 Task: Add an event with the title Second Training Workshop: Effective Team Leadership, date '2024/05/27', time 7:30 AM to 9:30 AMand add a description: Welcome to the Performance Improvement Plan (PIP) Discussion, an important and constructive session designed to address performance concerns and create a roadmap for improvement. The PIP Discussion provides an opportunity for open dialogue, collaboration, and support to help individuals overcome challenges and achieve their full potential.Select event color  Tangerine . Add location for the event as: Copenhagen, Denmark, logged in from the account softage.8@softage.netand send the event invitation to softage.6@softage.net and softage.7@softage.net. Set a reminder for the event Monthly on the third Sunday
Action: Mouse moved to (64, 94)
Screenshot: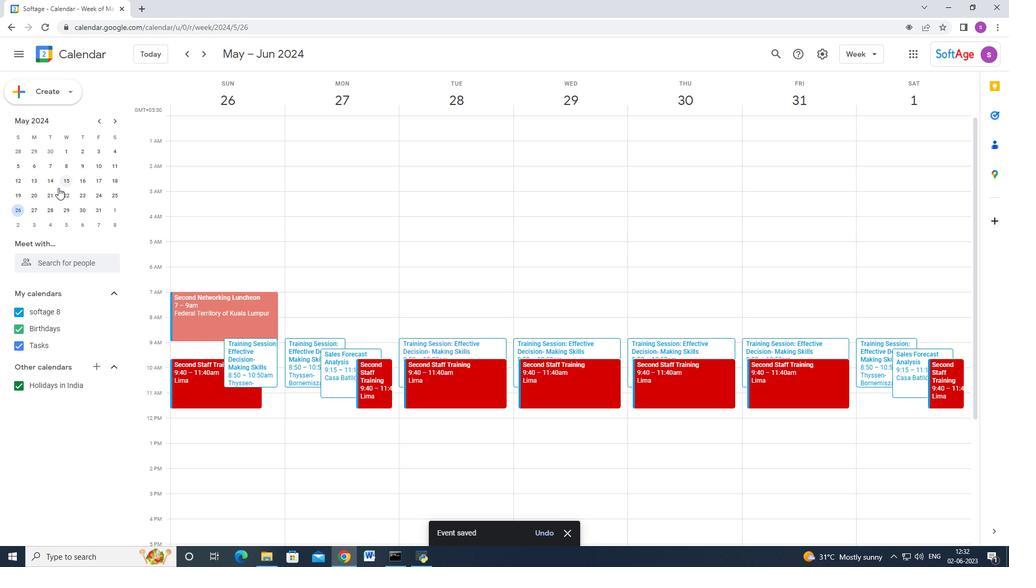 
Action: Mouse pressed left at (64, 94)
Screenshot: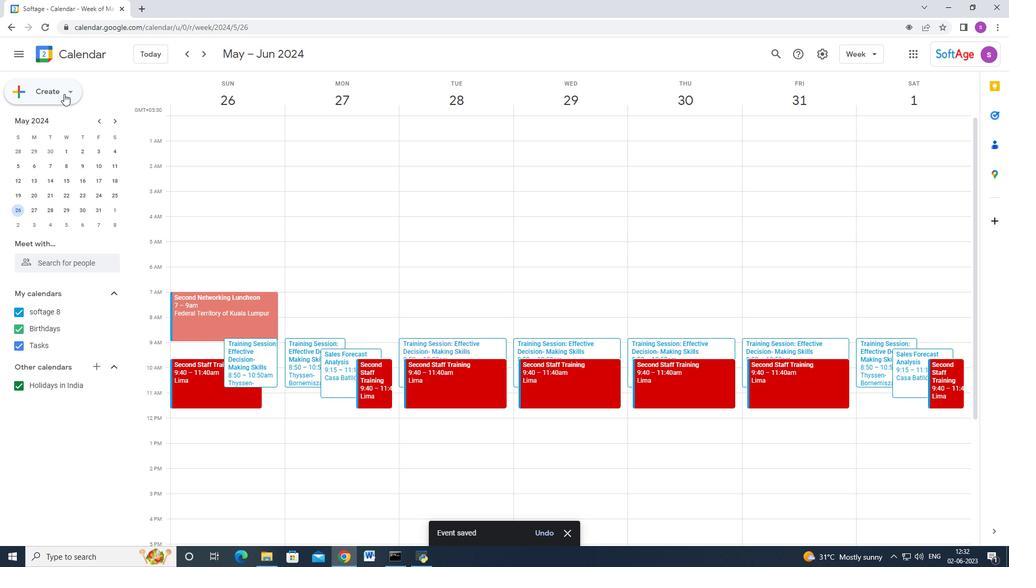 
Action: Mouse moved to (54, 121)
Screenshot: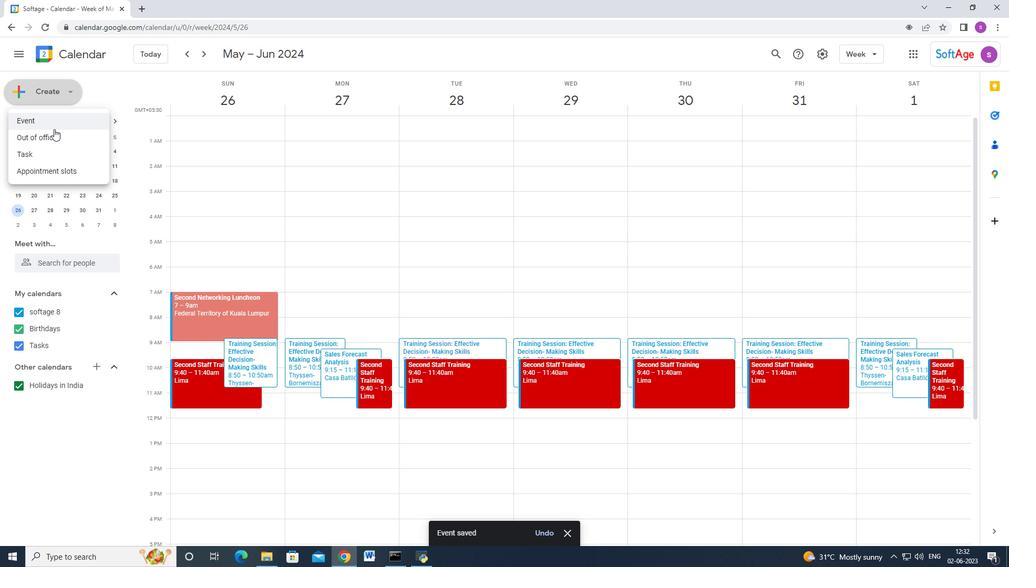 
Action: Mouse pressed left at (54, 121)
Screenshot: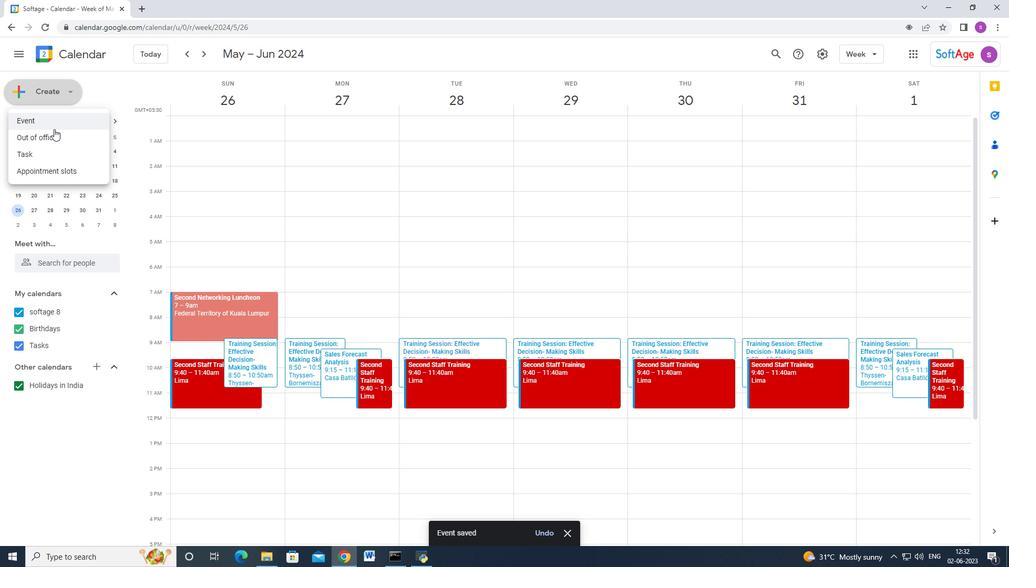 
Action: Mouse moved to (509, 140)
Screenshot: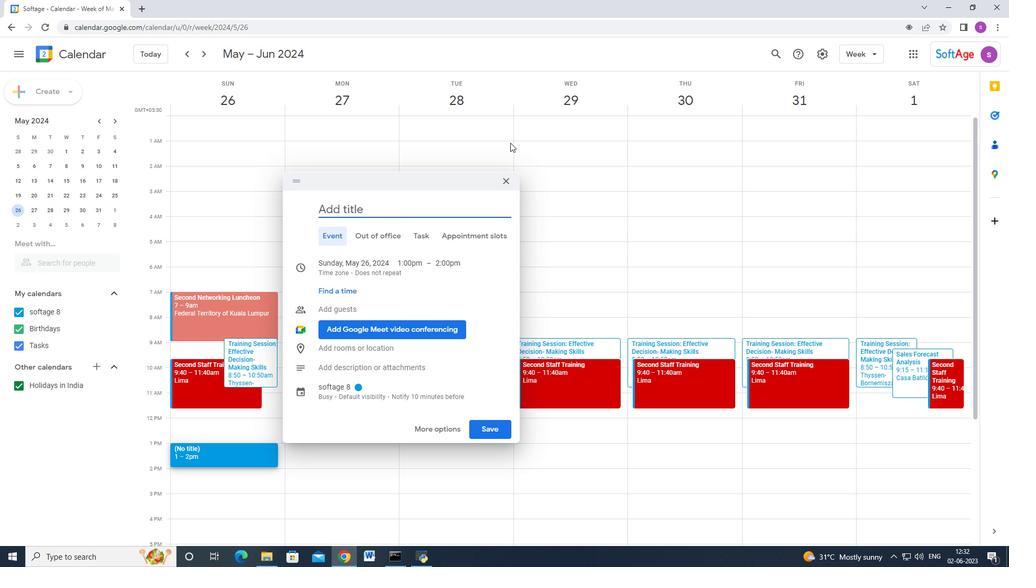 
Action: Key pressed <Key.shift_r>Second<Key.space><Key.shift>Training<Key.space><Key.shift><Key.shift><Key.shift><Key.shift><Key.shift><Key.shift><Key.shift><Key.shift><Key.shift><Key.shift><Key.shift><Key.shift><Key.shift>Workshop
Screenshot: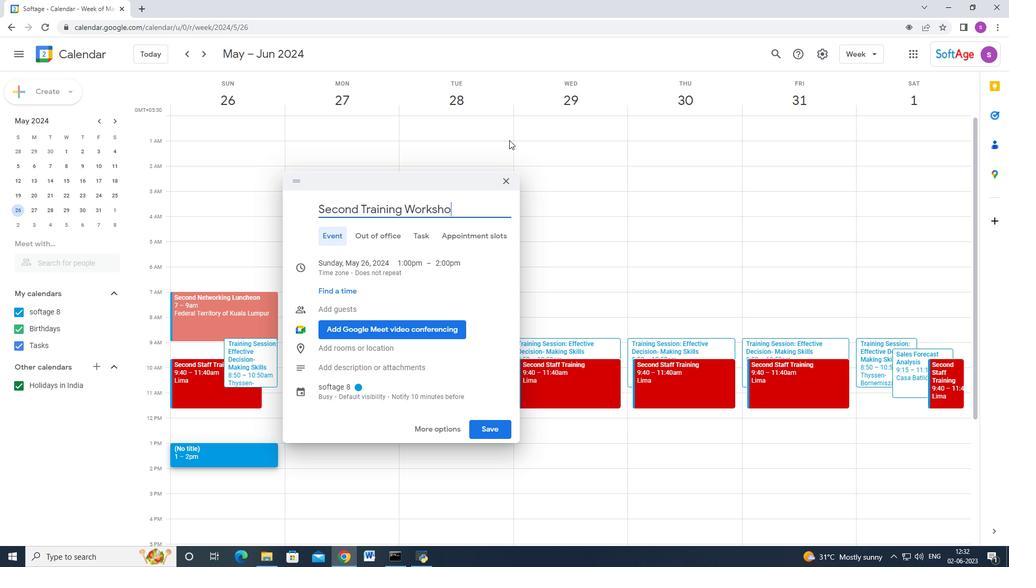 
Action: Mouse moved to (441, 431)
Screenshot: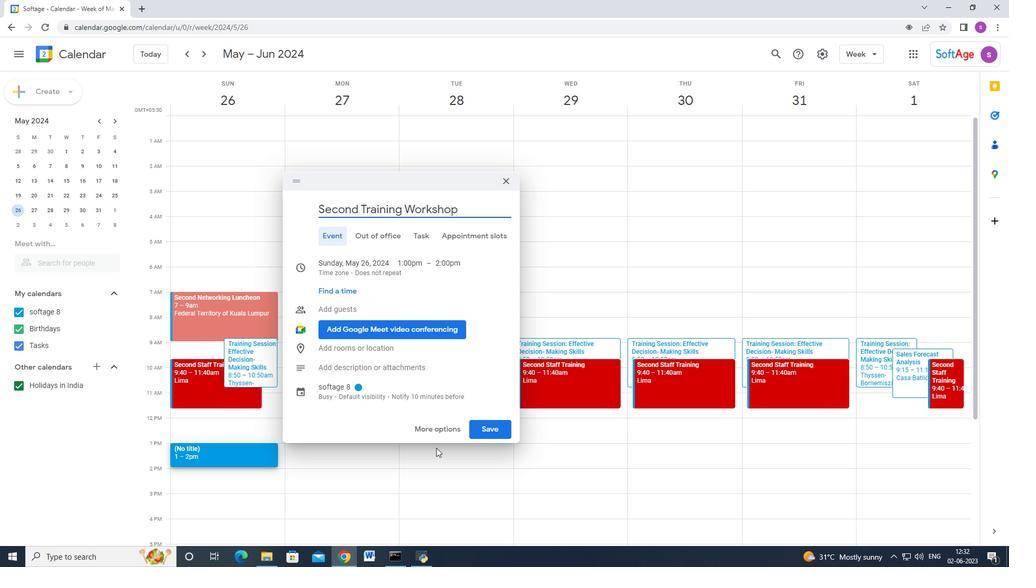 
Action: Mouse pressed left at (441, 431)
Screenshot: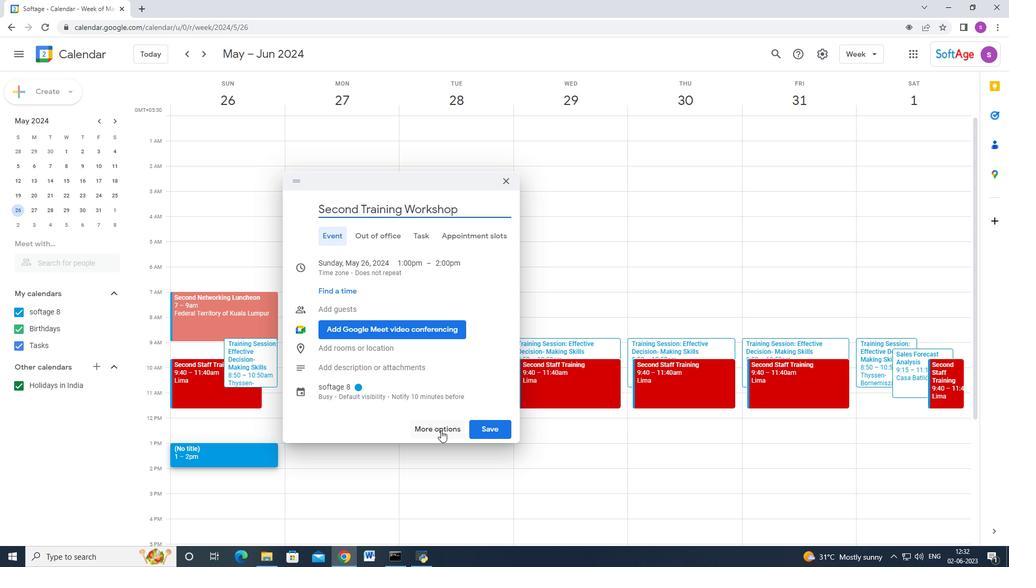 
Action: Mouse moved to (60, 95)
Screenshot: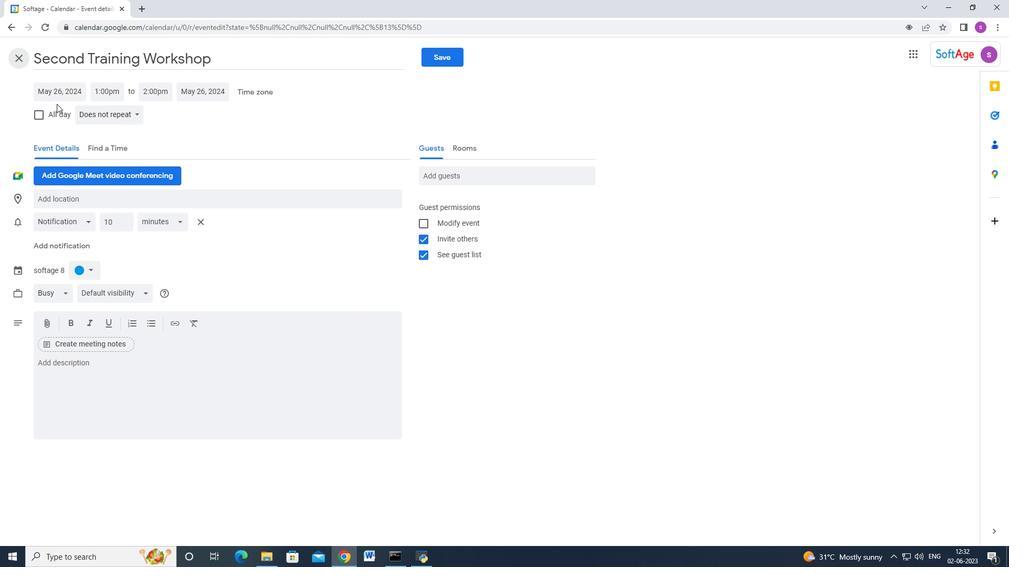 
Action: Mouse pressed left at (60, 95)
Screenshot: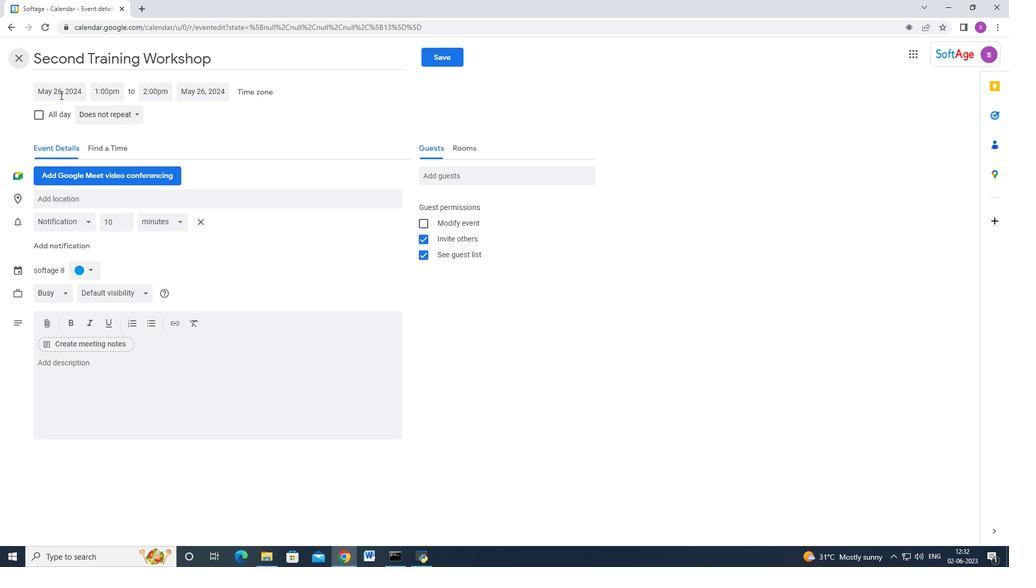 
Action: Mouse moved to (73, 199)
Screenshot: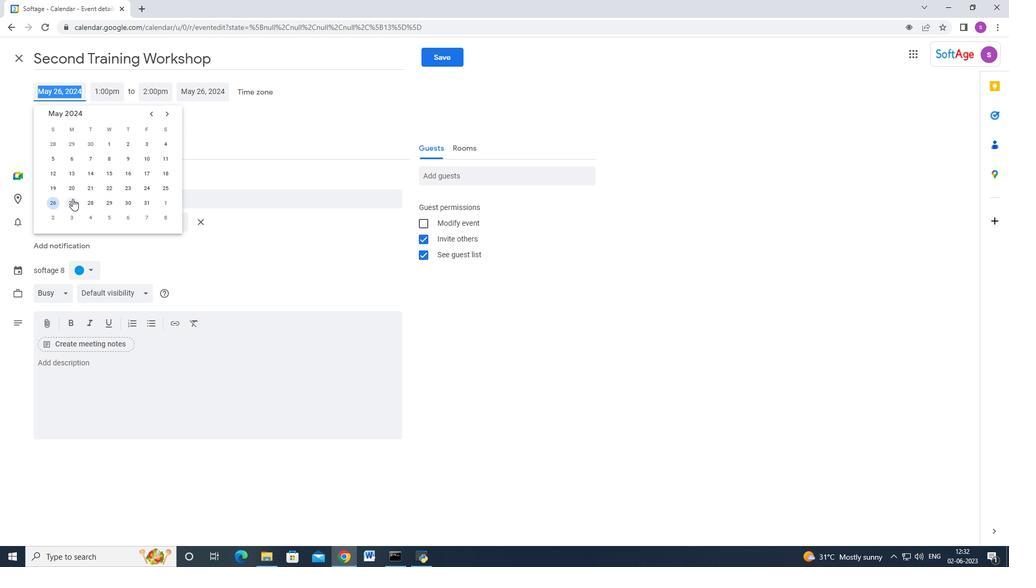 
Action: Mouse pressed left at (73, 199)
Screenshot: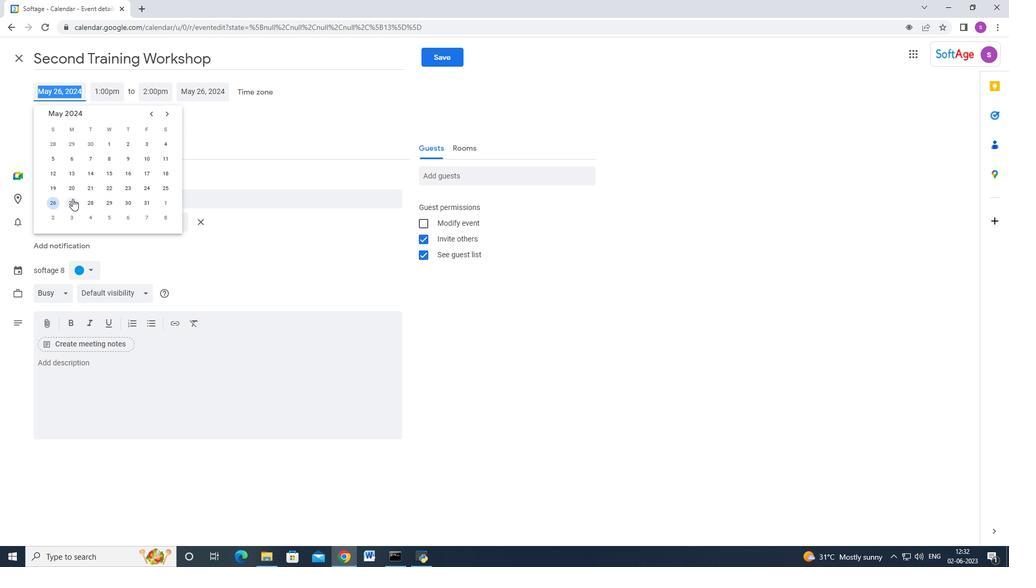
Action: Mouse moved to (106, 92)
Screenshot: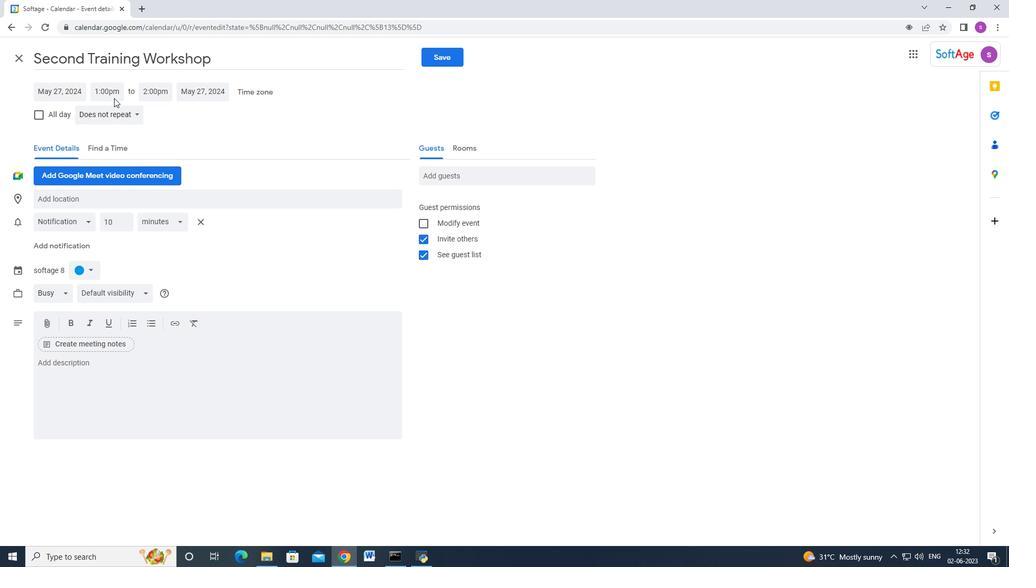 
Action: Mouse pressed left at (106, 92)
Screenshot: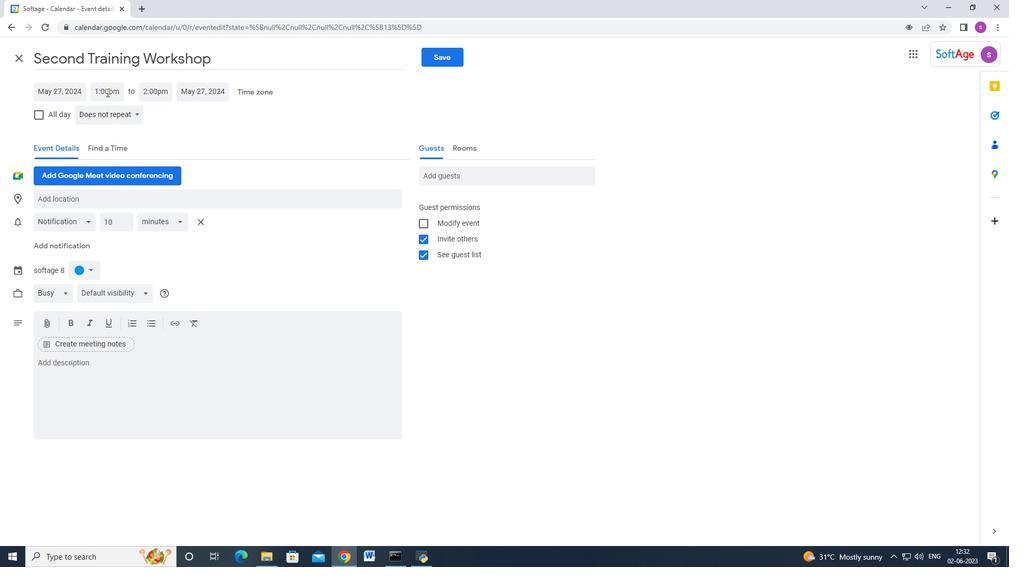 
Action: Key pressed 7<Key.shift>:30am<Key.enter>
Screenshot: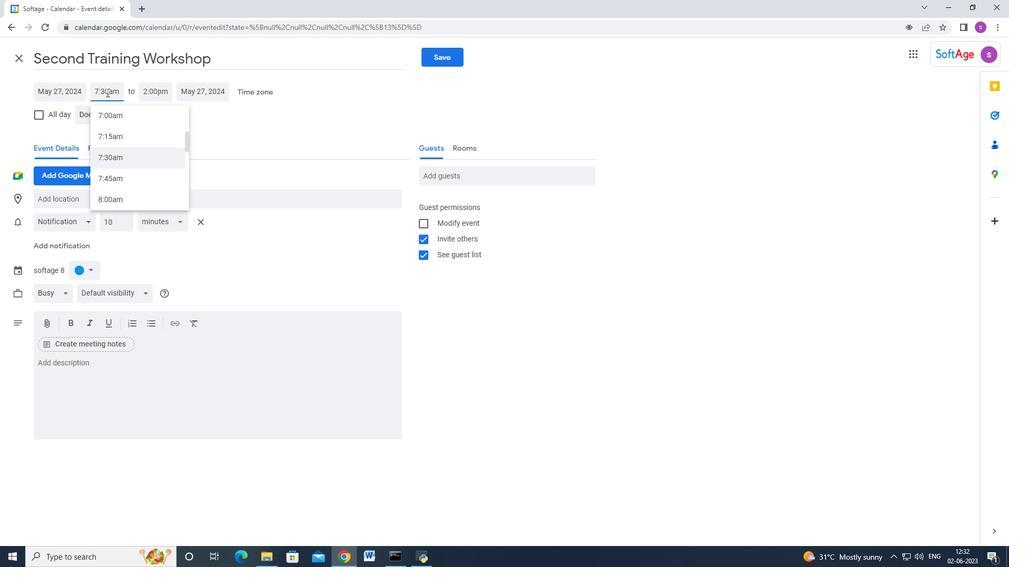 
Action: Mouse moved to (148, 87)
Screenshot: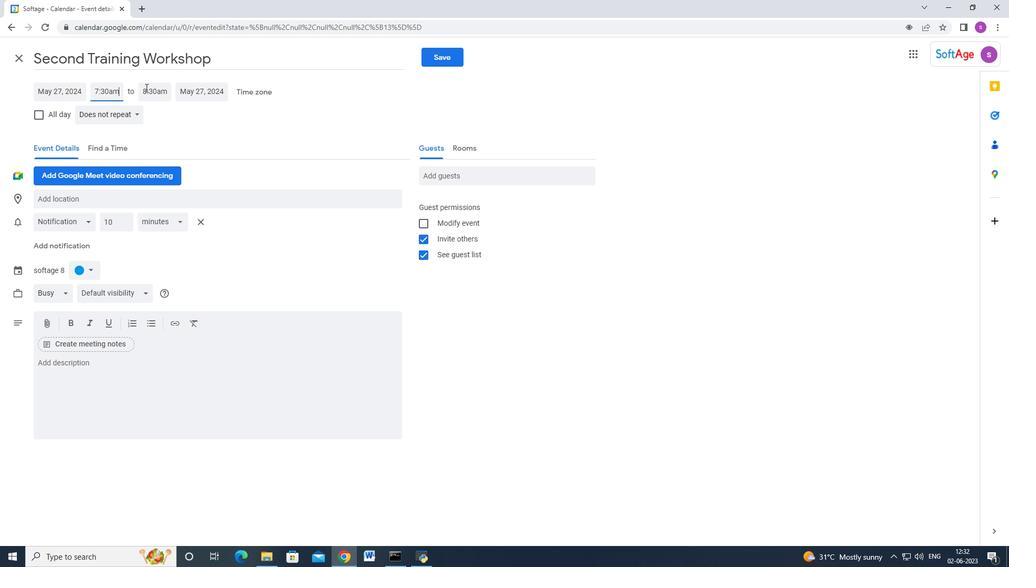 
Action: Mouse pressed left at (148, 87)
Screenshot: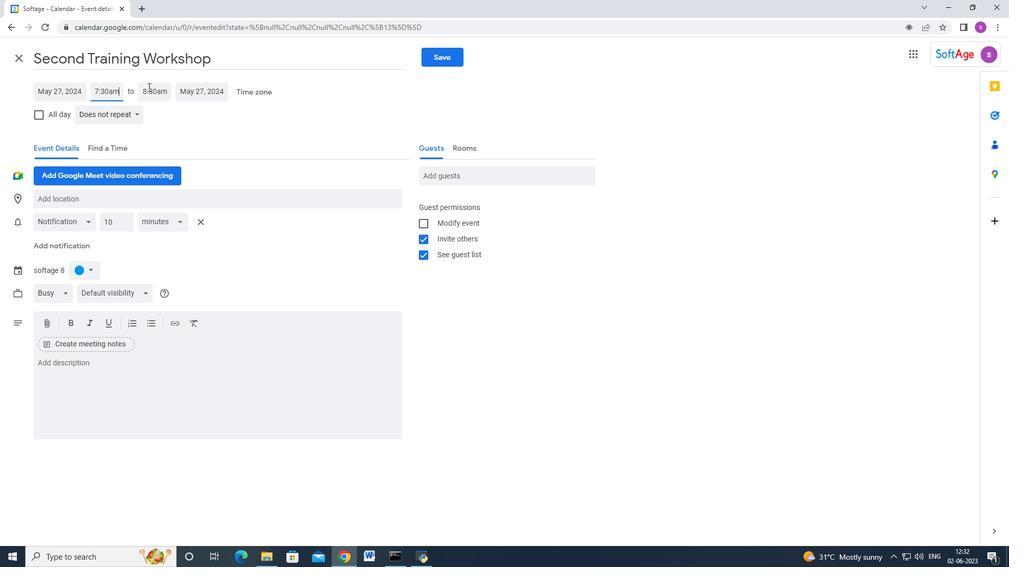 
Action: Key pressed <Key.backspace>9<Key.shift>:30am<Key.enter>
Screenshot: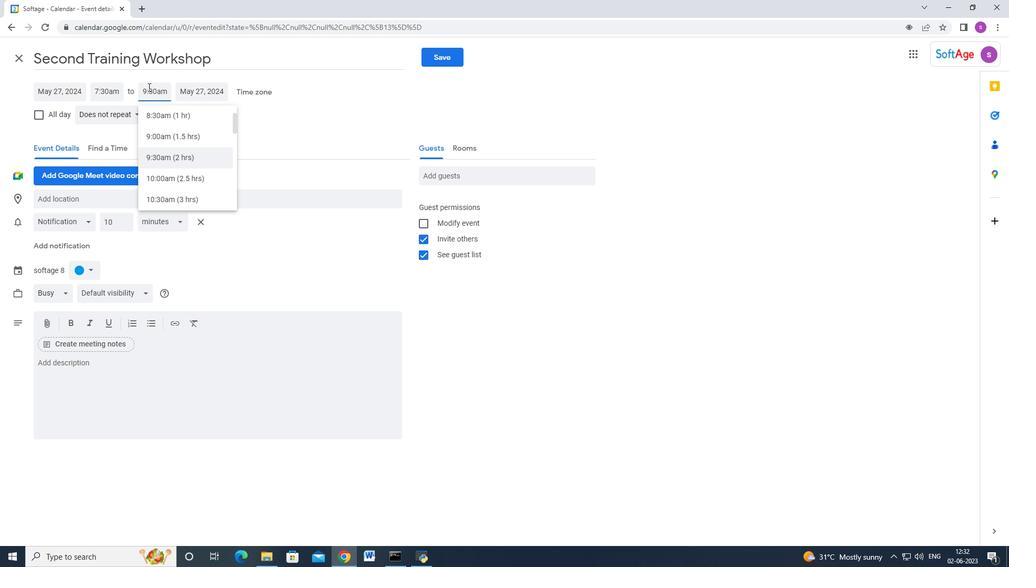
Action: Mouse moved to (105, 369)
Screenshot: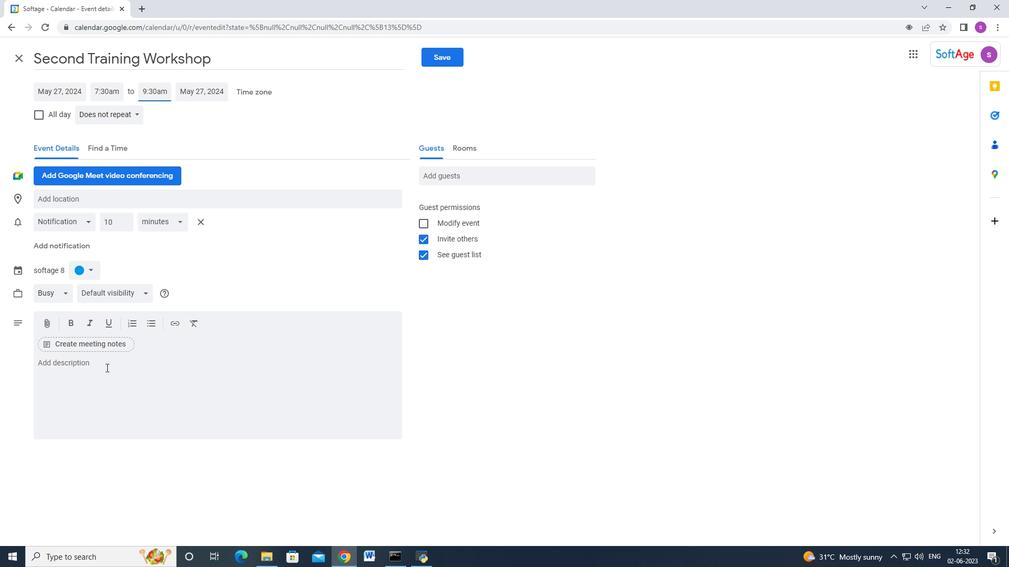 
Action: Mouse pressed left at (105, 369)
Screenshot: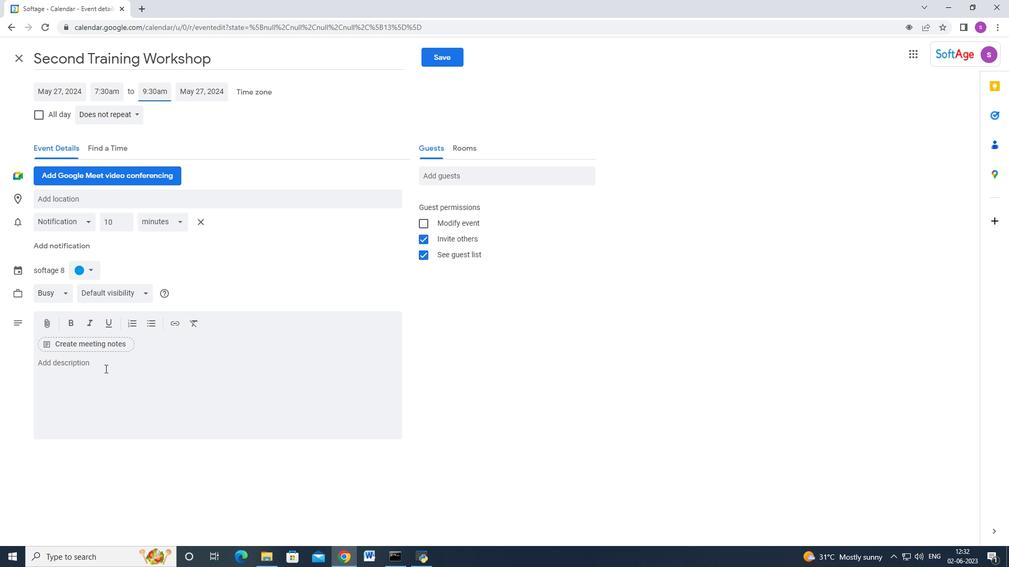 
Action: Key pressed <Key.shift><Key.shift>Welcome<Key.space>to<Key.space>the<Key.space><Key.shift>perfo<Key.backspace><Key.backspace><Key.backspace><Key.backspace><Key.backspace><Key.shift>Performance<Key.space><Key.shift>Improvement<Key.space><Key.shift>Plan<Key.space><Key.shift>(<Key.caps_lock>PIP<Key.caps_lock><Key.shift>)<Key.space><Key.shift_r>Discussion,<Key.space>and<Key.space><Key.backspace><Key.backspace><Key.space>important<Key.space>and<Key.space>sc<Key.backspace><Key.backspace>constructive<Key.space>session<Key.space>designed<Key.space>to<Key.space>address<Key.space>performance<Key.space>concerns<Key.space>and<Key.space>create<Key.space>a<Key.space>roadmap<Key.space>for<Key.space>improve<Key.backspace><Key.backspace><Key.backspace>ovement<Key.space><Key.backspace>.<Key.space><Key.shift>The<Key.space><Key.caps_lock>POP<Key.space>D<Key.caps_lock>s<Key.backspace>iscussion<Key.backspace><Key.backspace>on
Screenshot: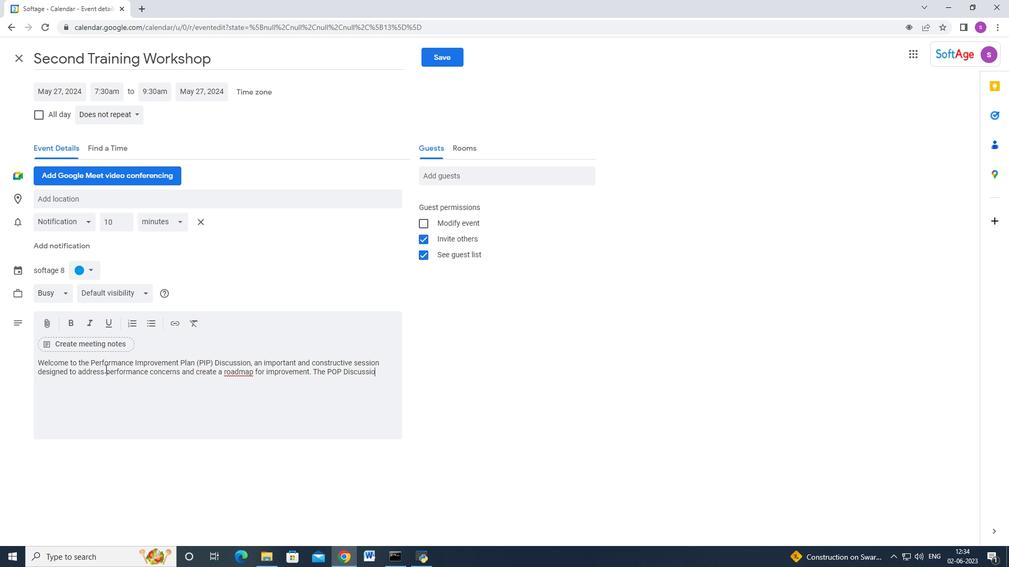 
Action: Mouse moved to (337, 370)
Screenshot: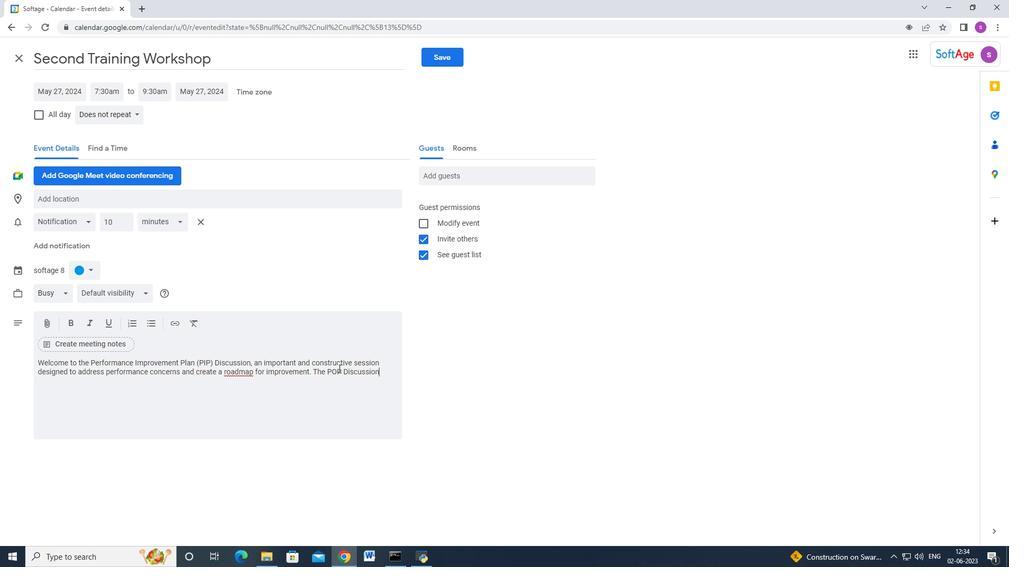 
Action: Mouse pressed left at (337, 370)
Screenshot: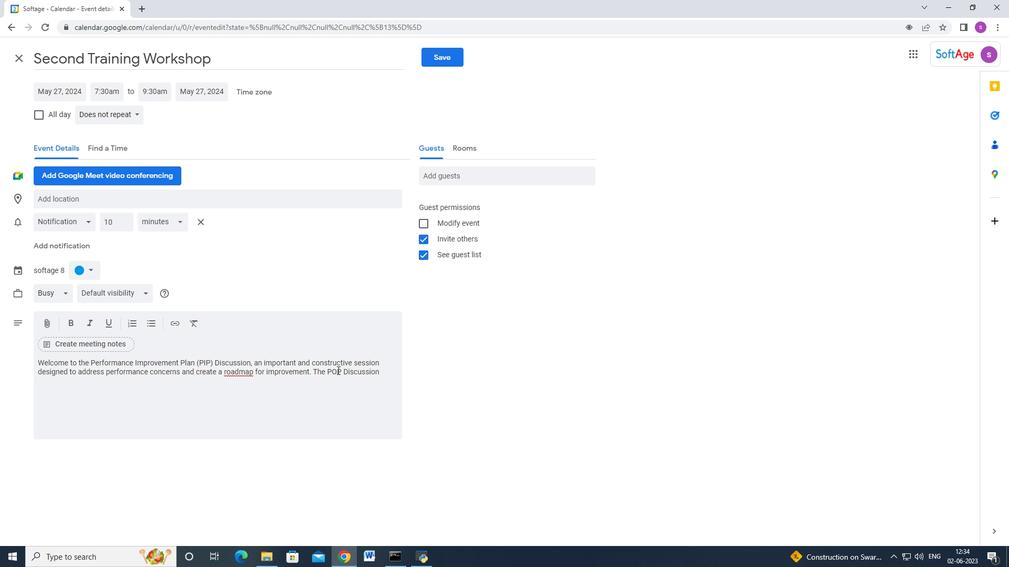 
Action: Mouse moved to (347, 368)
Screenshot: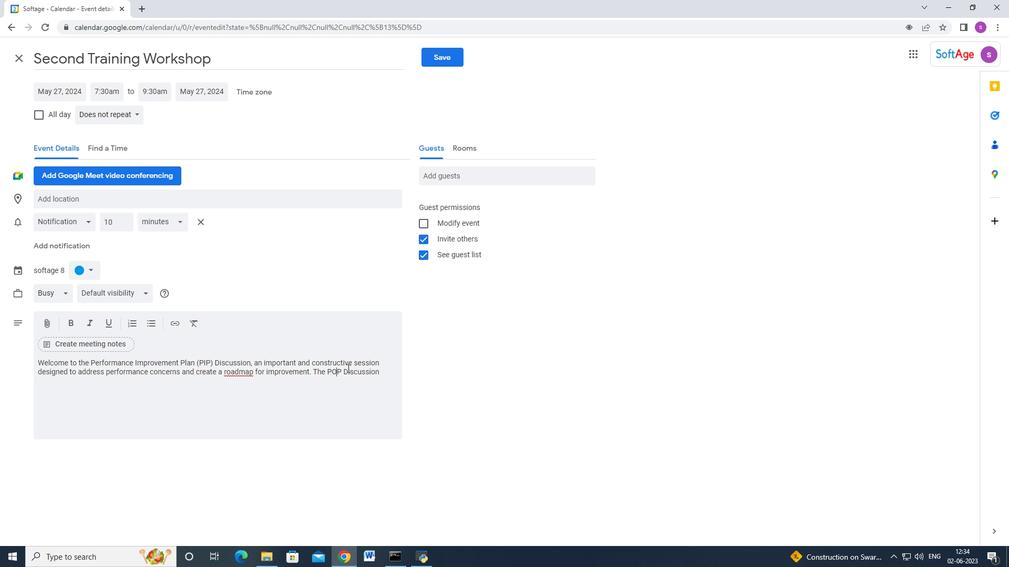
Action: Key pressed <Key.backspace><Key.shift>I<Key.right><Key.right><Key.right><Key.right><Key.right><Key.right><Key.right><Key.right><Key.right><Key.right><Key.right><Key.right><Key.space>provides<Key.space>an<Key.space>oppurtunity<Key.space>t<Key.backspace>f<Key.backspace><Key.backspace><Key.backspace><Key.backspace><Key.backspace><Key.backspace><Key.backspace><Key.backspace><Key.backspace><Key.backspace>ortunity<Key.space>for<Key.space>open<Key.space>dialogue,<Key.space>collaboration<Key.space>and<Key.space>support<Key.space>to<Key.space>elo<Key.backspace>p<Key.backspace>p<Key.space>individauls<Key.space>o<Key.backspace><Key.backspace><Key.backspace><Key.backspace><Key.backspace><Key.backspace>uals<Key.space>an<Key.backspace><Key.backspace>overcome<Key.space>challenges<Key.space>and<Key.space>achieve<Key.space>their<Key.space>full<Key.space>potential,<Key.backspace>.<Key.space><Key.shift_r>Select<Key.space>even<Key.backspace><Key.backspace><Key.backspace><Key.backspace><Key.backspace><Key.backspace><Key.backspace><Key.backspace><Key.backspace><Key.backspace><Key.backspace>
Screenshot: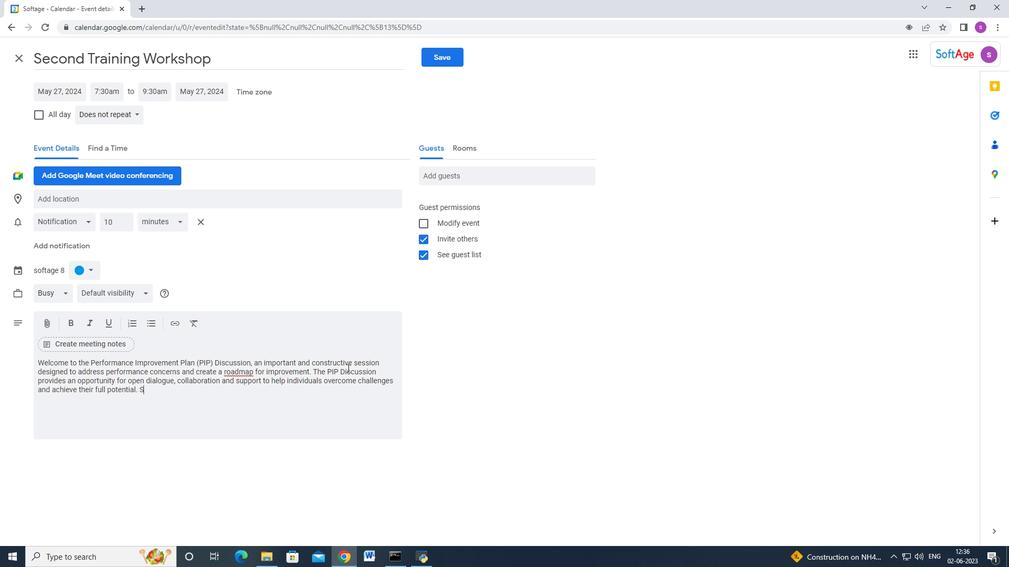
Action: Mouse moved to (88, 265)
Screenshot: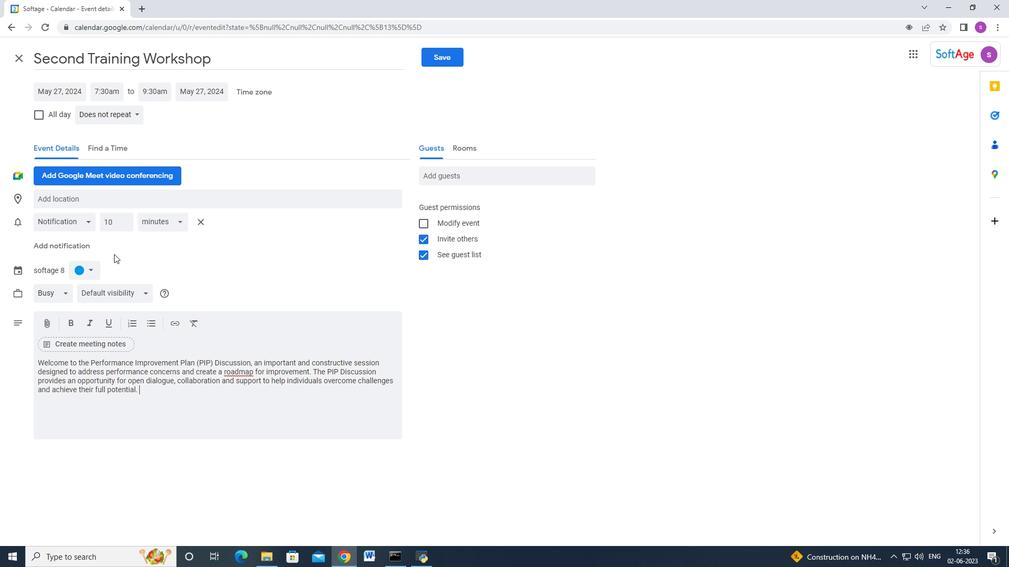 
Action: Mouse pressed left at (88, 265)
Screenshot: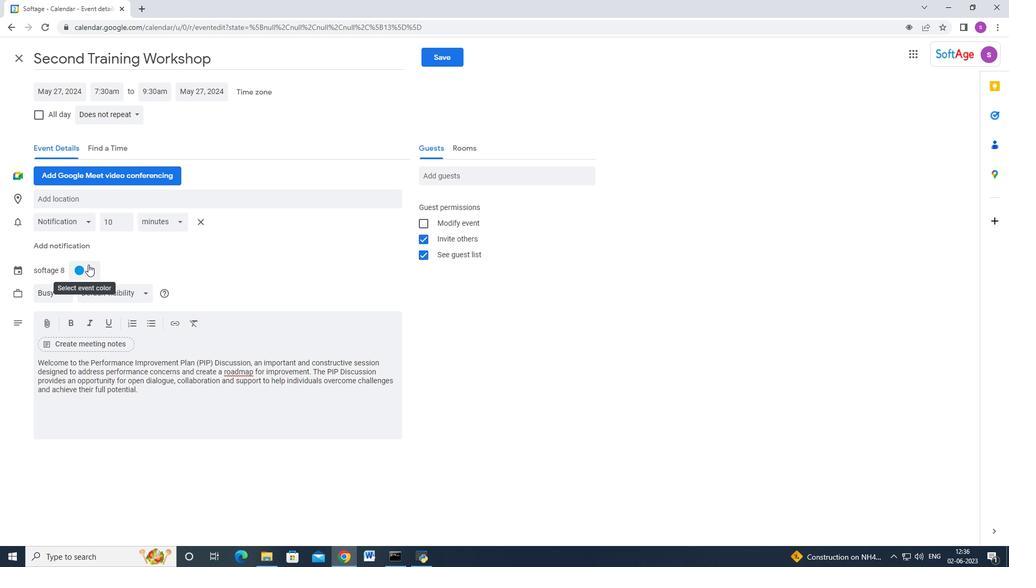 
Action: Mouse moved to (80, 283)
Screenshot: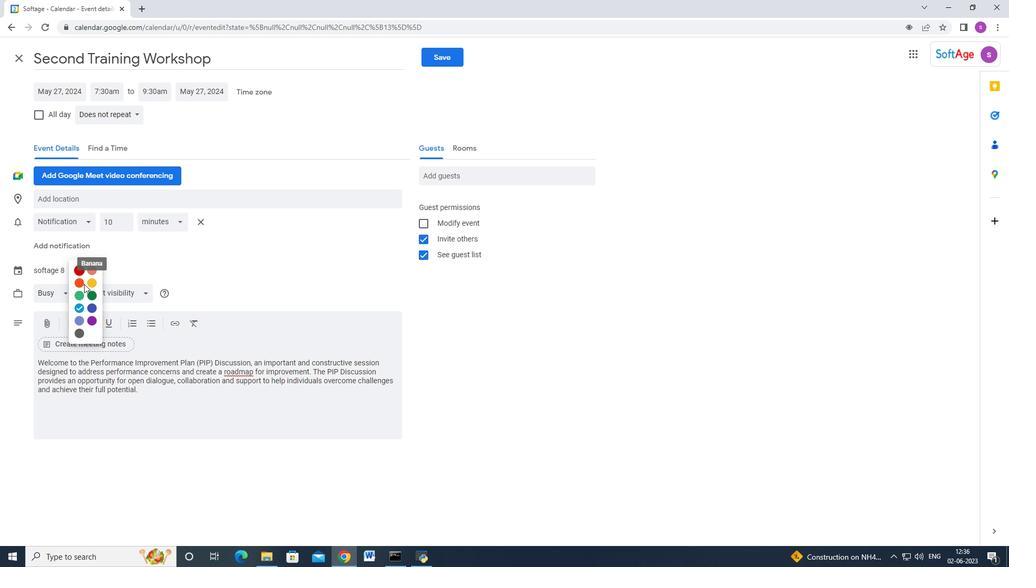 
Action: Mouse pressed left at (80, 283)
Screenshot: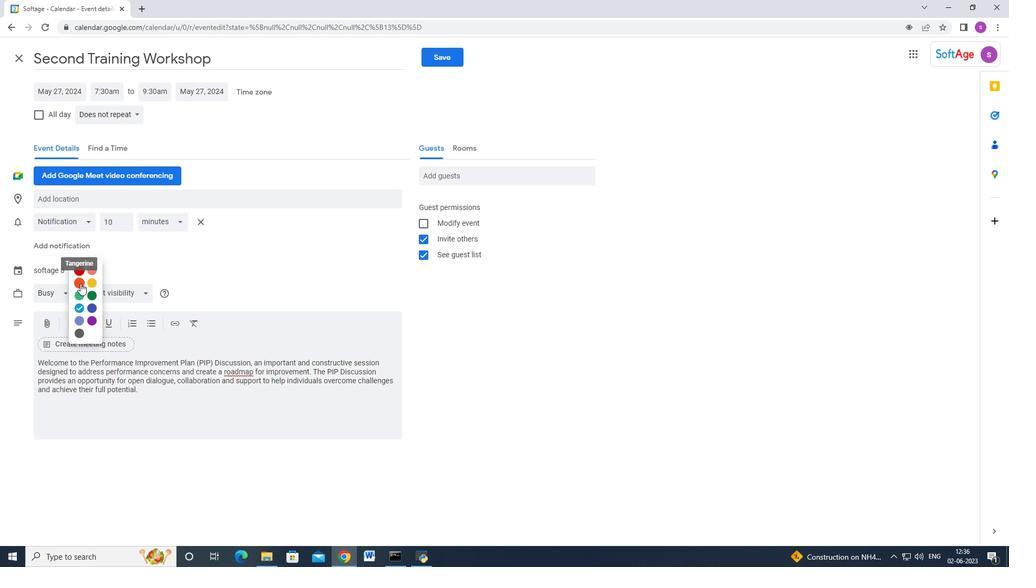 
Action: Mouse moved to (95, 197)
Screenshot: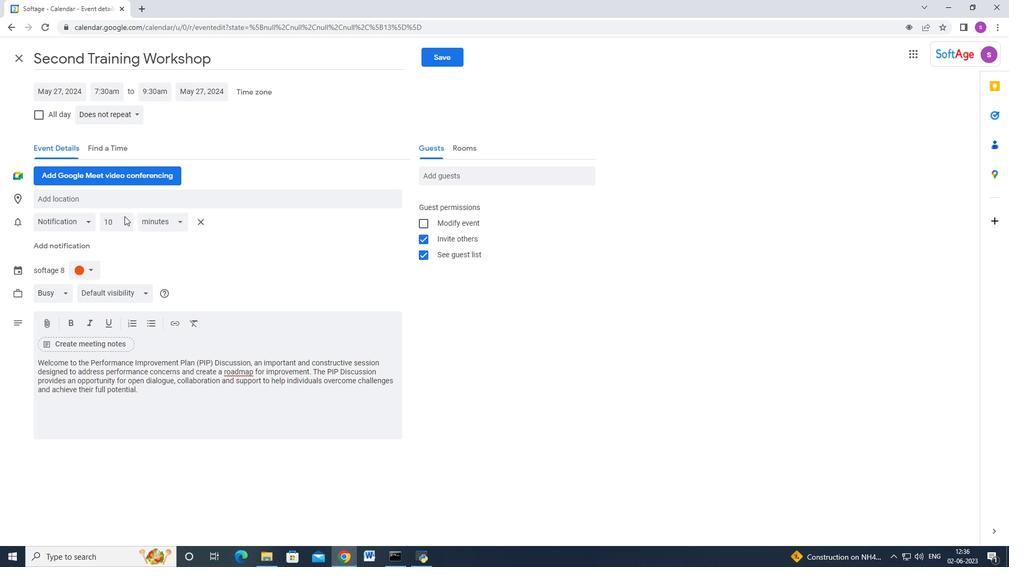 
Action: Mouse pressed left at (95, 197)
Screenshot: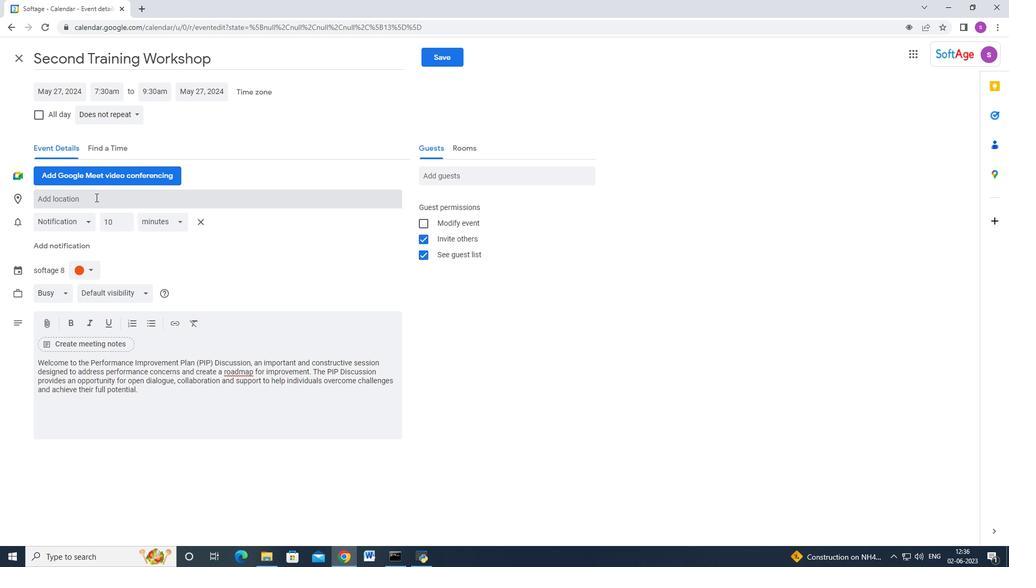 
Action: Key pressed <Key.shift>Copenhagen,<Key.space><Key.shift_r>Dena<Key.backspace>mark
Screenshot: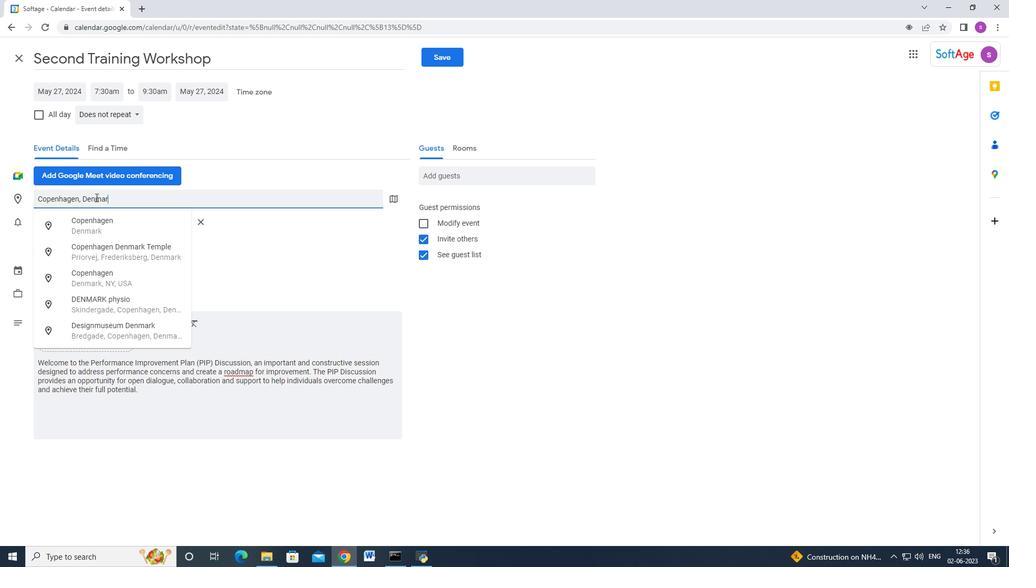 
Action: Mouse moved to (80, 222)
Screenshot: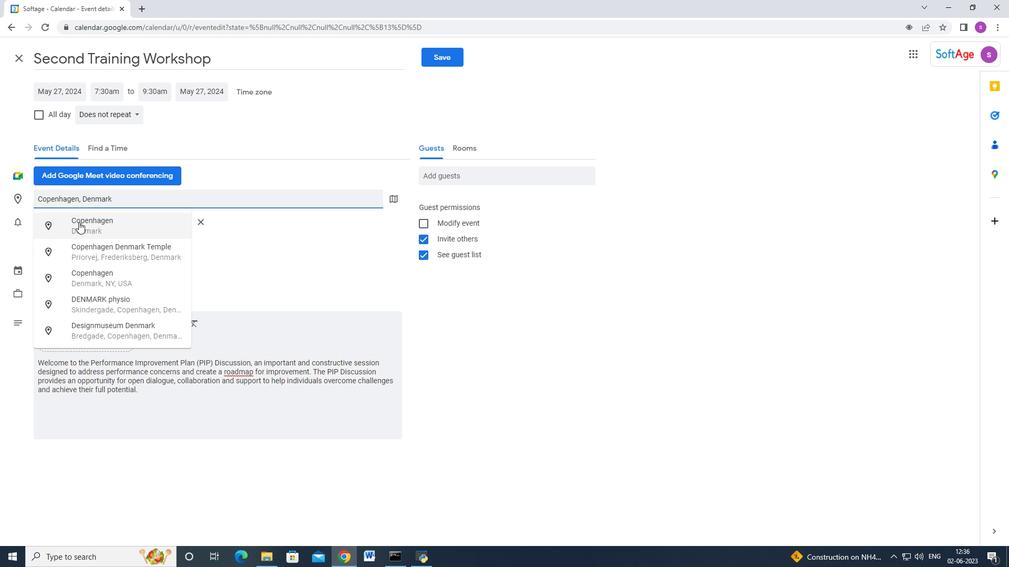 
Action: Mouse pressed left at (80, 222)
Screenshot: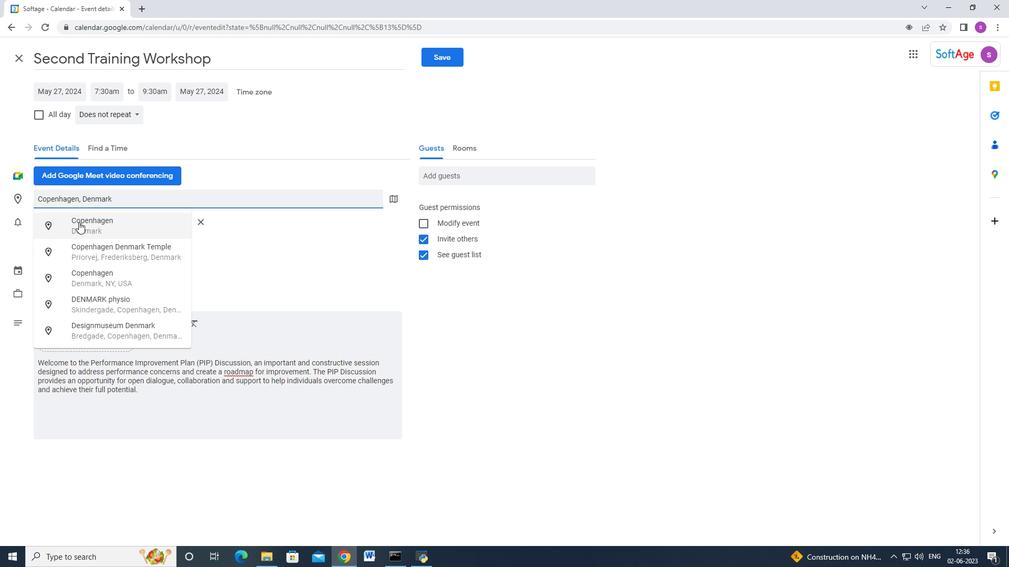 
Action: Mouse moved to (327, 268)
Screenshot: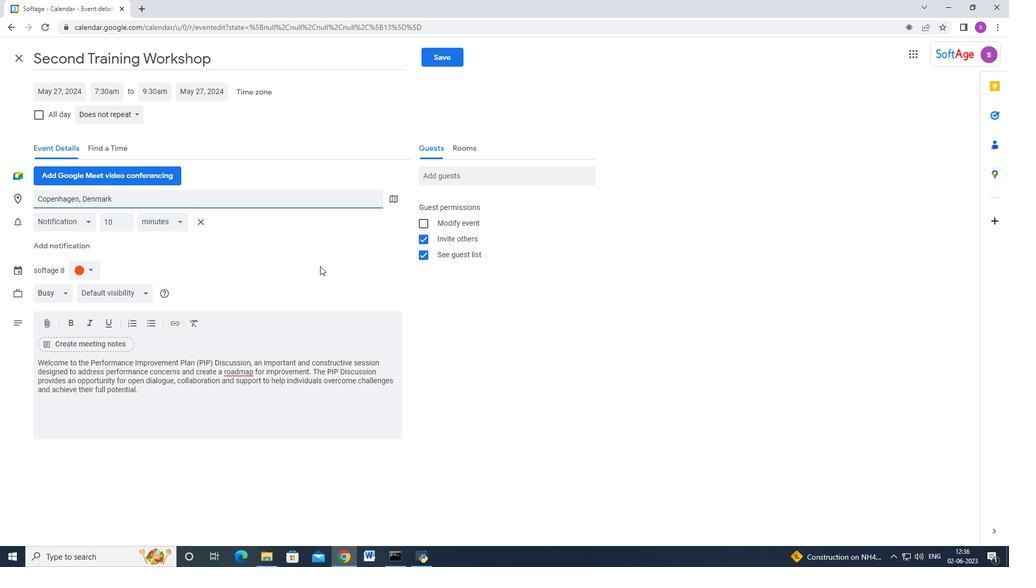 
Action: Mouse scrolled (327, 267) with delta (0, 0)
Screenshot: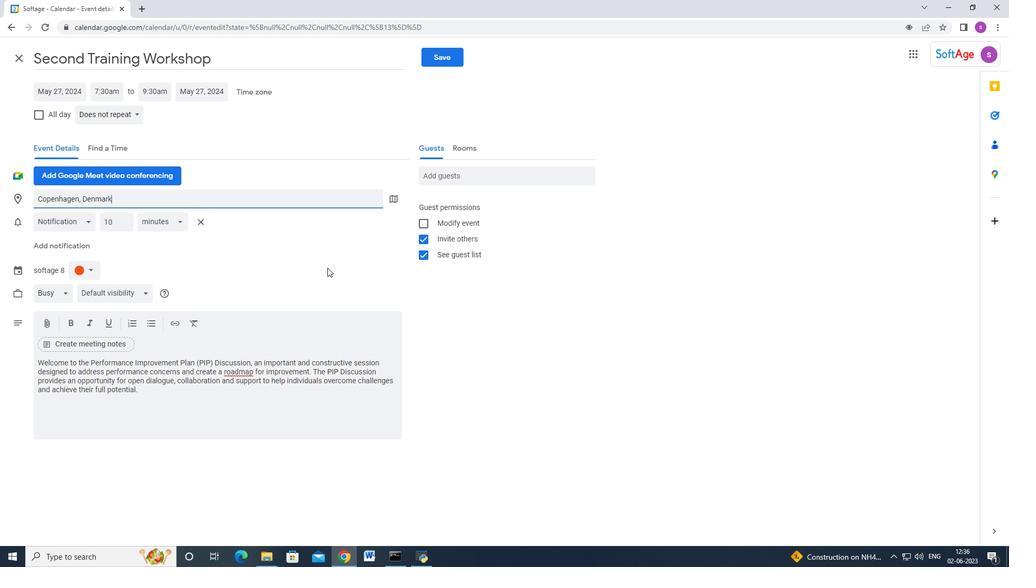 
Action: Mouse moved to (452, 175)
Screenshot: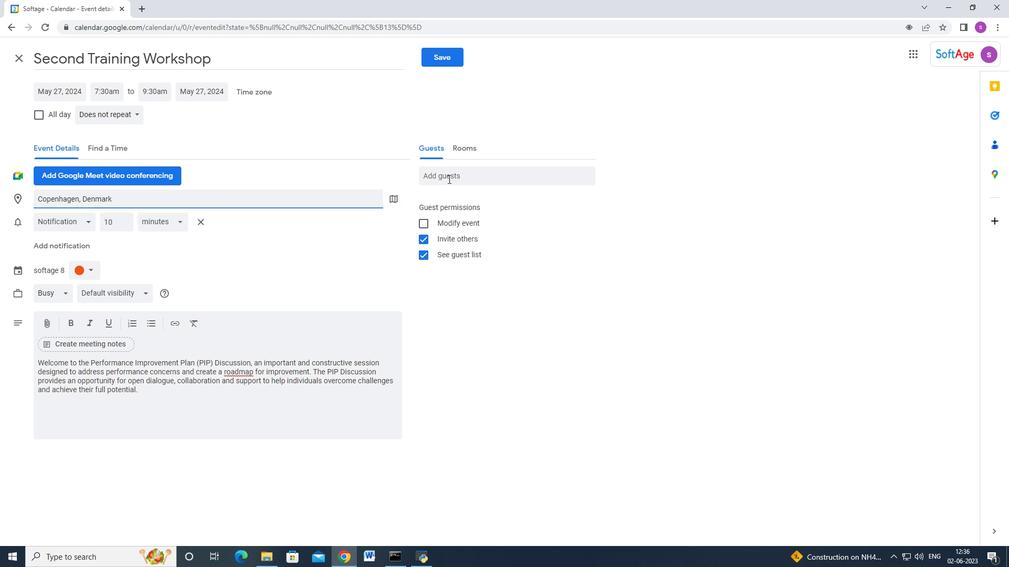 
Action: Mouse pressed left at (452, 175)
Screenshot: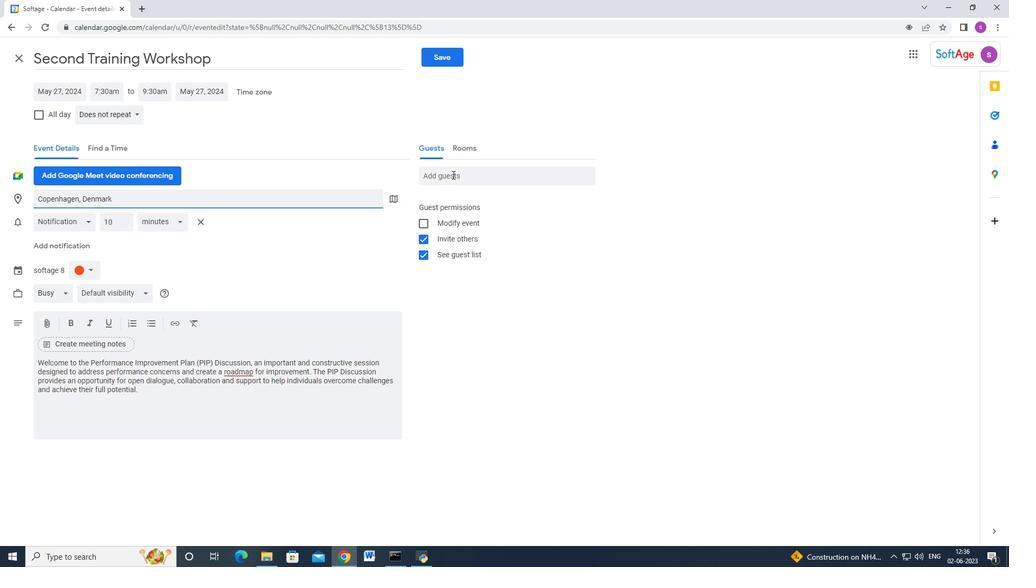 
Action: Mouse moved to (452, 175)
Screenshot: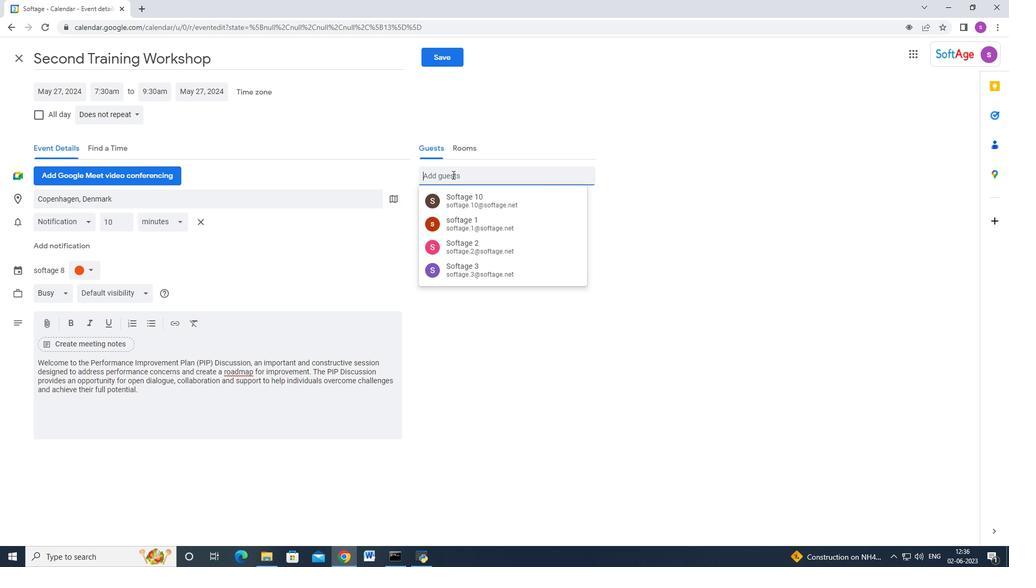 
Action: Key pressed softage.5<Key.backspace>6<Key.shift_r>@softage.net<Key.enter>softage.7<Key.shift_r>@softage.net<Key.enter>
Screenshot: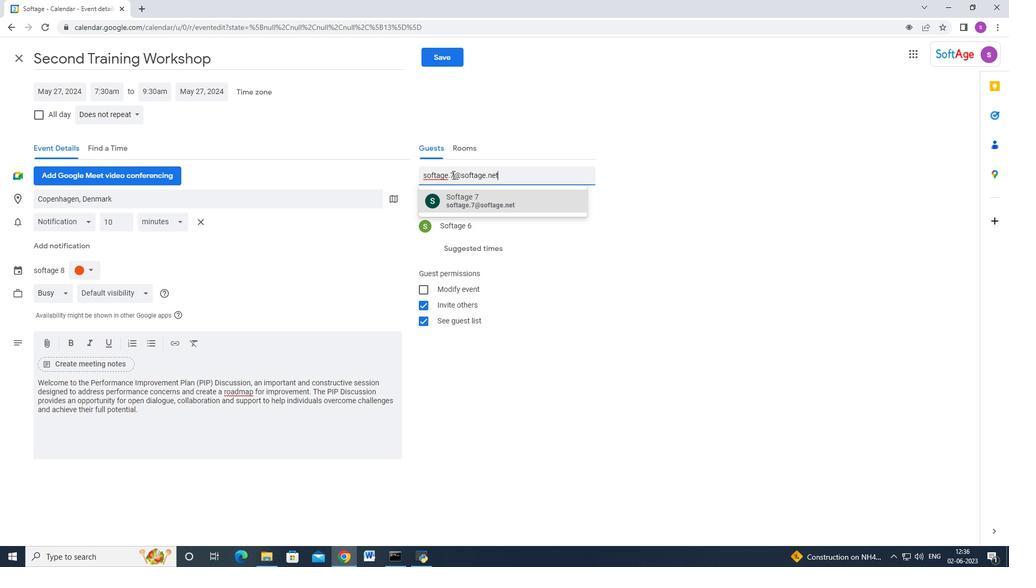 
Action: Mouse moved to (137, 115)
Screenshot: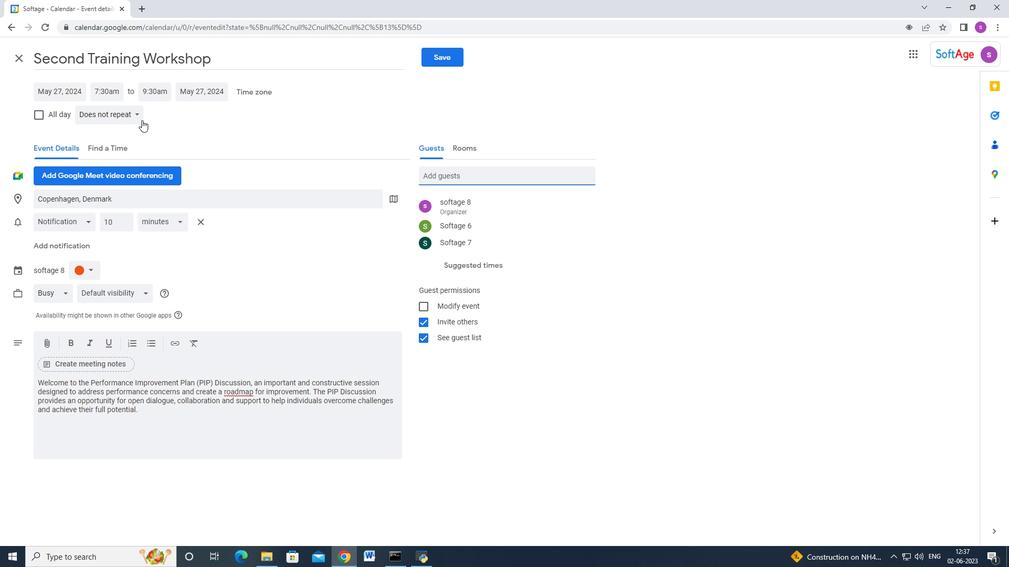 
Action: Mouse pressed left at (137, 115)
Screenshot: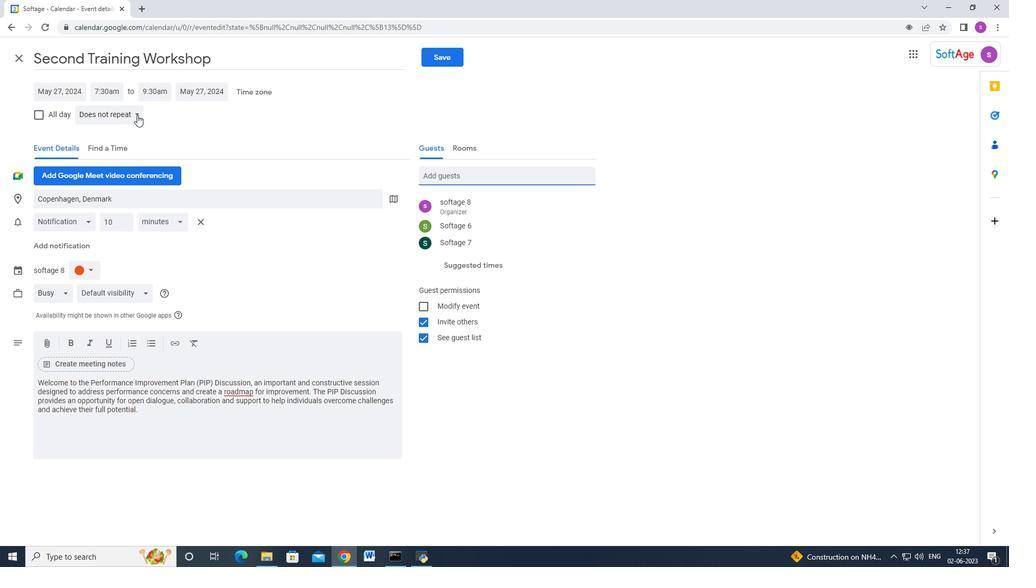 
Action: Mouse moved to (141, 252)
Screenshot: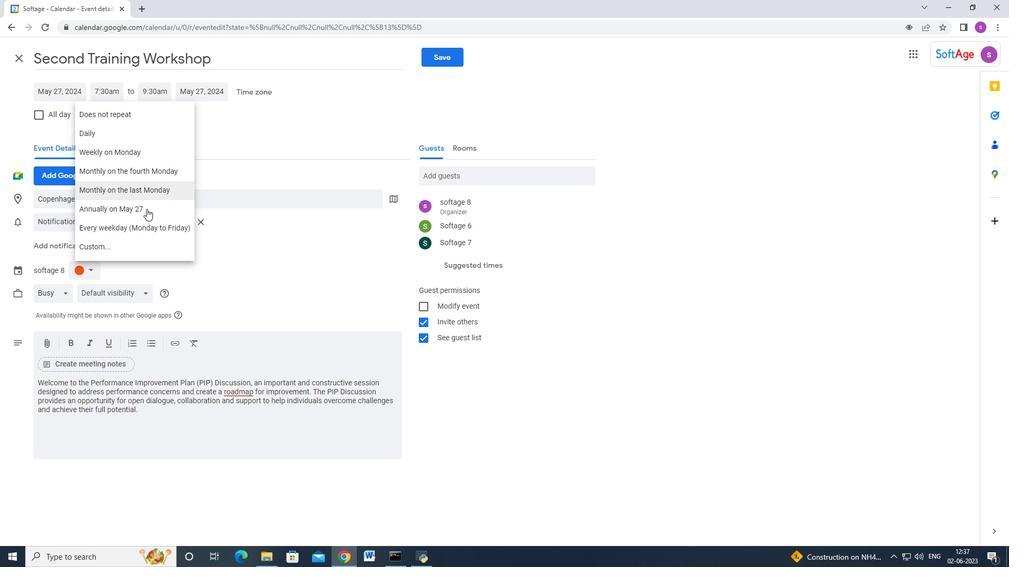 
Action: Mouse pressed left at (141, 252)
Screenshot: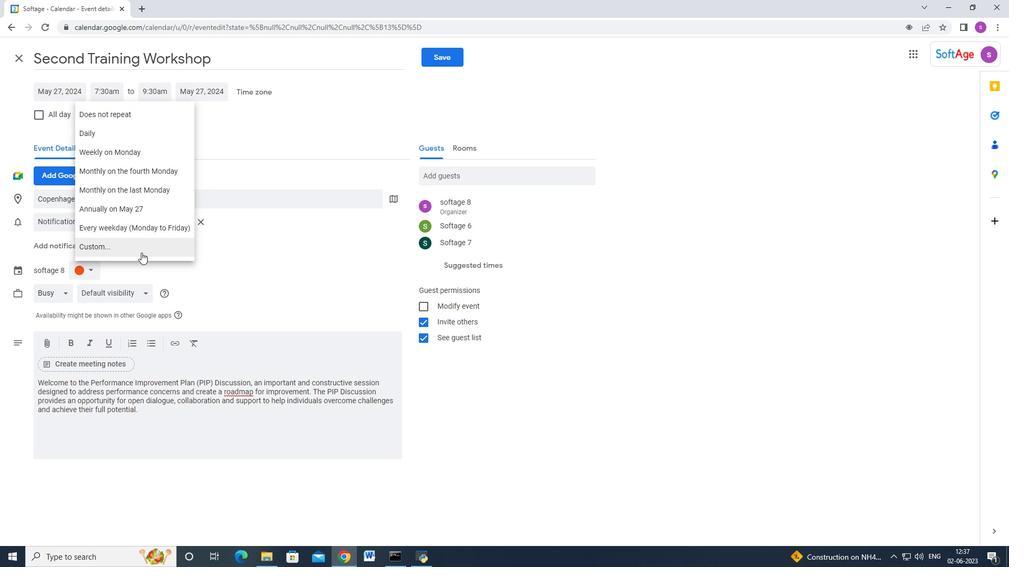 
Action: Mouse moved to (507, 225)
Screenshot: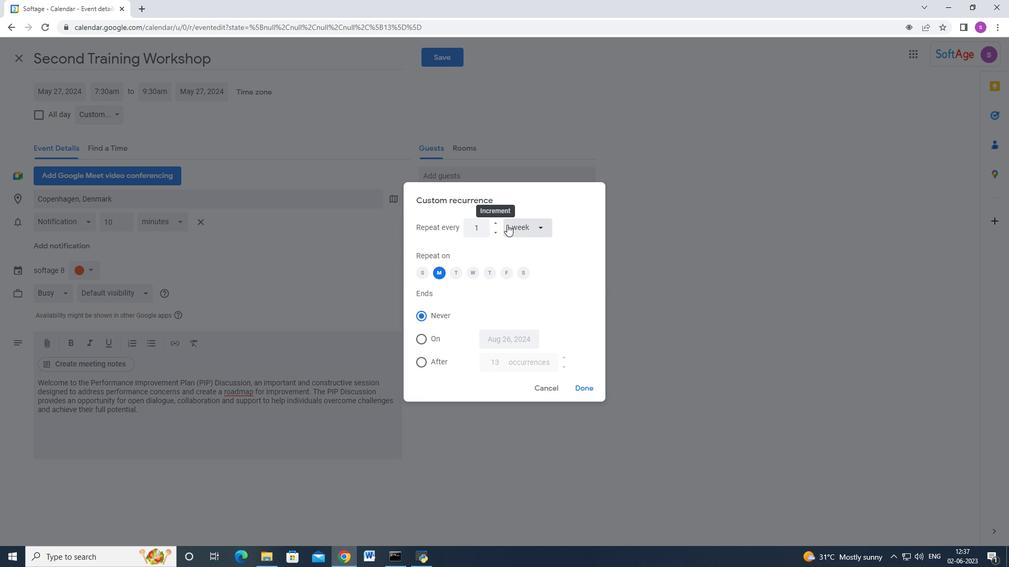 
Action: Mouse pressed left at (507, 225)
Screenshot: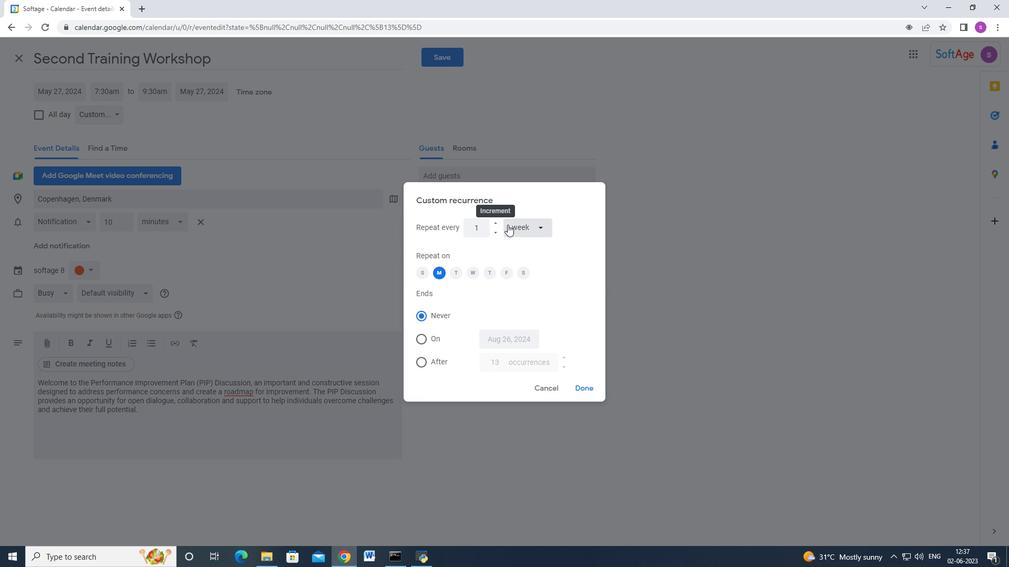 
Action: Mouse moved to (529, 281)
Screenshot: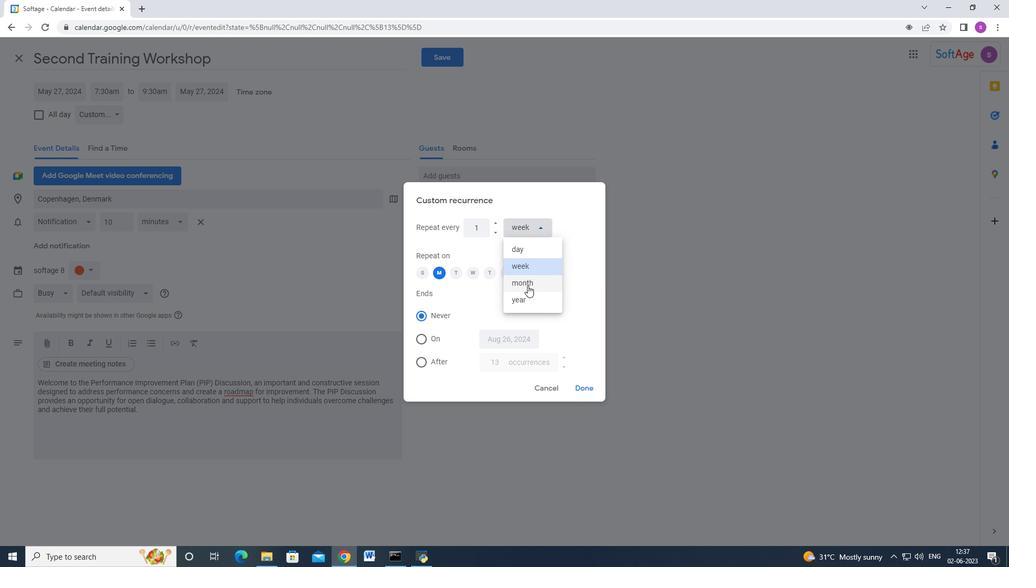 
Action: Mouse pressed left at (529, 281)
Screenshot: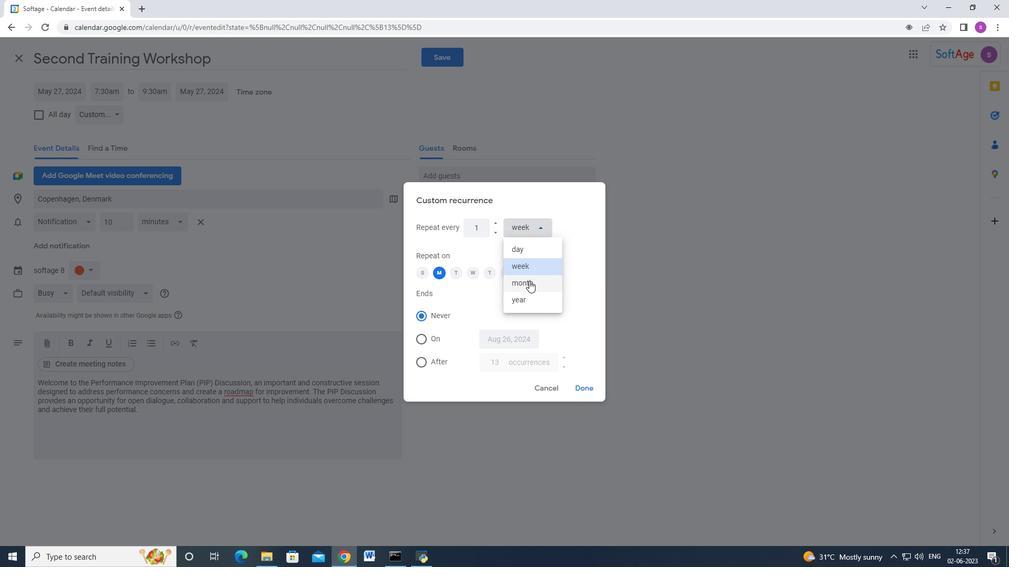 
Action: Mouse moved to (498, 262)
Screenshot: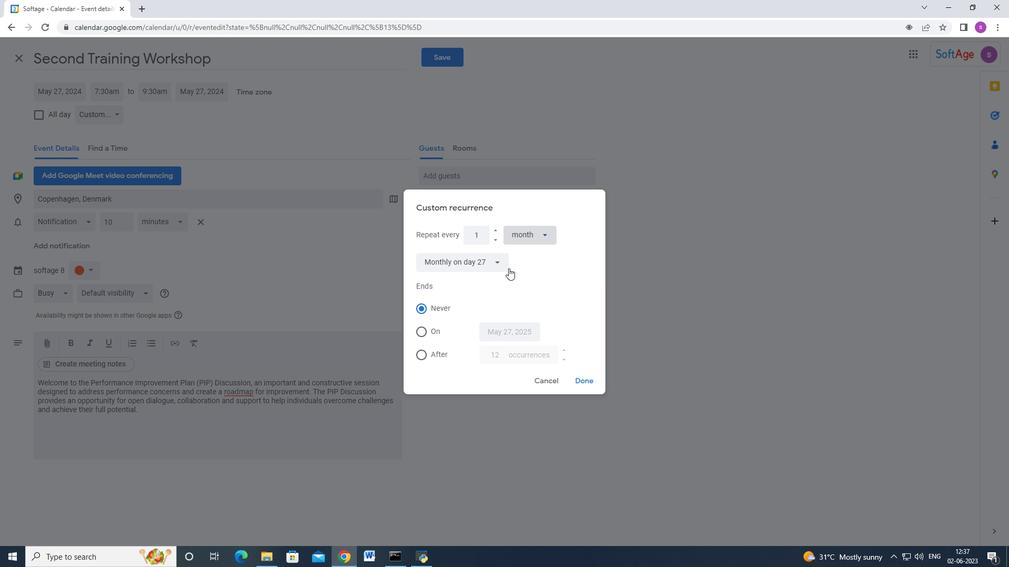 
Action: Mouse pressed left at (498, 262)
Screenshot: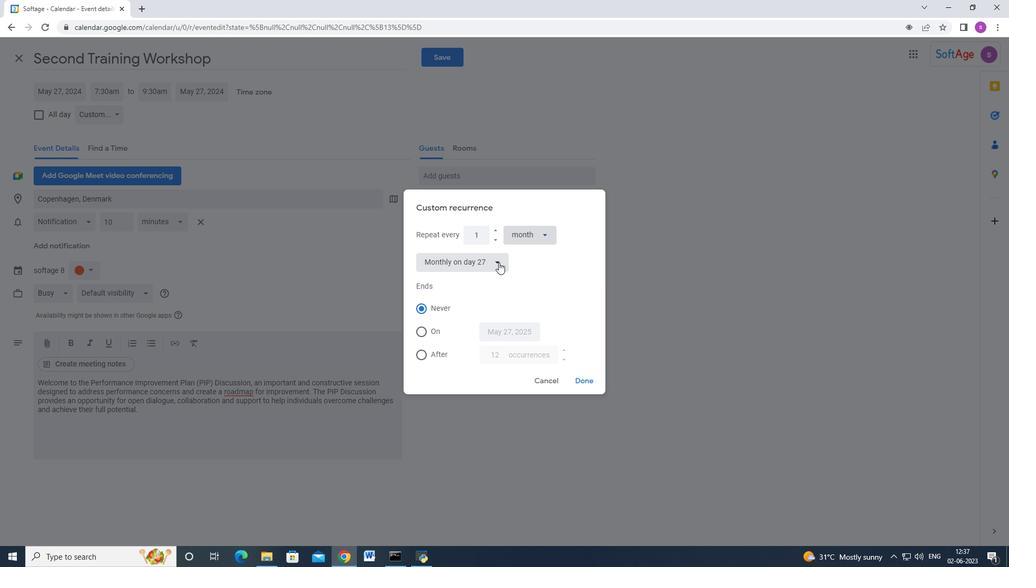
Action: Mouse moved to (518, 262)
Screenshot: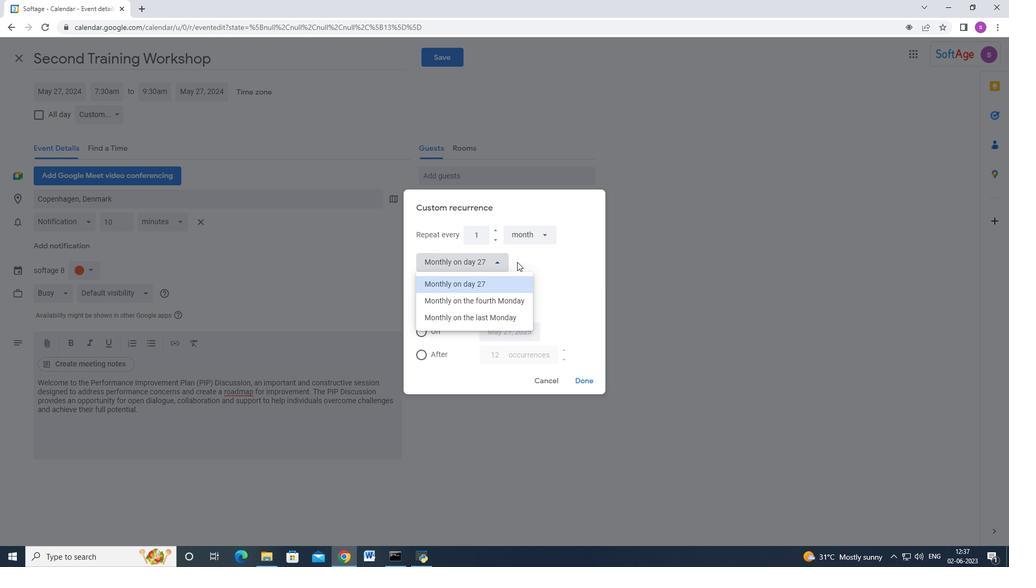 
Action: Mouse pressed left at (518, 262)
Screenshot: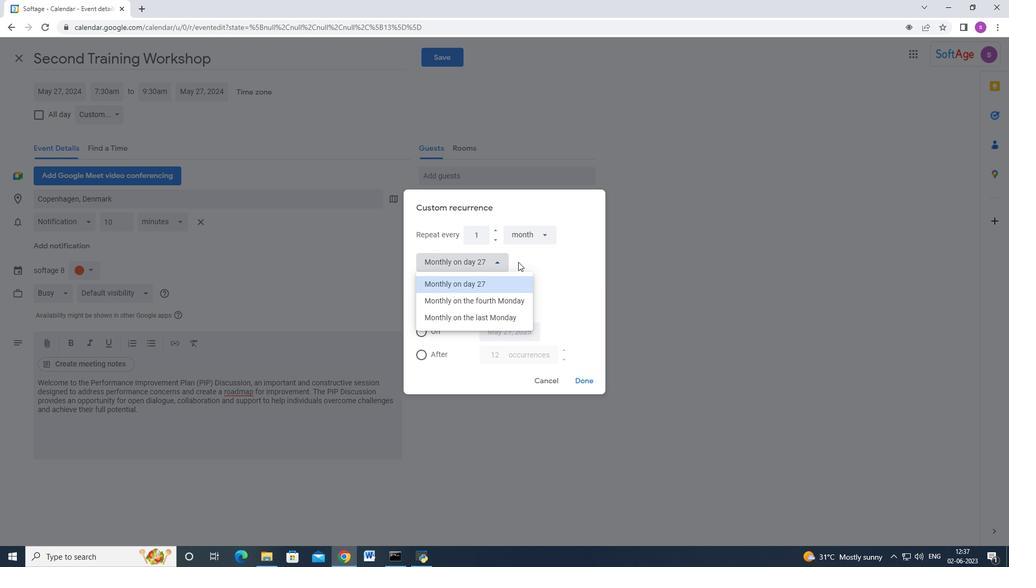 
Action: Mouse moved to (527, 238)
Screenshot: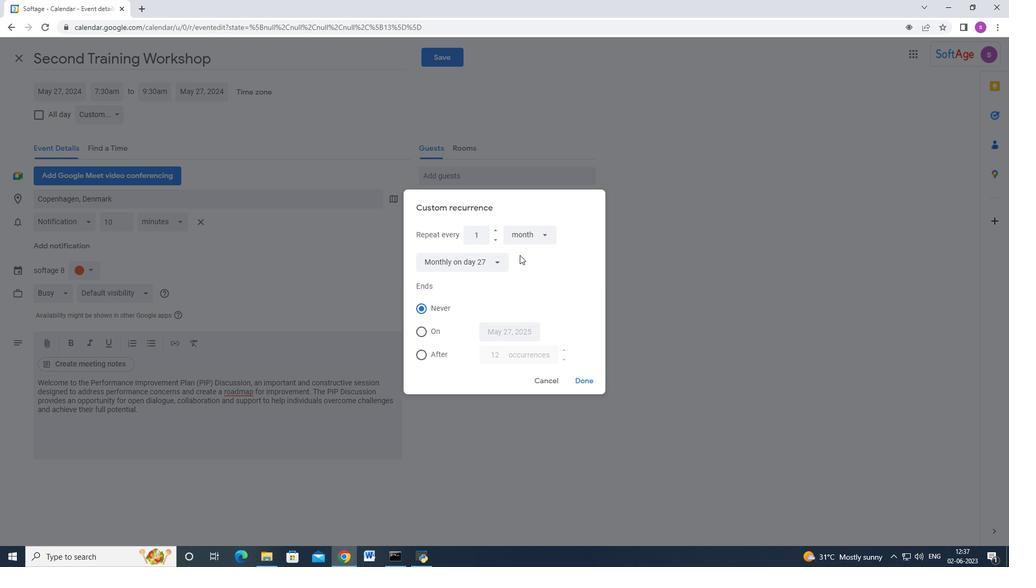 
Action: Mouse pressed left at (527, 238)
Screenshot: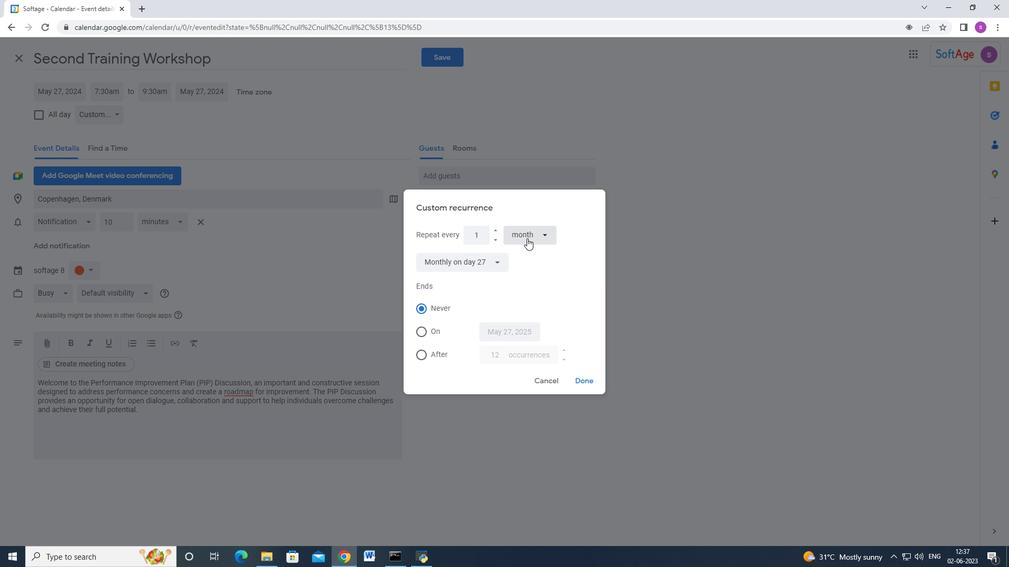 
Action: Mouse moved to (496, 290)
Screenshot: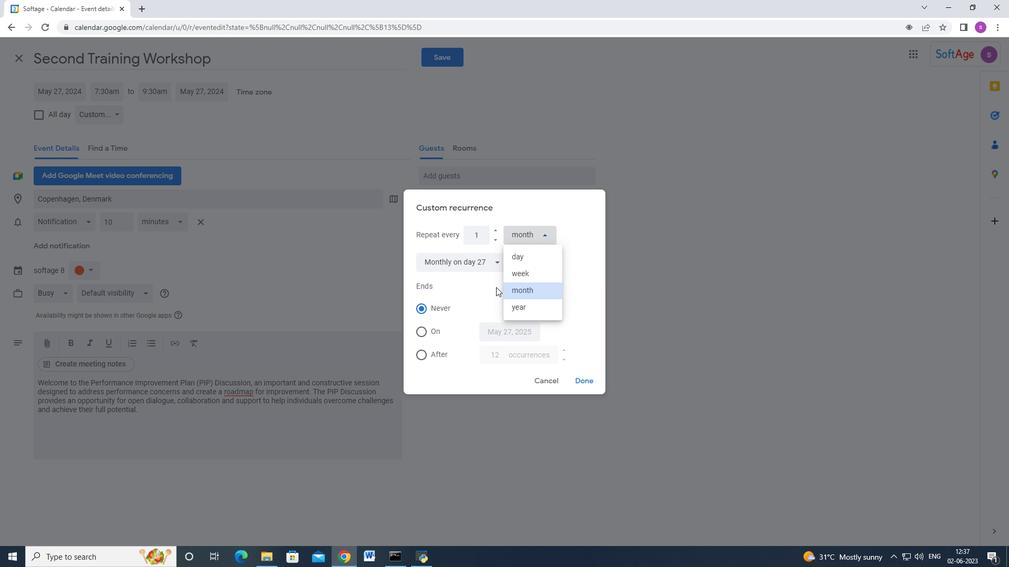 
Action: Mouse pressed left at (496, 290)
Screenshot: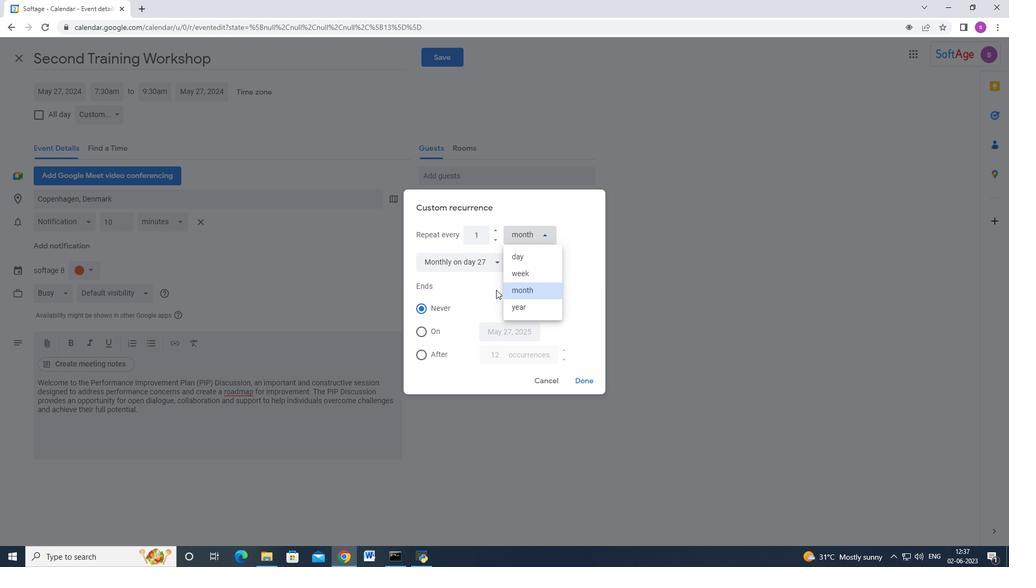 
Action: Mouse moved to (419, 332)
Screenshot: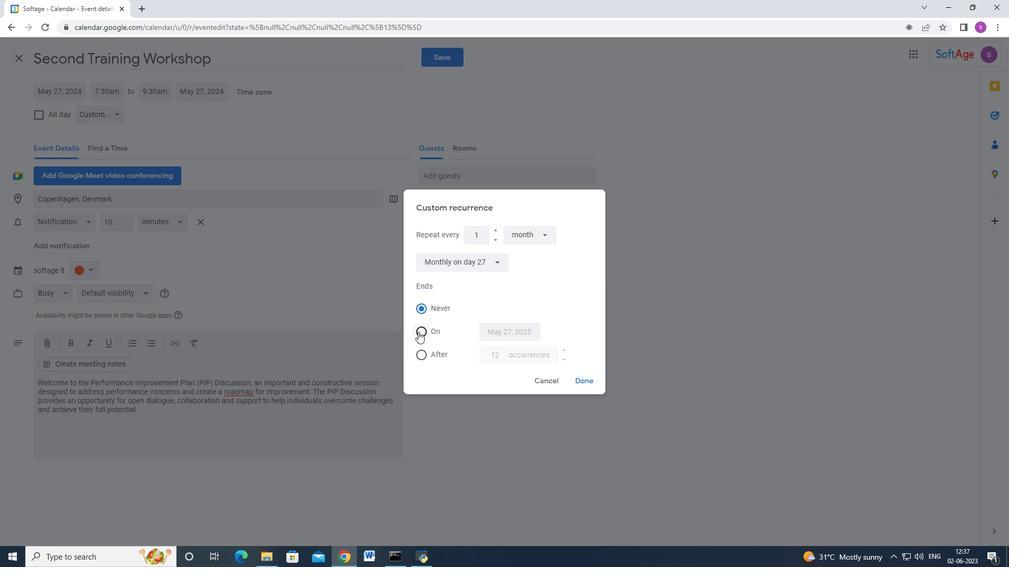 
Action: Mouse pressed left at (419, 332)
Screenshot: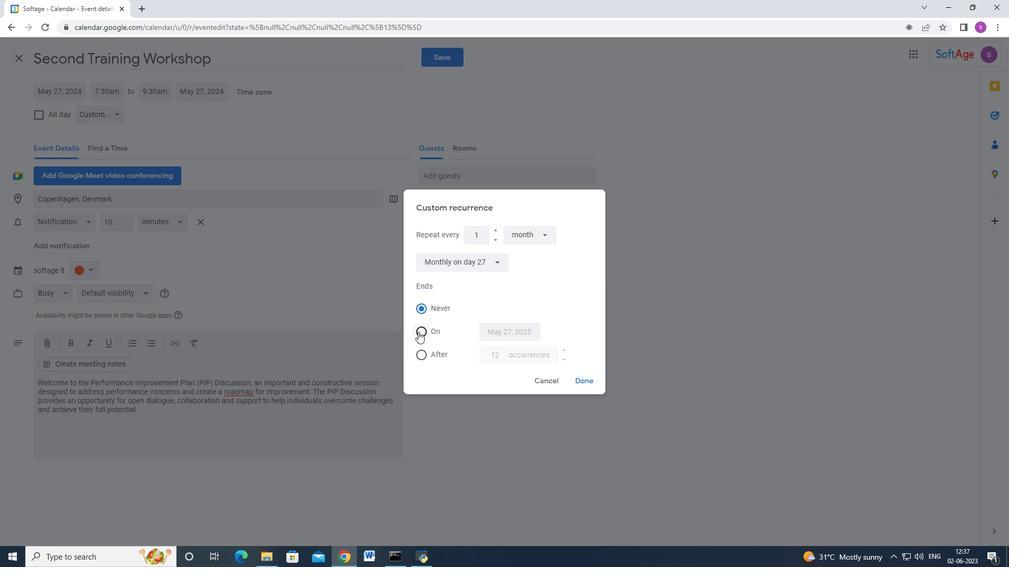 
Action: Mouse moved to (498, 330)
Screenshot: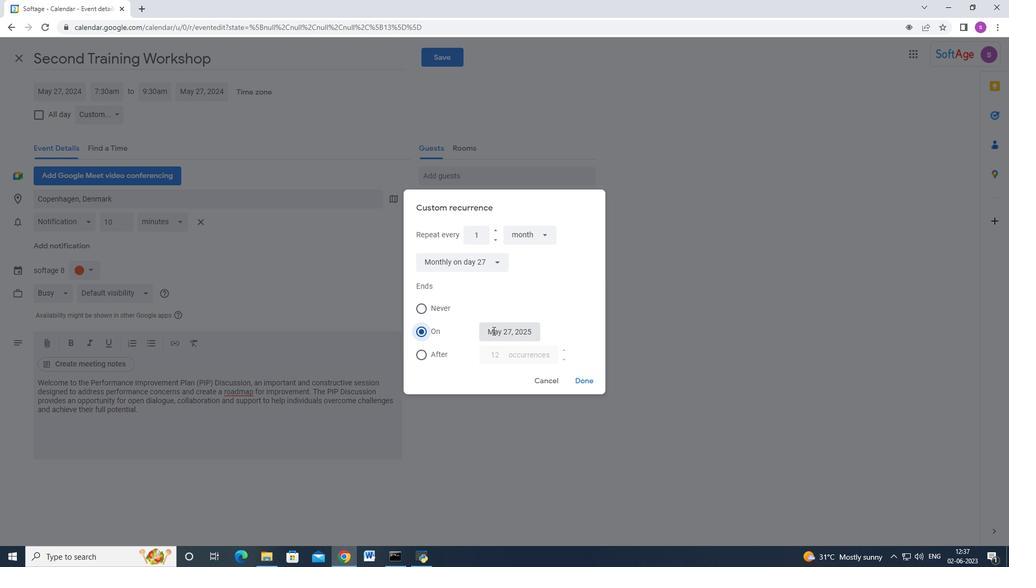 
Action: Mouse pressed left at (498, 330)
Screenshot: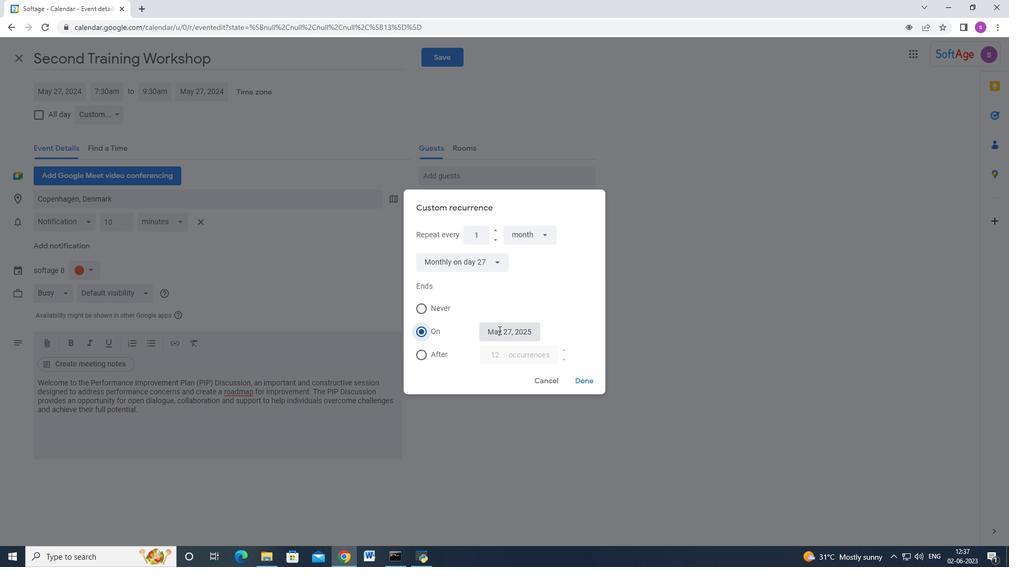 
Action: Mouse moved to (498, 440)
Screenshot: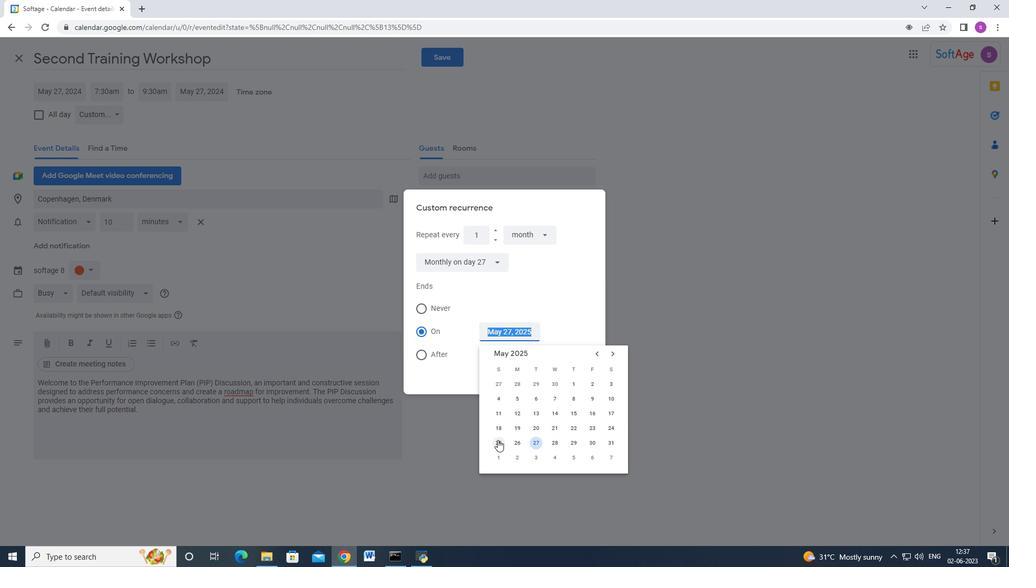 
Action: Mouse pressed left at (498, 440)
Screenshot: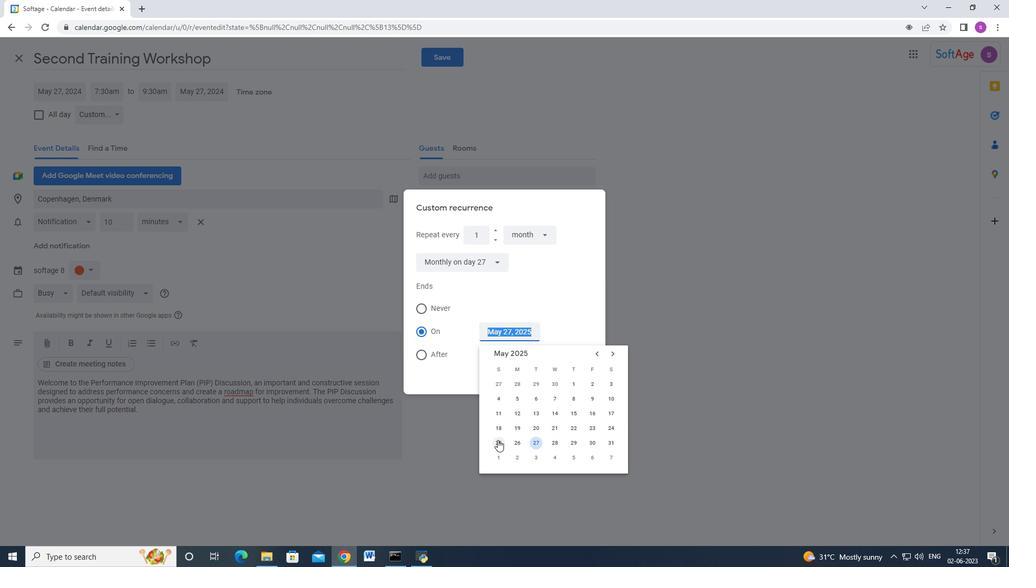 
Action: Mouse moved to (576, 378)
Screenshot: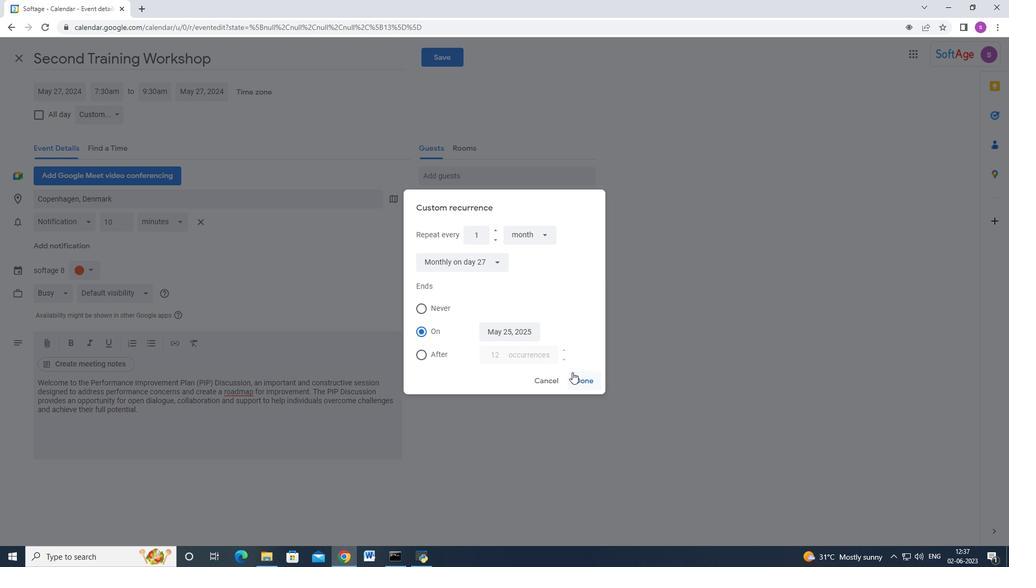 
Action: Mouse pressed left at (576, 378)
Screenshot: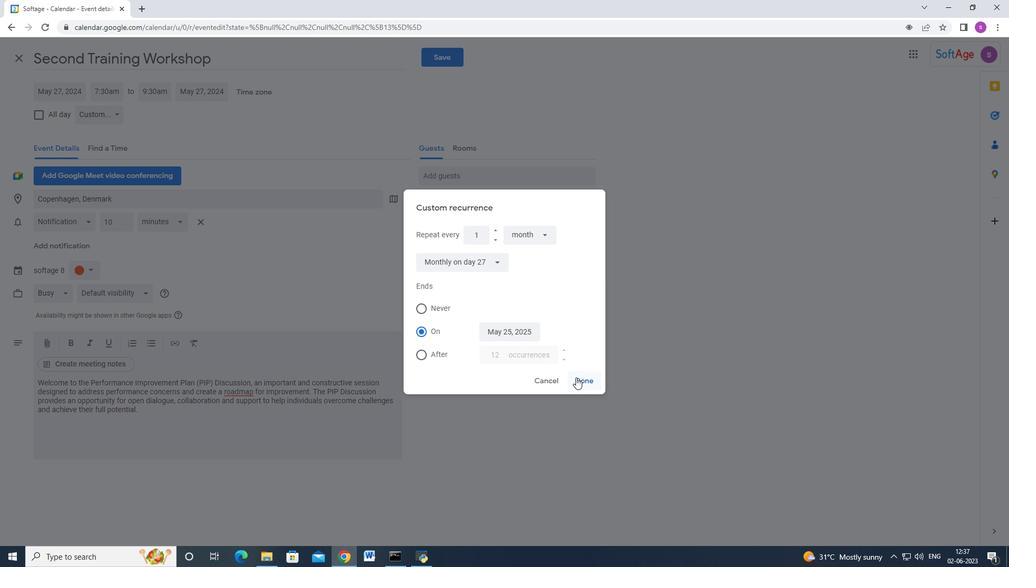 
Action: Mouse moved to (164, 116)
Screenshot: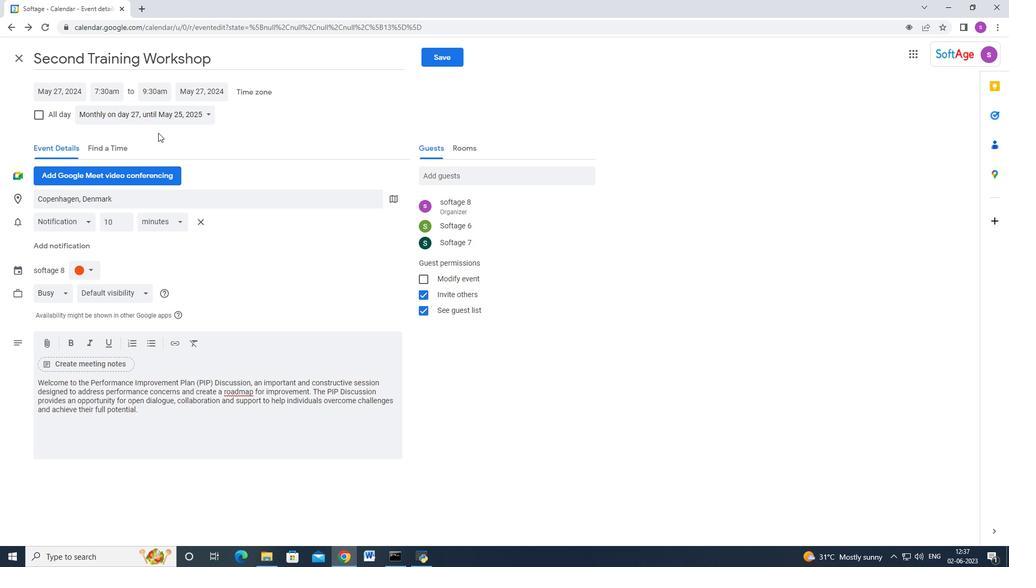 
Action: Mouse pressed left at (164, 116)
Screenshot: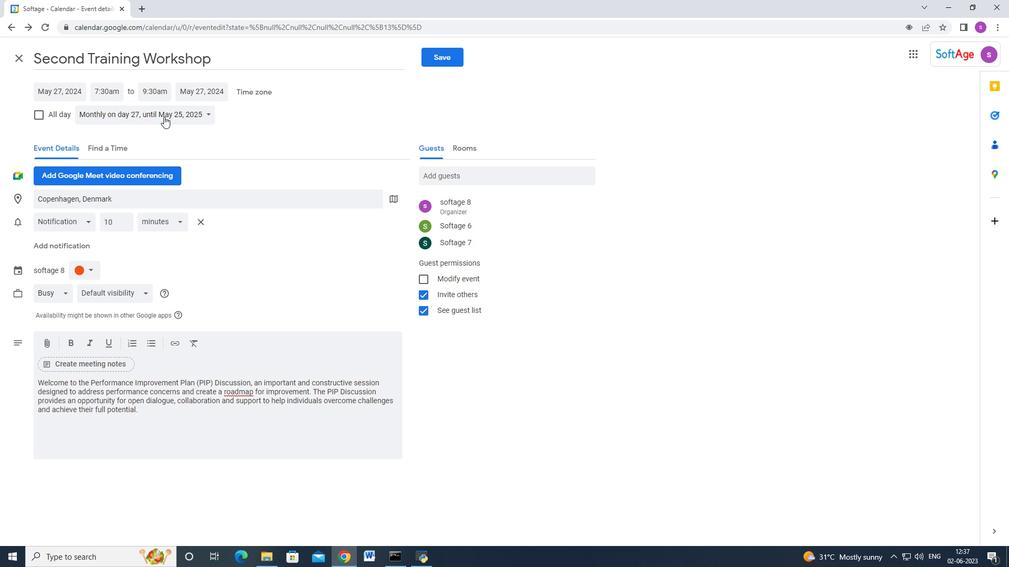 
Action: Mouse moved to (123, 216)
Screenshot: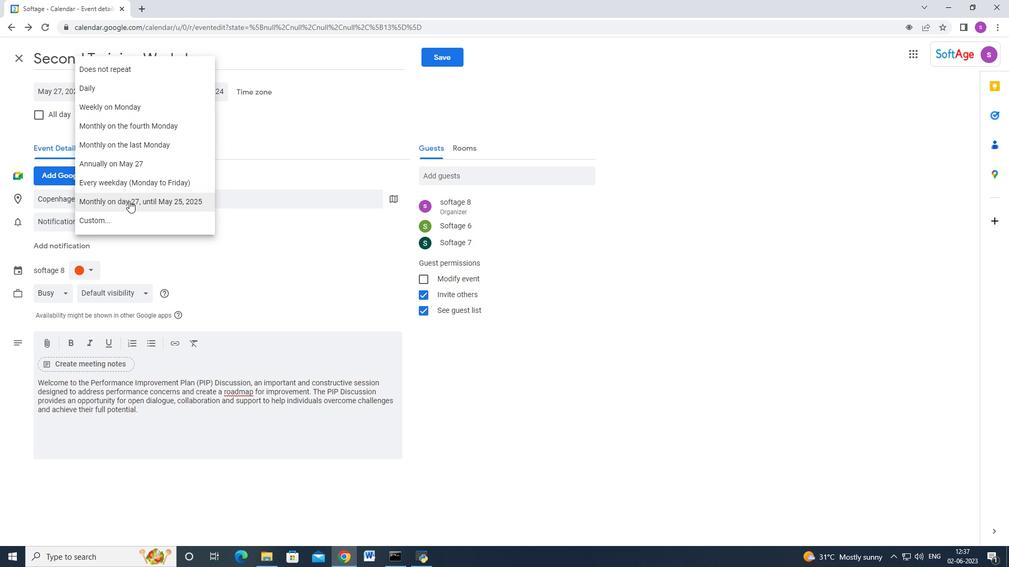 
Action: Mouse pressed left at (123, 216)
Screenshot: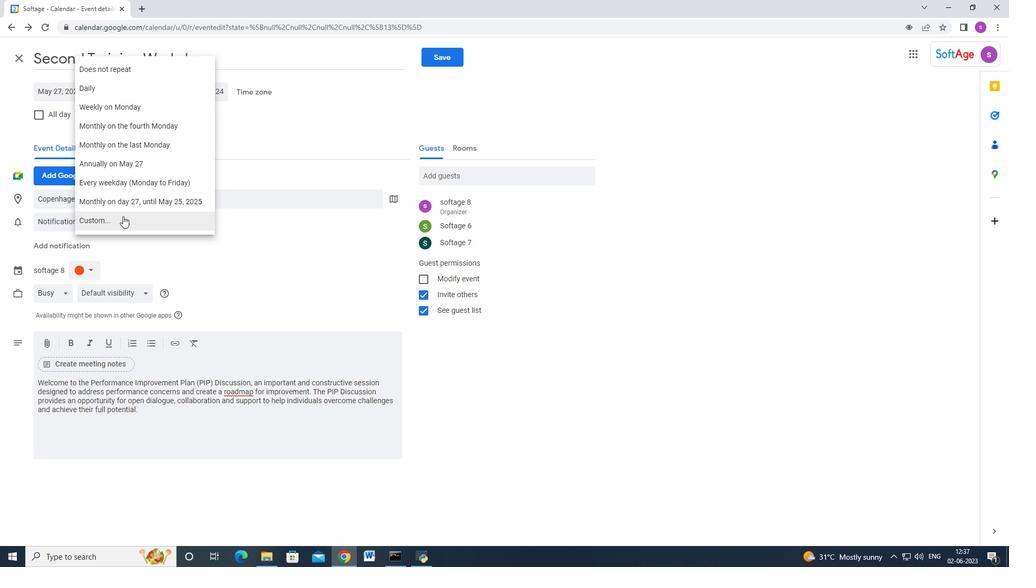 
Action: Mouse moved to (456, 262)
Screenshot: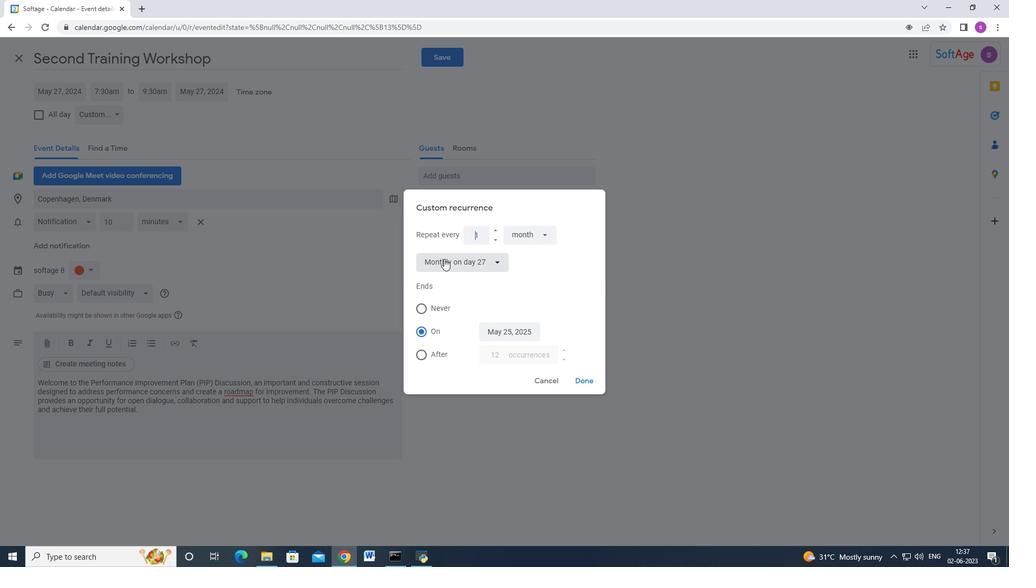 
Action: Mouse pressed left at (456, 262)
Screenshot: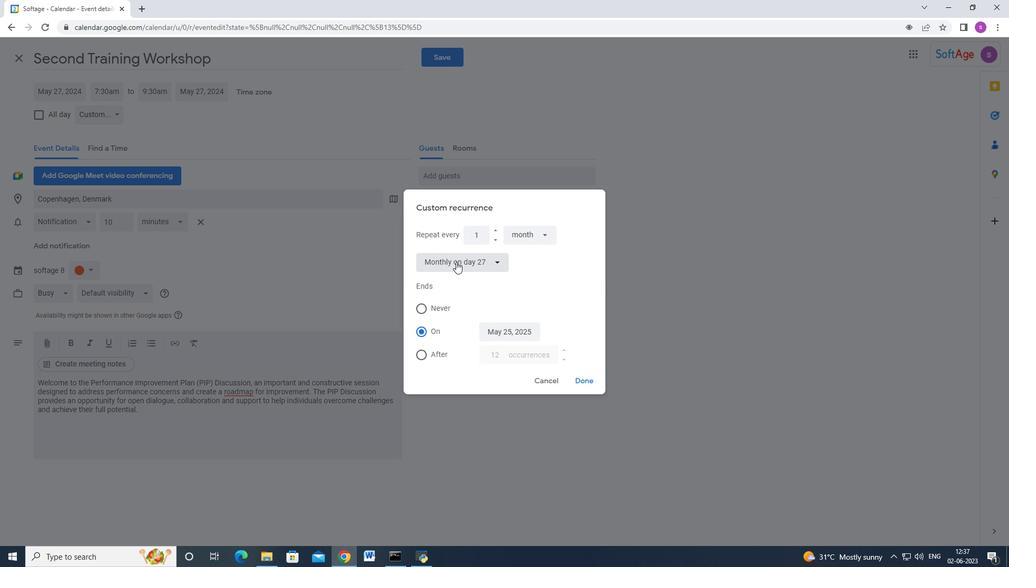
Action: Mouse moved to (524, 262)
Screenshot: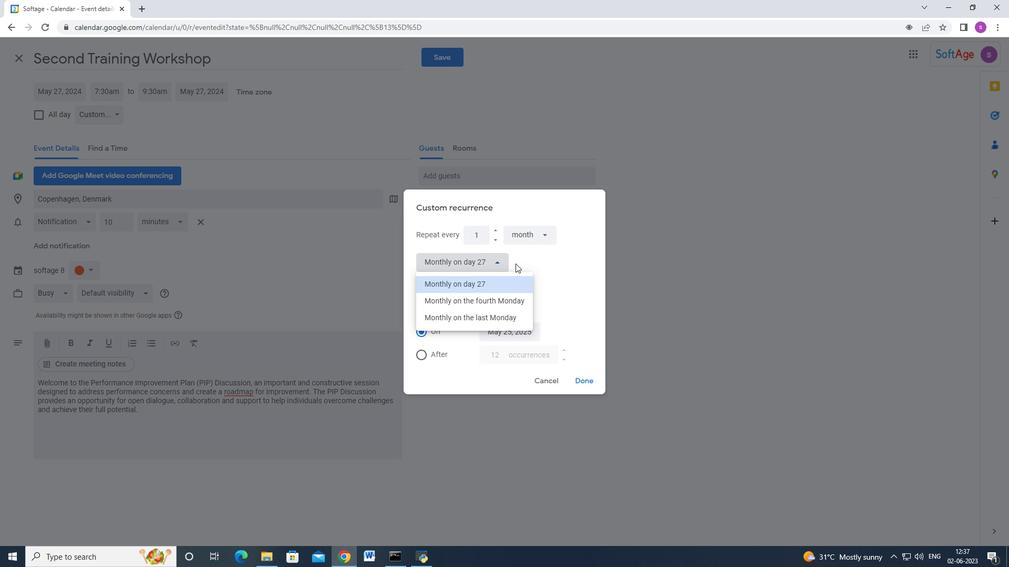 
Action: Mouse pressed left at (524, 262)
Screenshot: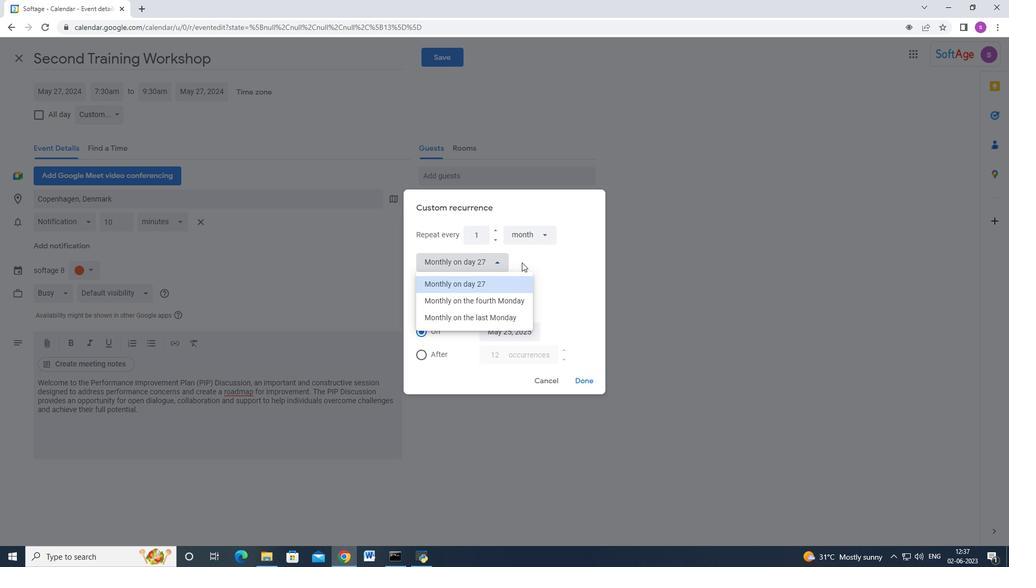 
Action: Mouse moved to (421, 309)
Screenshot: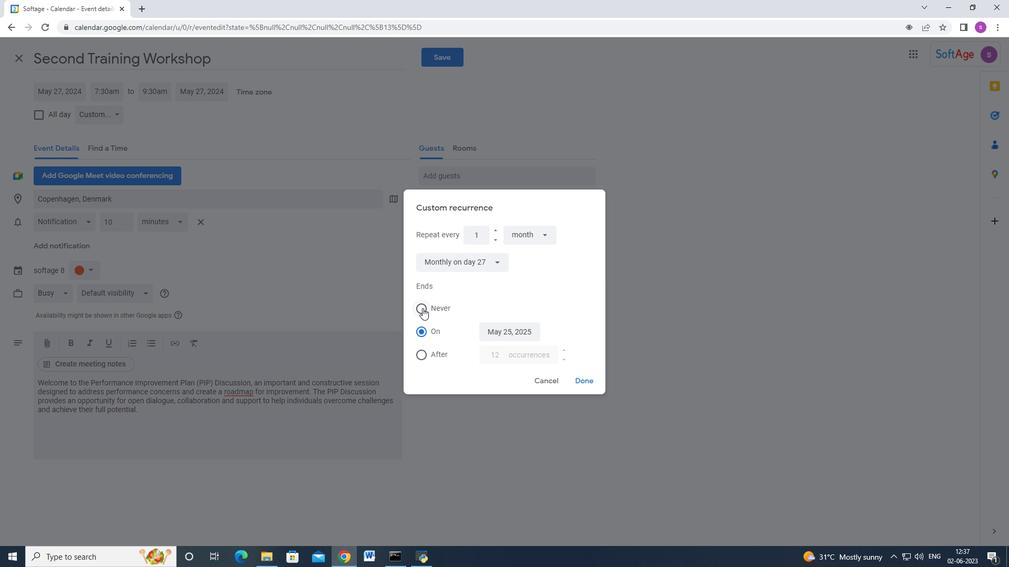 
Action: Mouse pressed left at (421, 309)
Screenshot: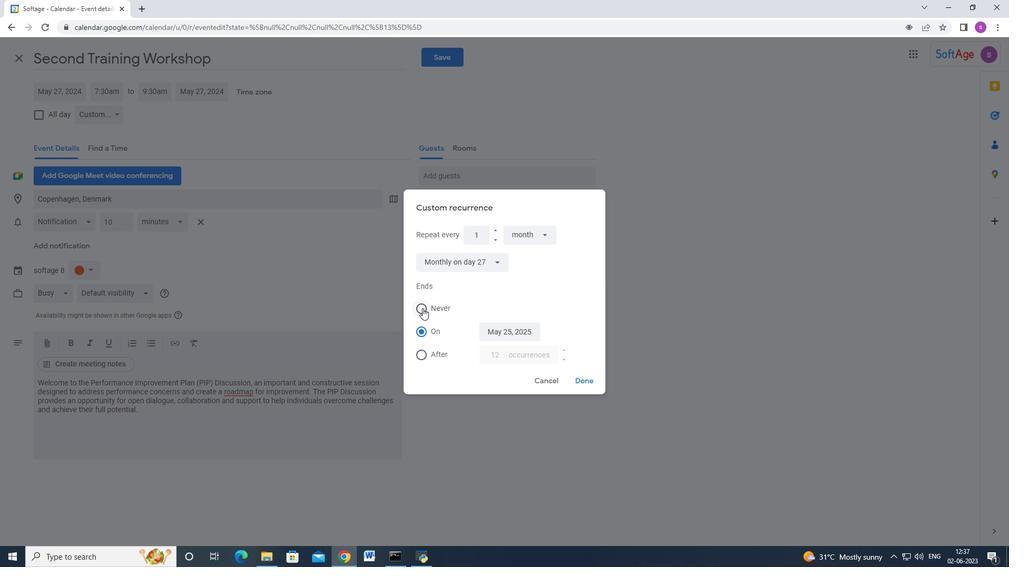 
Action: Mouse moved to (522, 236)
Screenshot: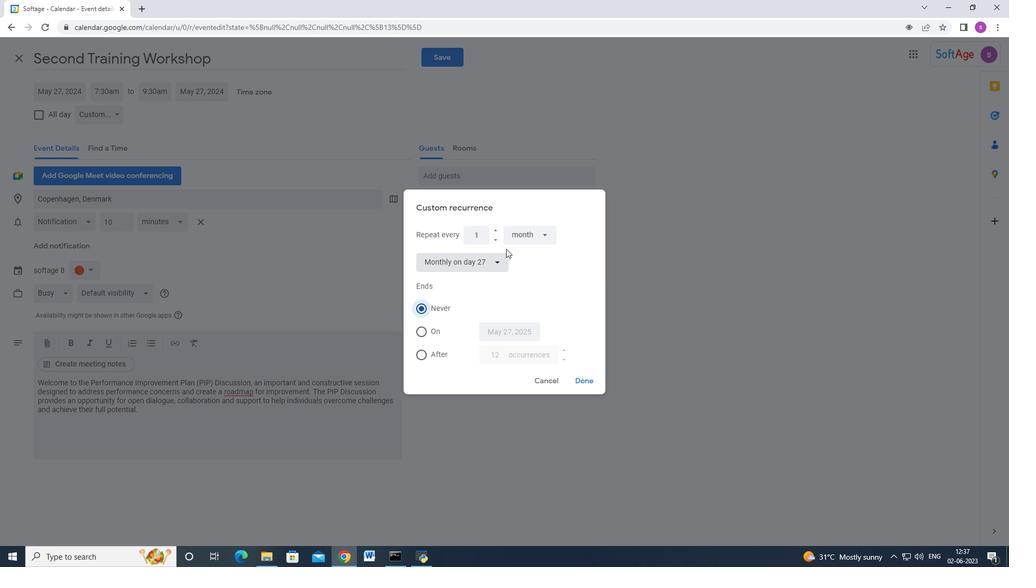 
Action: Mouse pressed left at (522, 236)
Screenshot: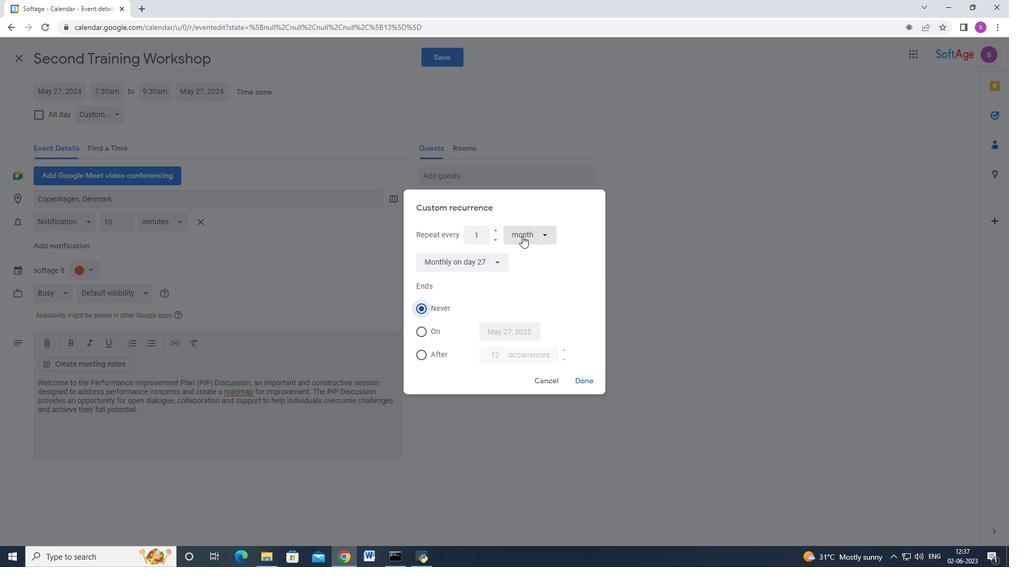 
Action: Mouse moved to (524, 271)
Screenshot: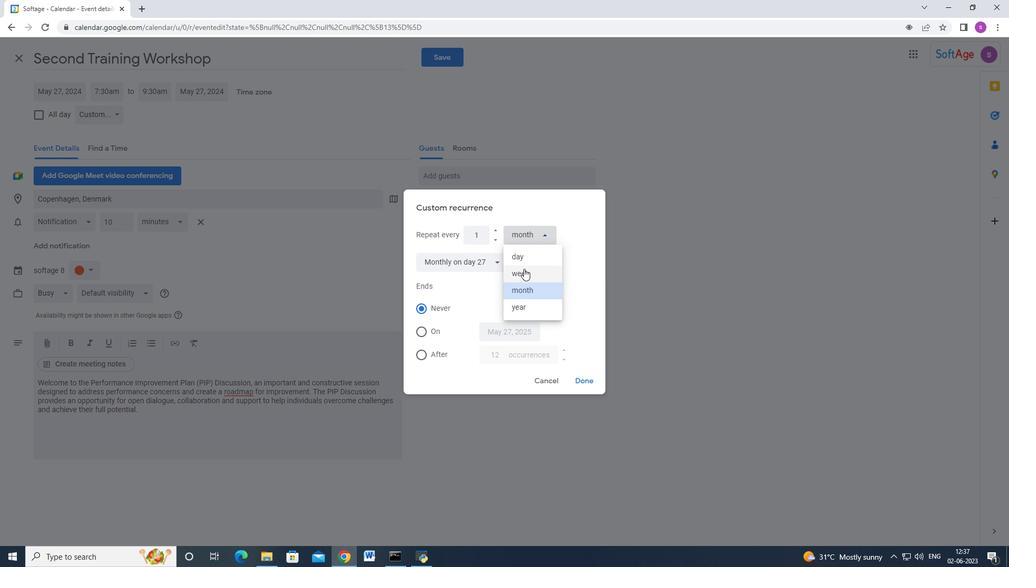 
Action: Mouse pressed left at (524, 271)
Screenshot: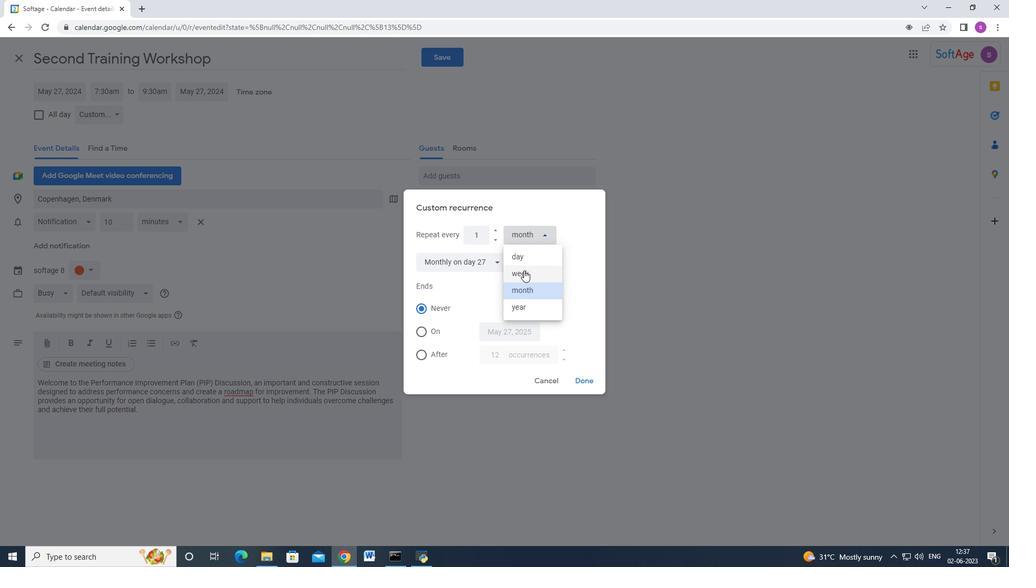 
Action: Mouse moved to (528, 226)
Screenshot: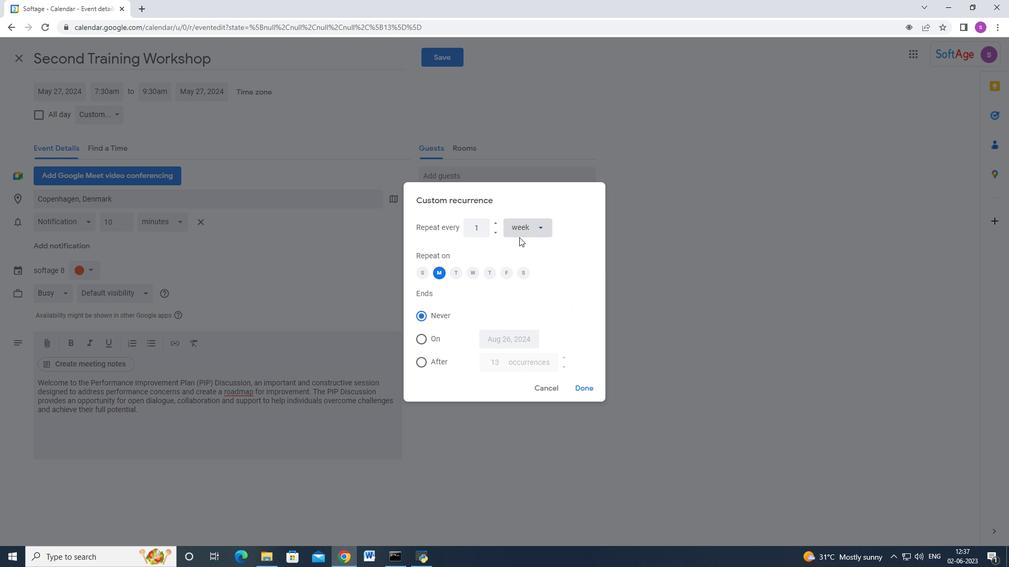 
Action: Mouse pressed left at (528, 226)
Screenshot: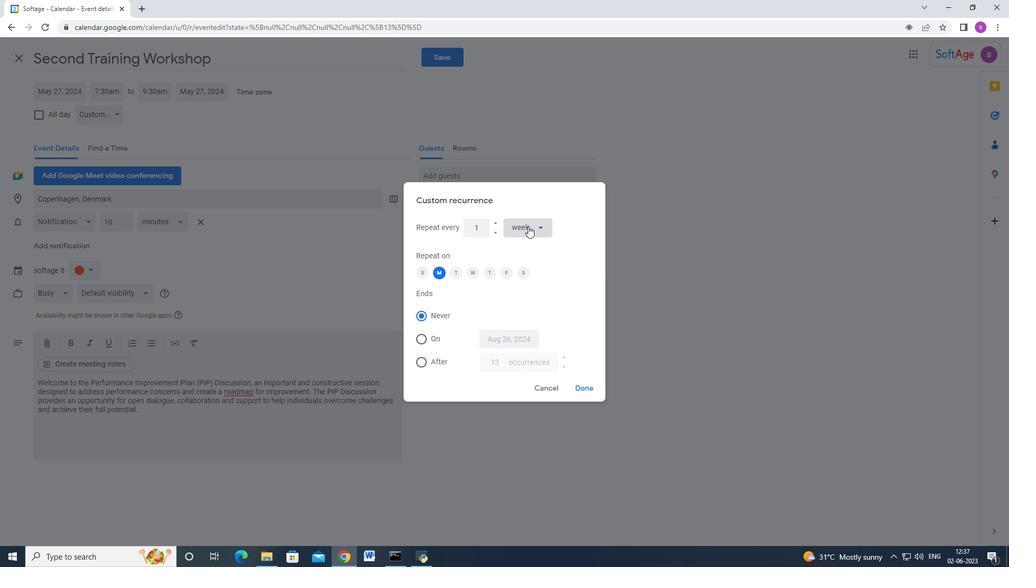 
Action: Mouse moved to (531, 280)
Screenshot: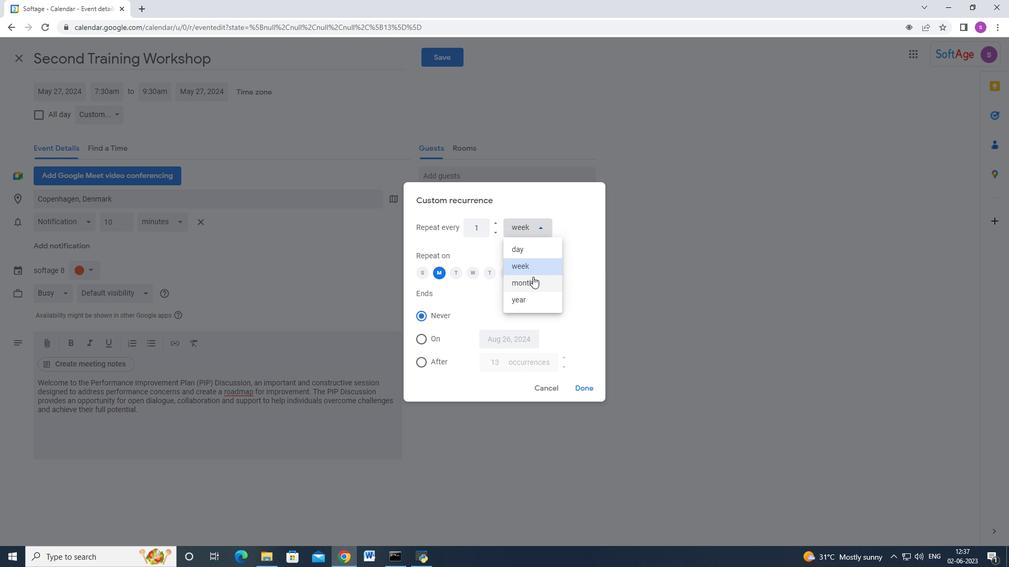 
Action: Mouse pressed left at (531, 280)
Screenshot: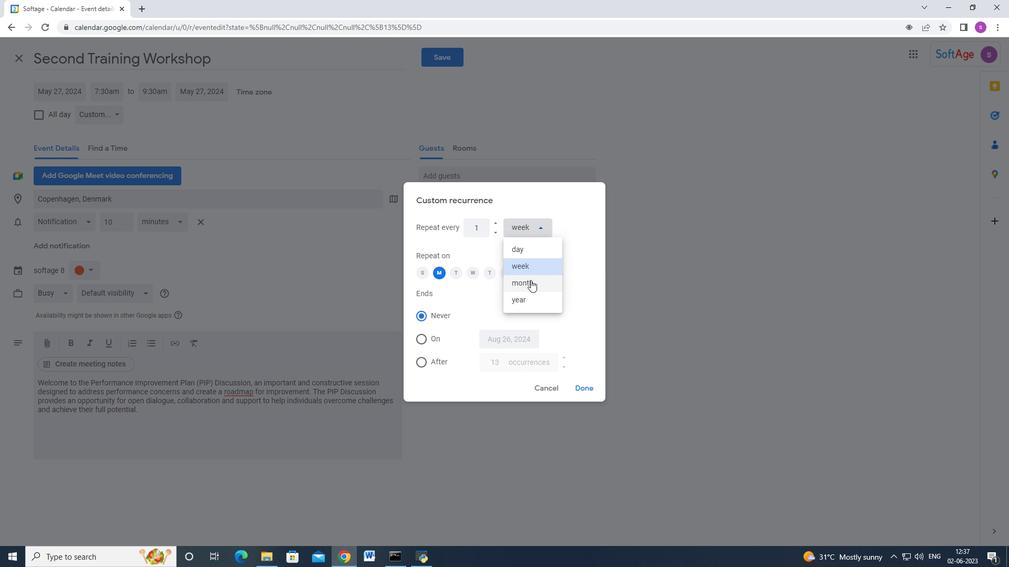 
Action: Mouse moved to (492, 261)
Screenshot: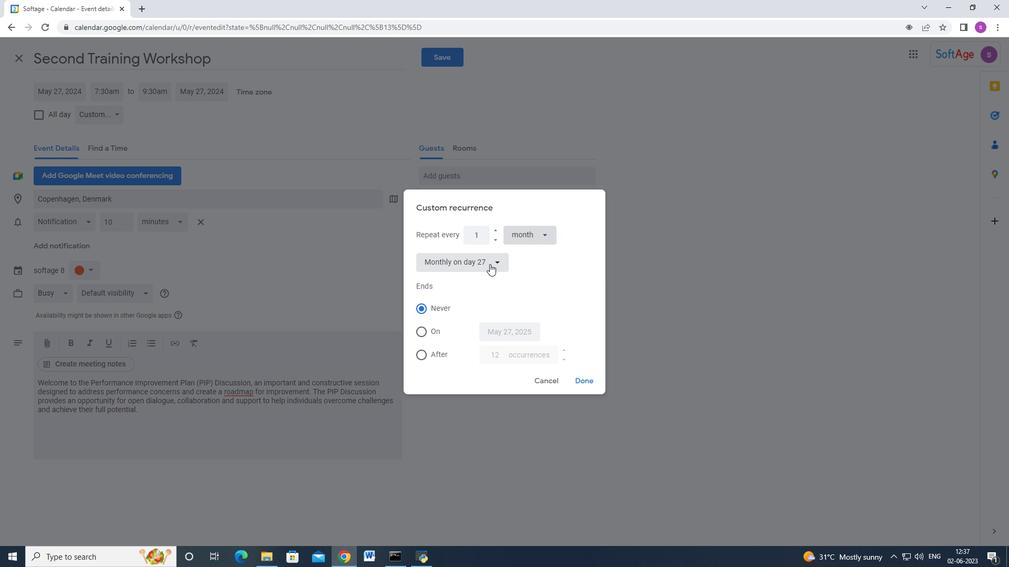 
Action: Mouse pressed left at (492, 261)
Screenshot: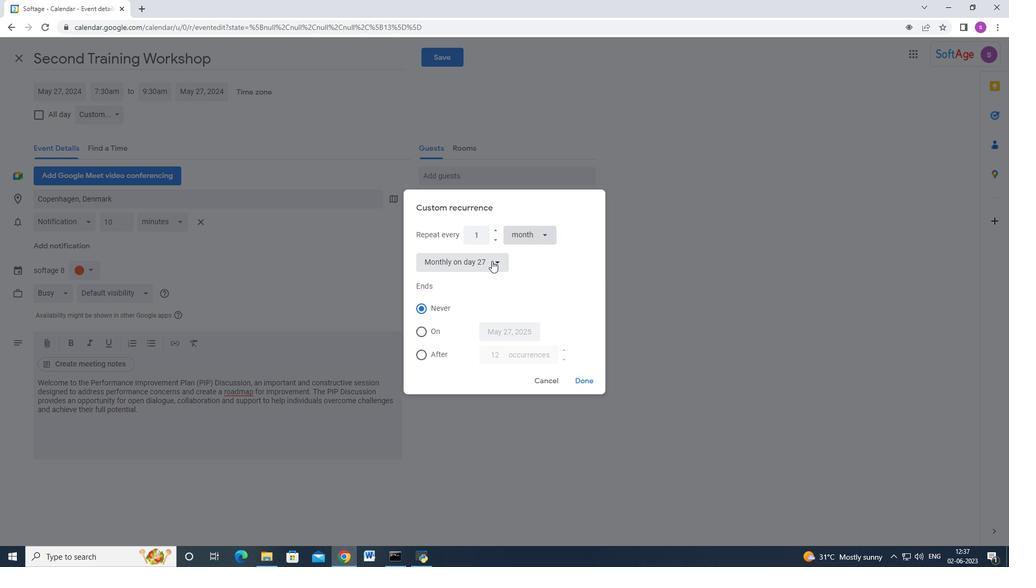 
Action: Mouse moved to (508, 262)
Screenshot: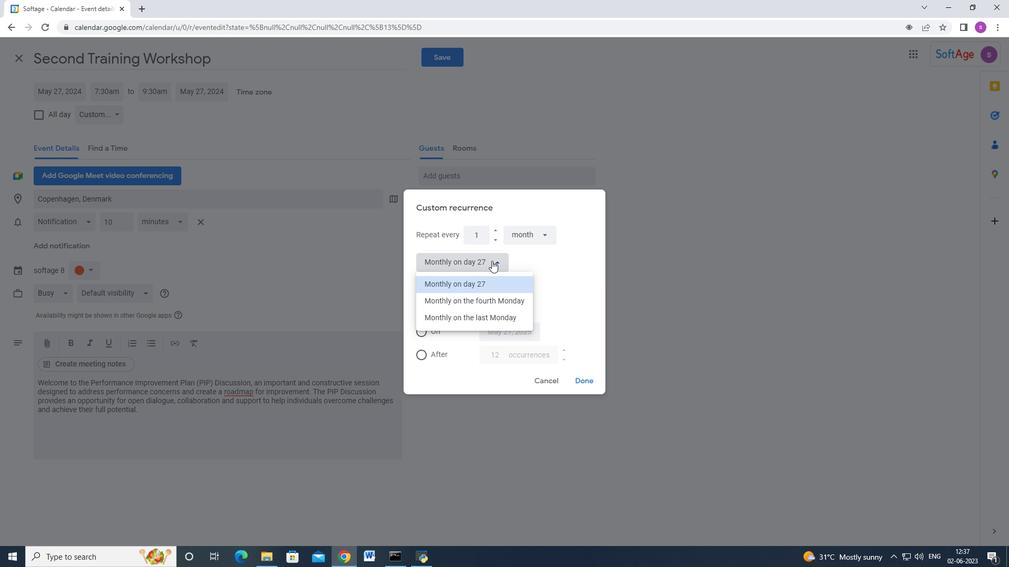 
Action: Mouse pressed left at (508, 262)
Screenshot: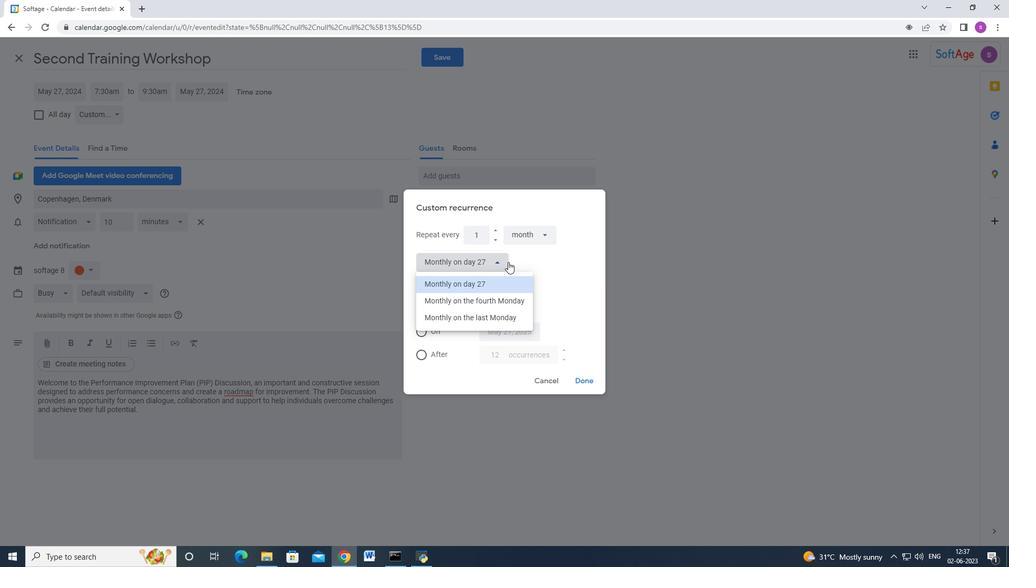 
Action: Mouse moved to (520, 237)
Screenshot: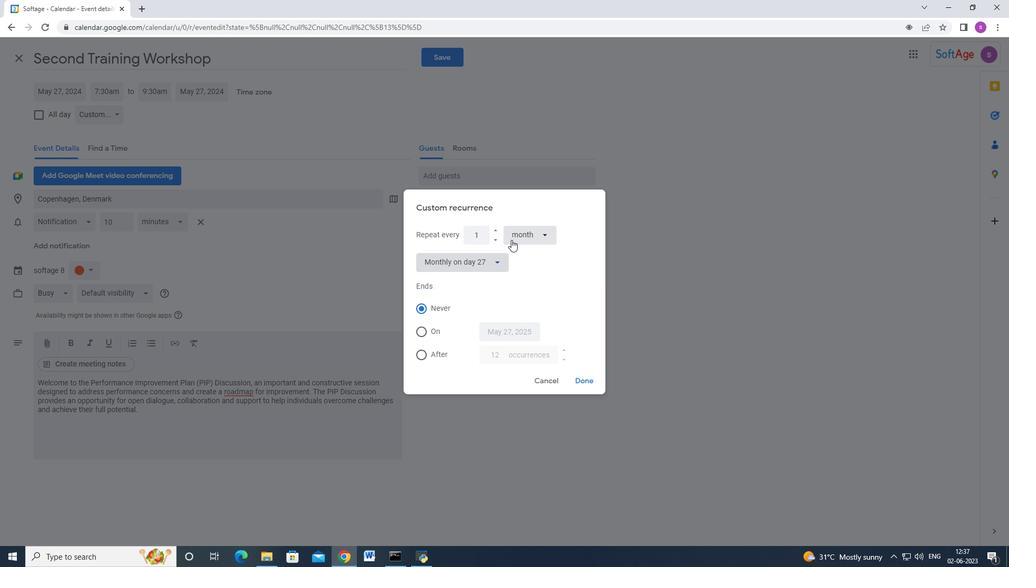 
Action: Mouse pressed left at (520, 237)
Screenshot: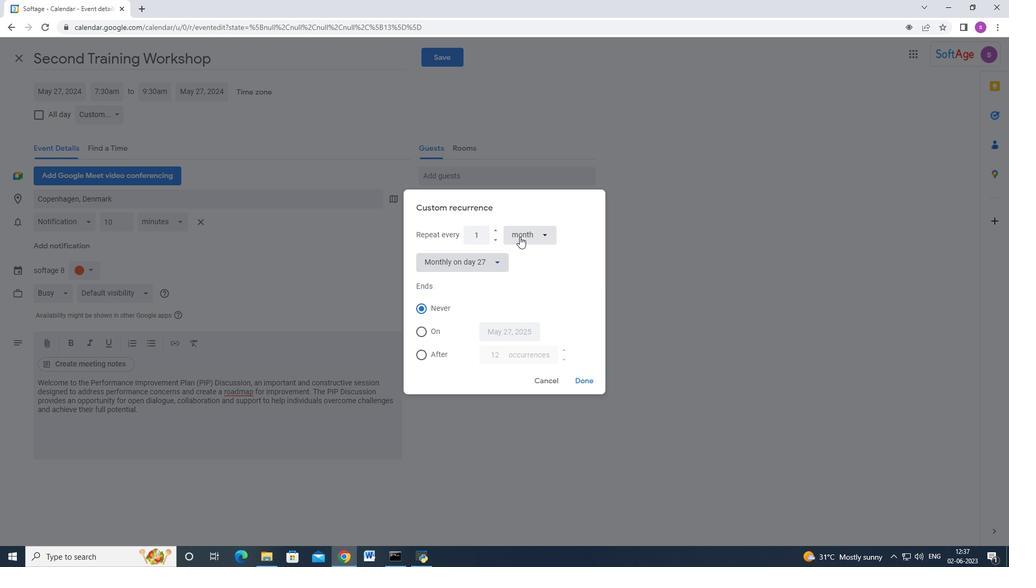 
Action: Mouse moved to (525, 291)
Screenshot: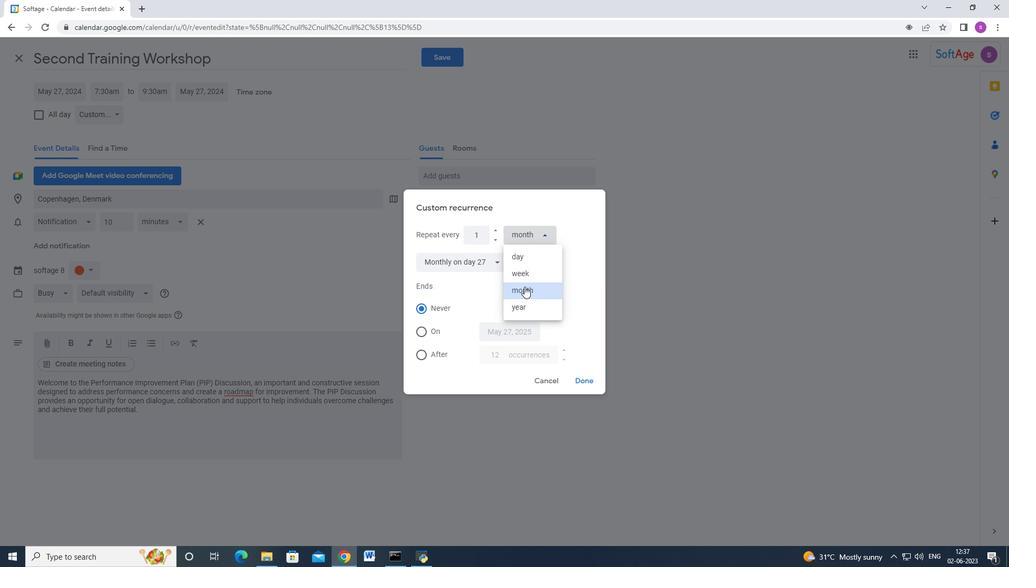 
Action: Mouse pressed left at (525, 291)
Screenshot: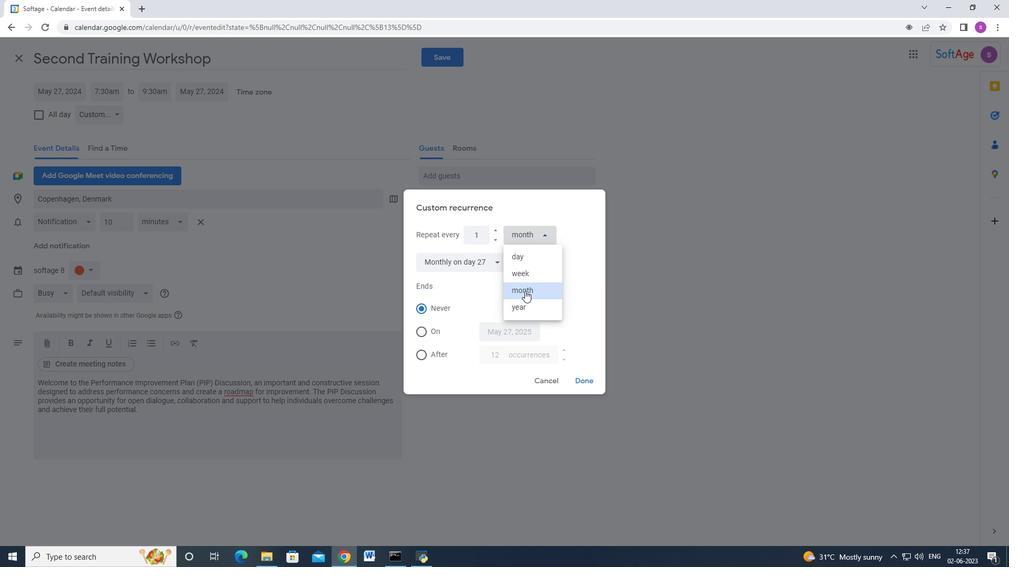 
Action: Mouse moved to (500, 266)
Screenshot: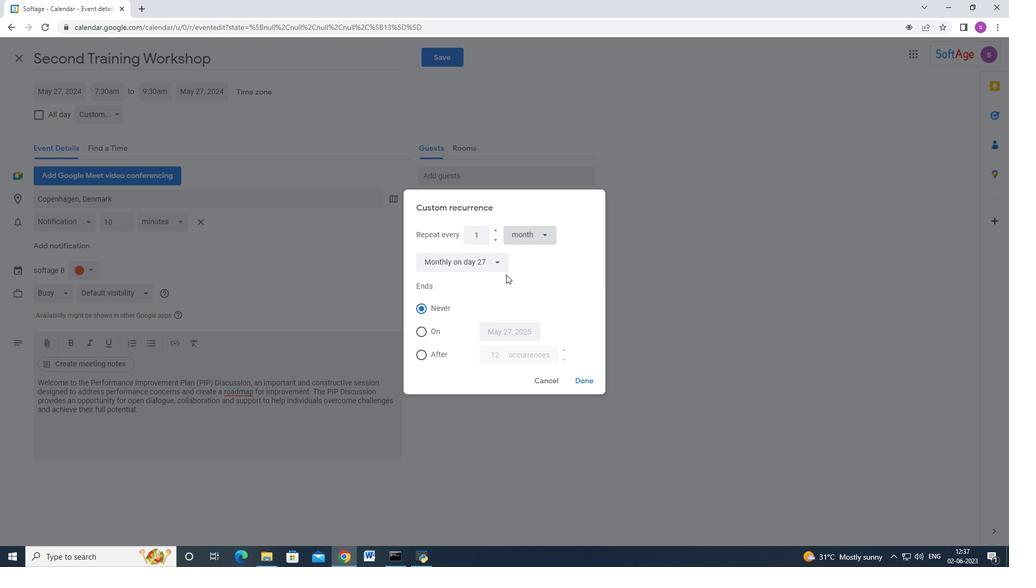 
Action: Mouse pressed left at (500, 266)
Screenshot: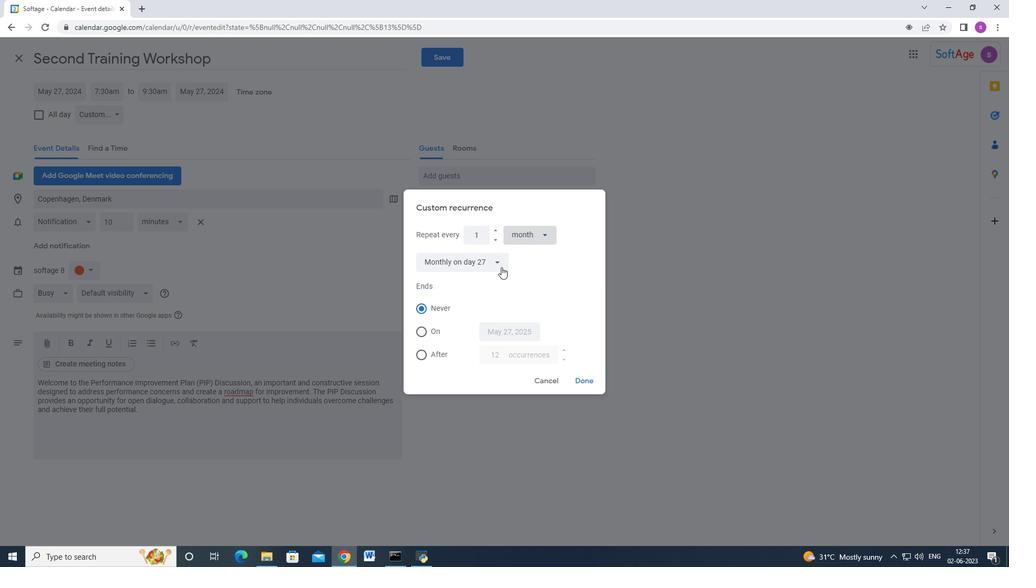 
Action: Mouse moved to (494, 285)
Screenshot: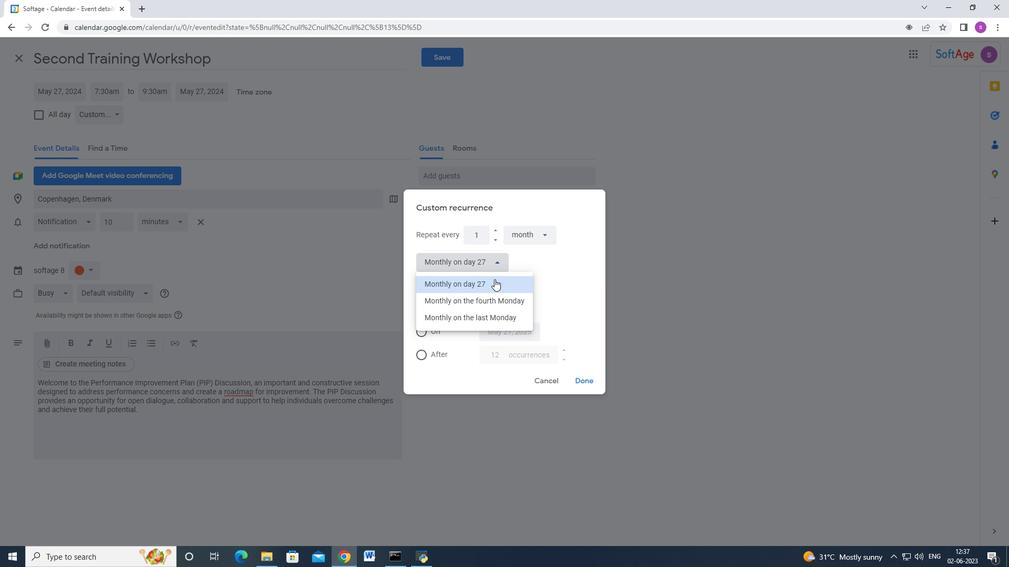 
Action: Mouse pressed left at (494, 285)
Screenshot: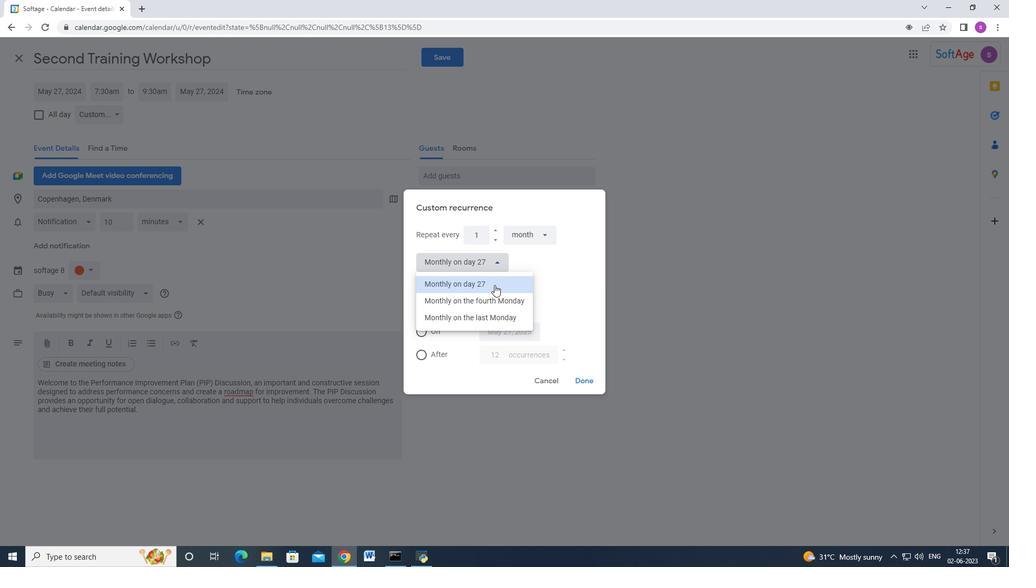 
Action: Mouse moved to (591, 380)
Screenshot: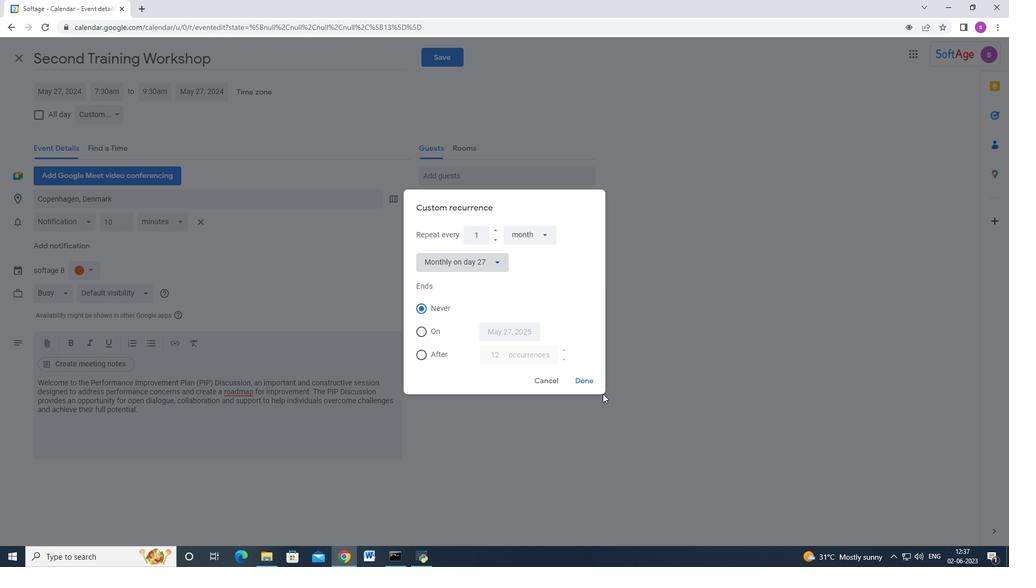 
Action: Mouse pressed left at (591, 380)
Screenshot: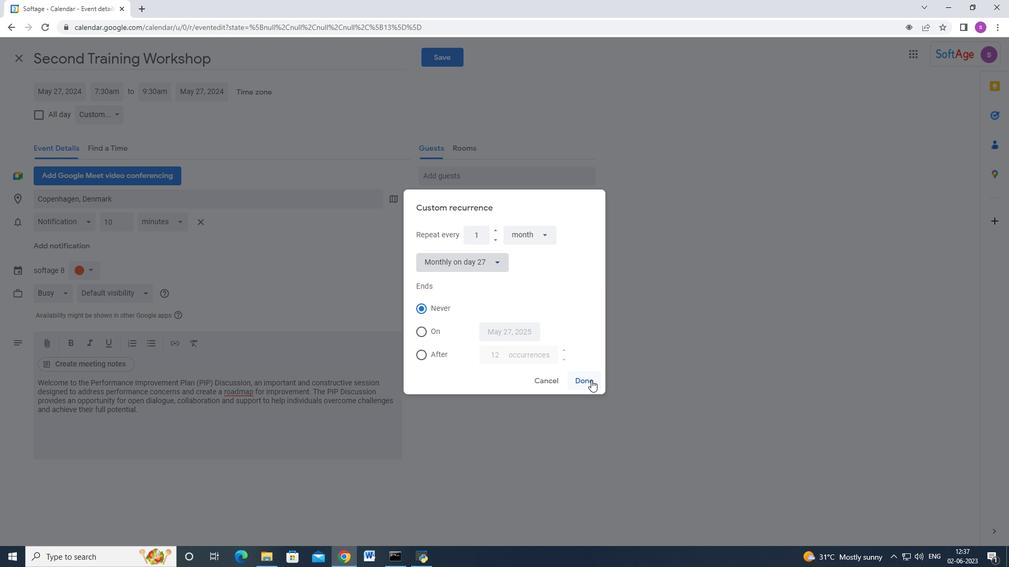 
Action: Mouse moved to (110, 115)
Screenshot: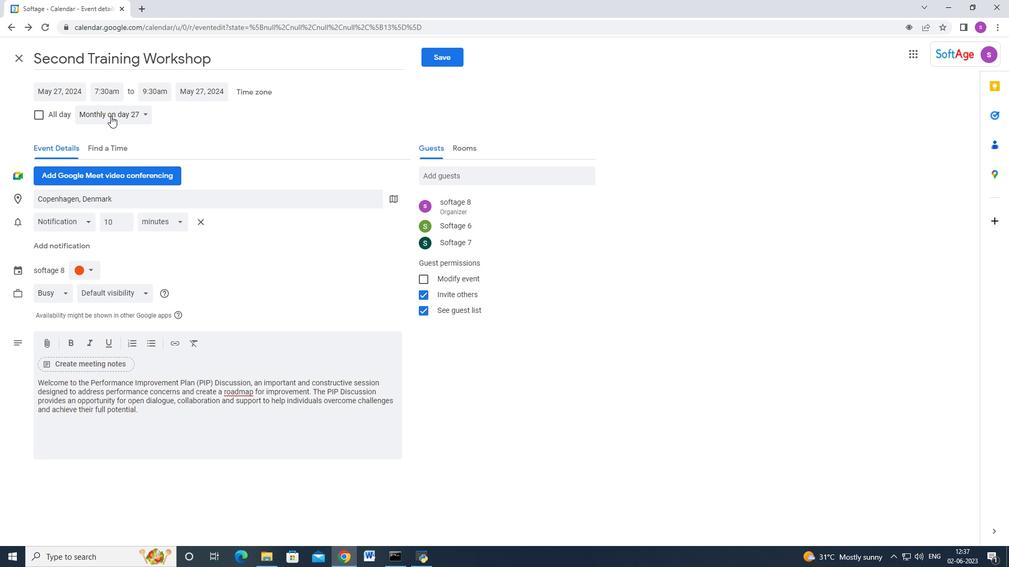 
Action: Mouse pressed left at (110, 115)
Screenshot: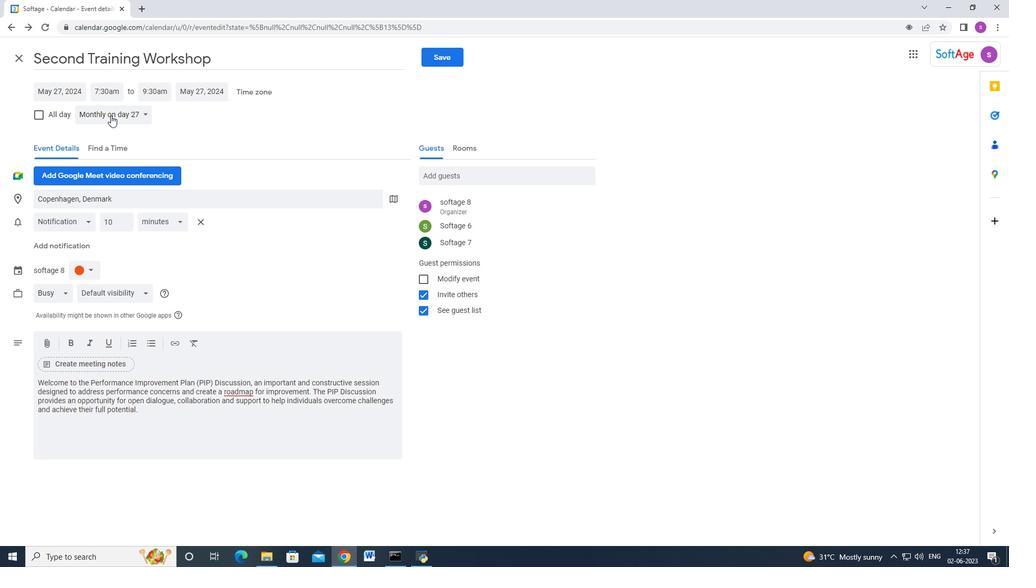 
Action: Mouse moved to (136, 146)
Screenshot: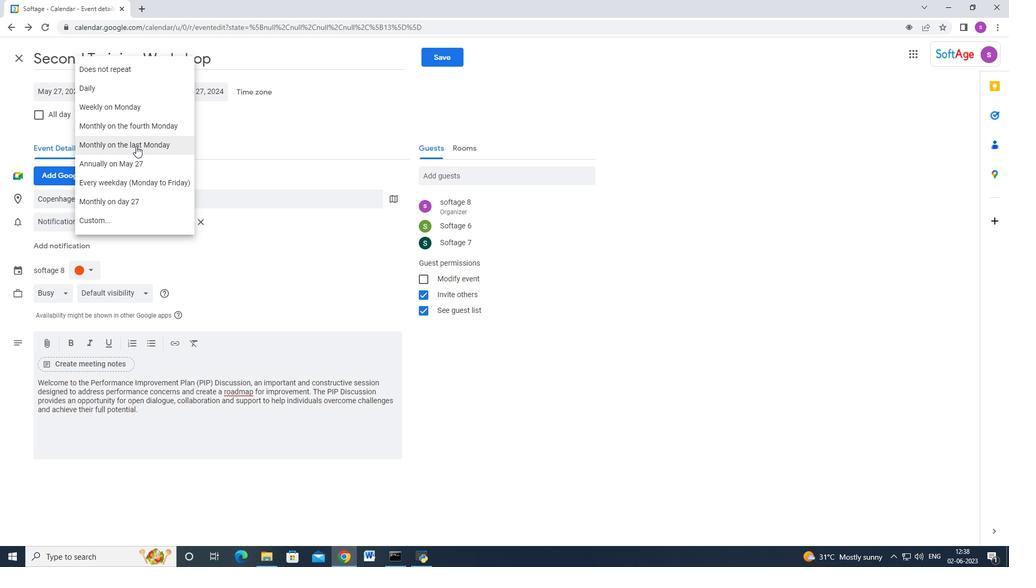 
Action: Mouse pressed left at (136, 146)
Screenshot: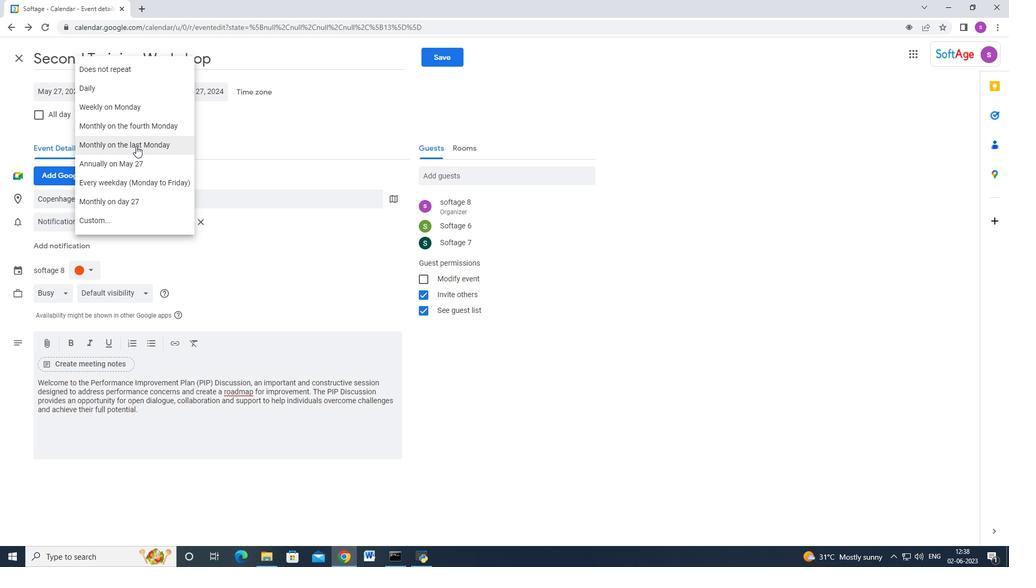 
Action: Mouse moved to (138, 117)
Screenshot: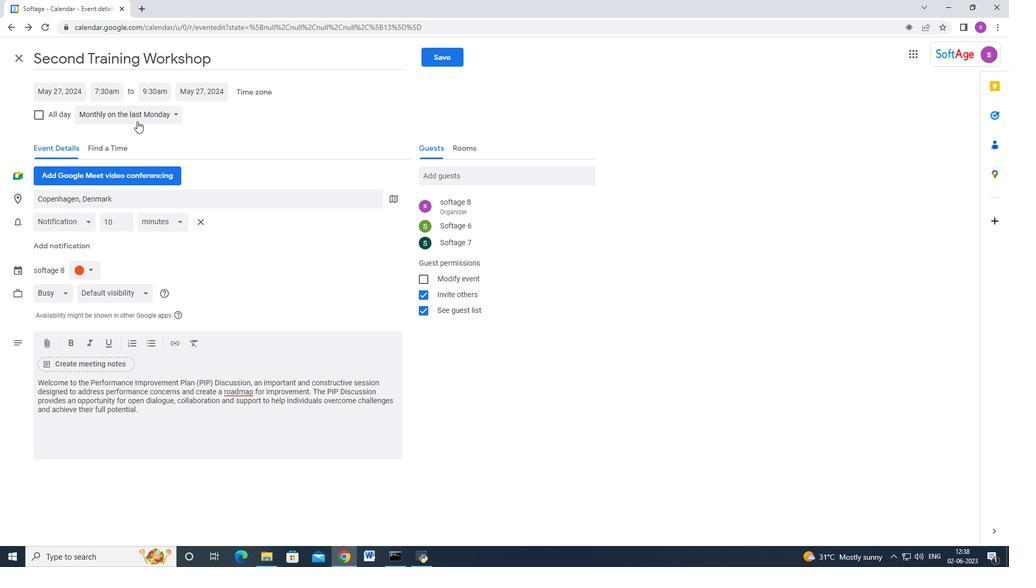 
Action: Mouse pressed left at (138, 117)
Screenshot: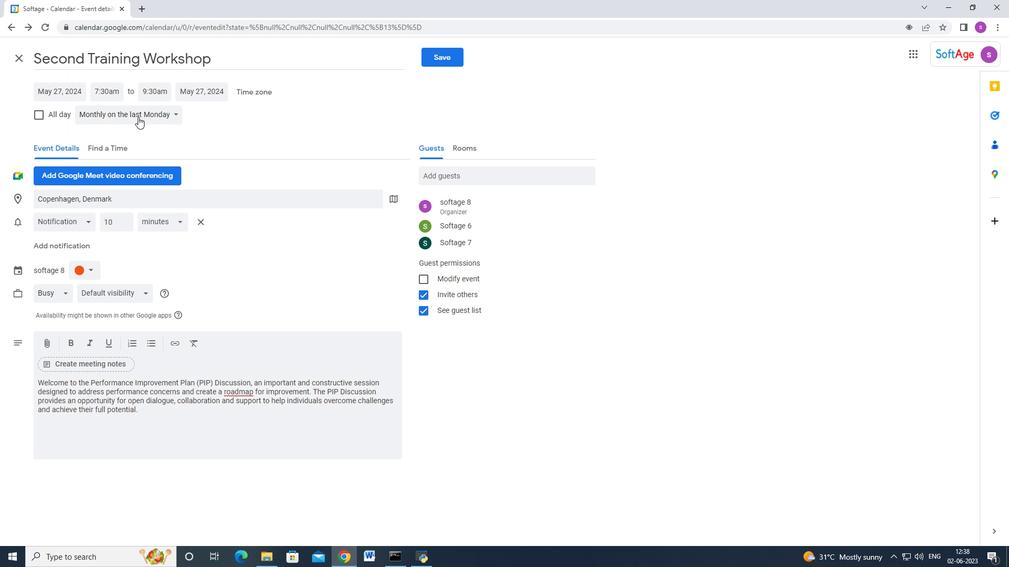 
Action: Mouse moved to (135, 143)
Screenshot: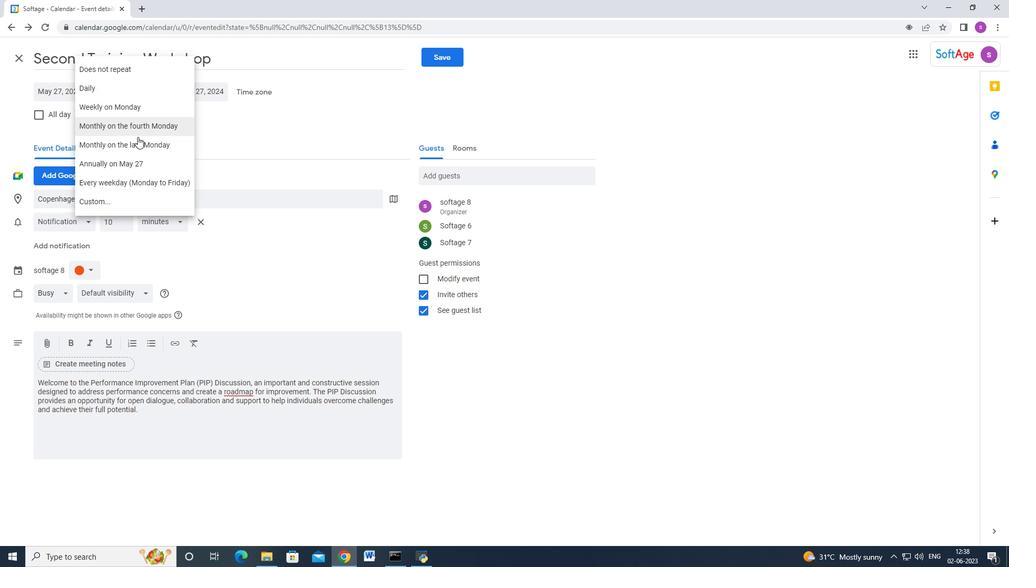 
Action: Mouse pressed right at (135, 143)
Screenshot: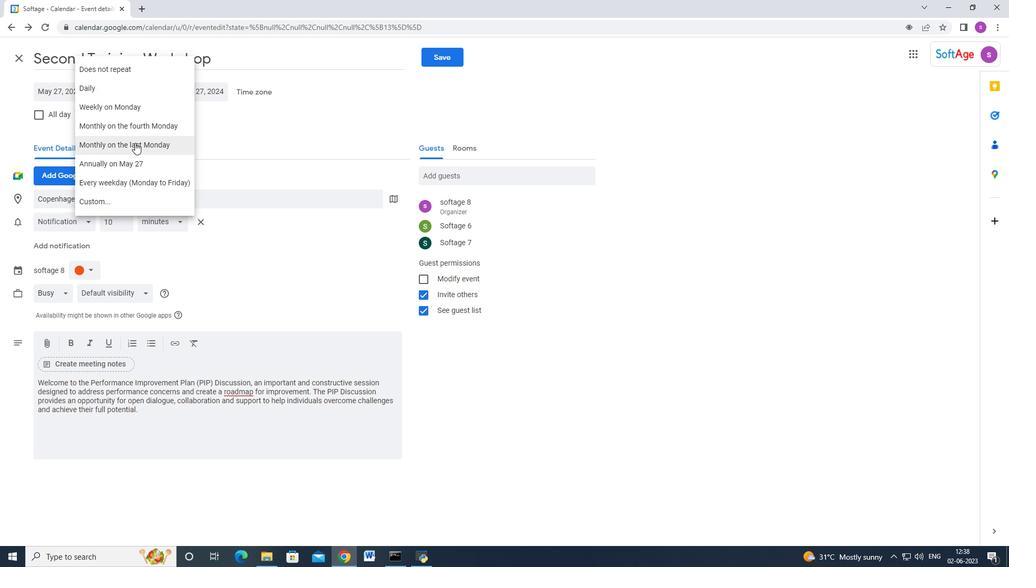 
Action: Mouse moved to (138, 117)
Screenshot: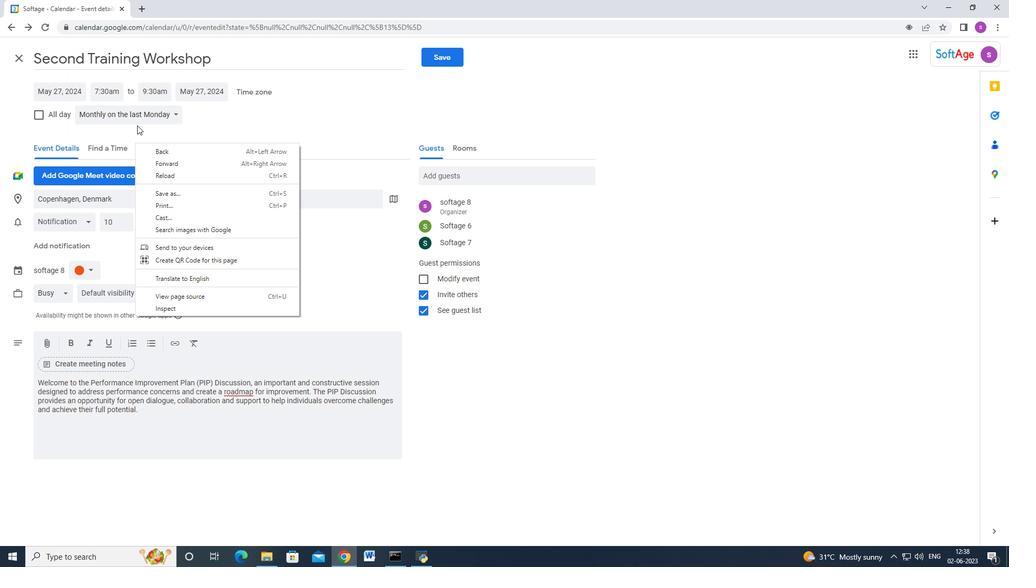 
Action: Mouse pressed left at (138, 117)
Screenshot: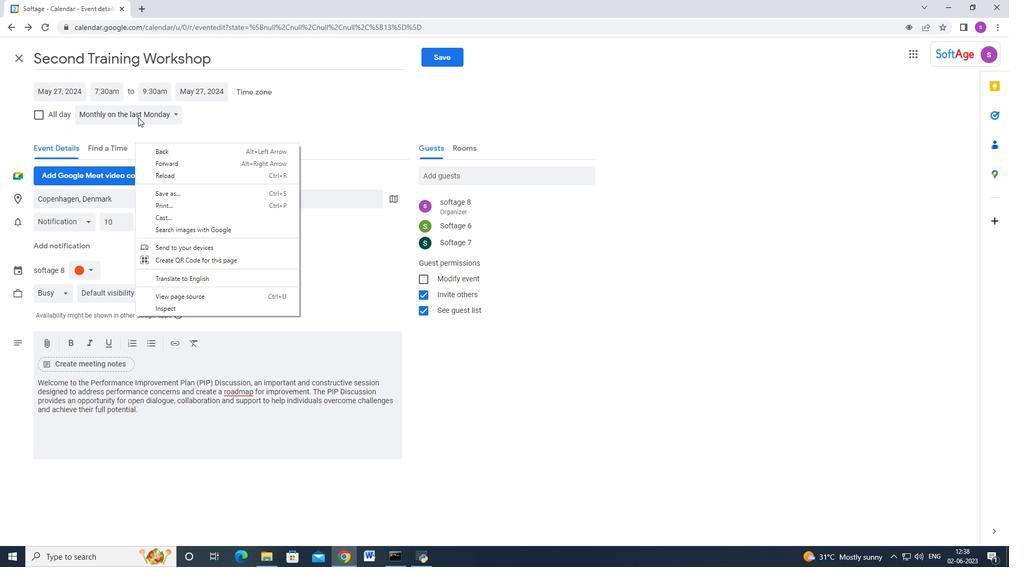 
Action: Mouse moved to (127, 202)
Screenshot: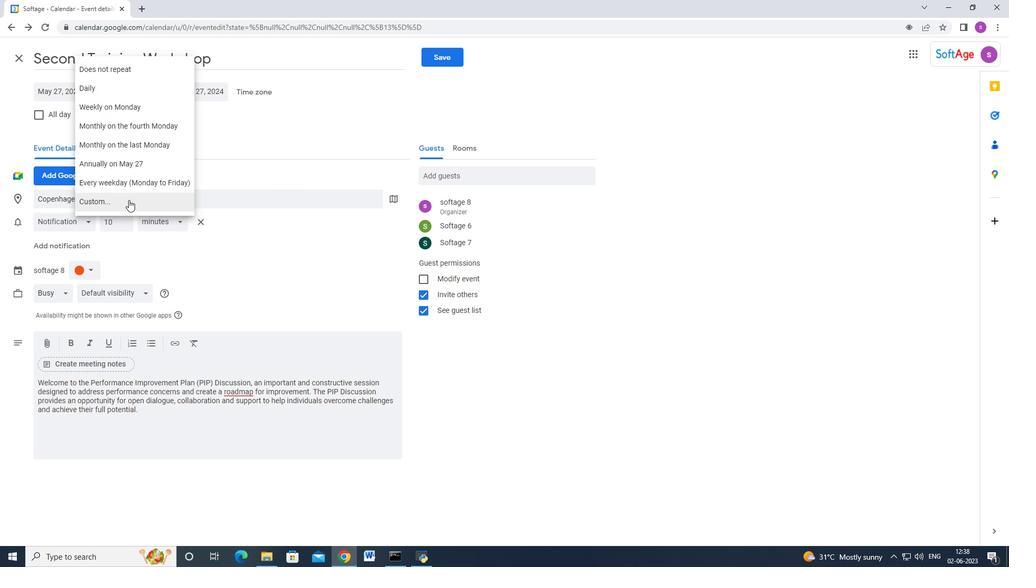 
Action: Mouse pressed left at (127, 202)
Screenshot: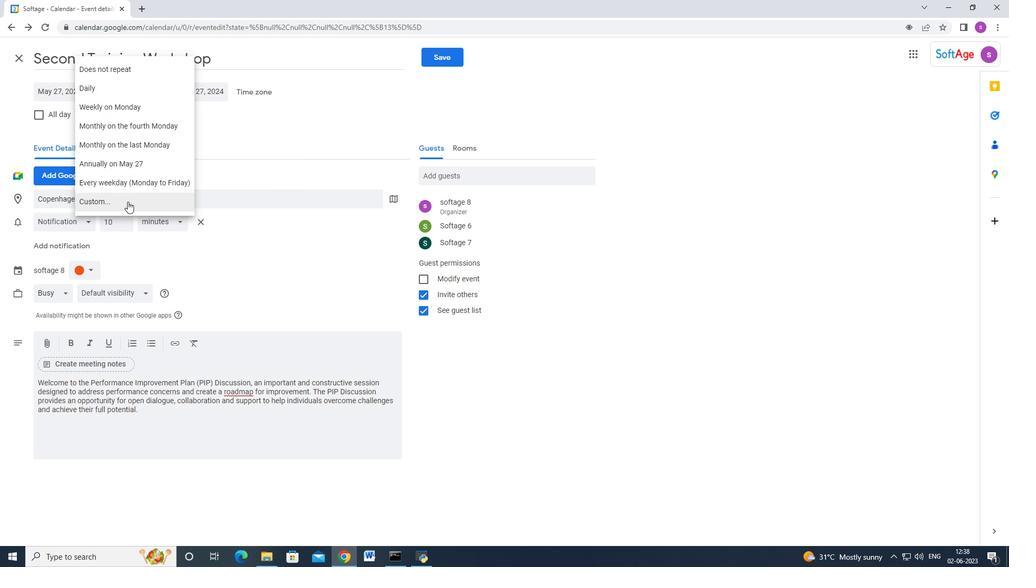 
Action: Mouse moved to (506, 260)
Screenshot: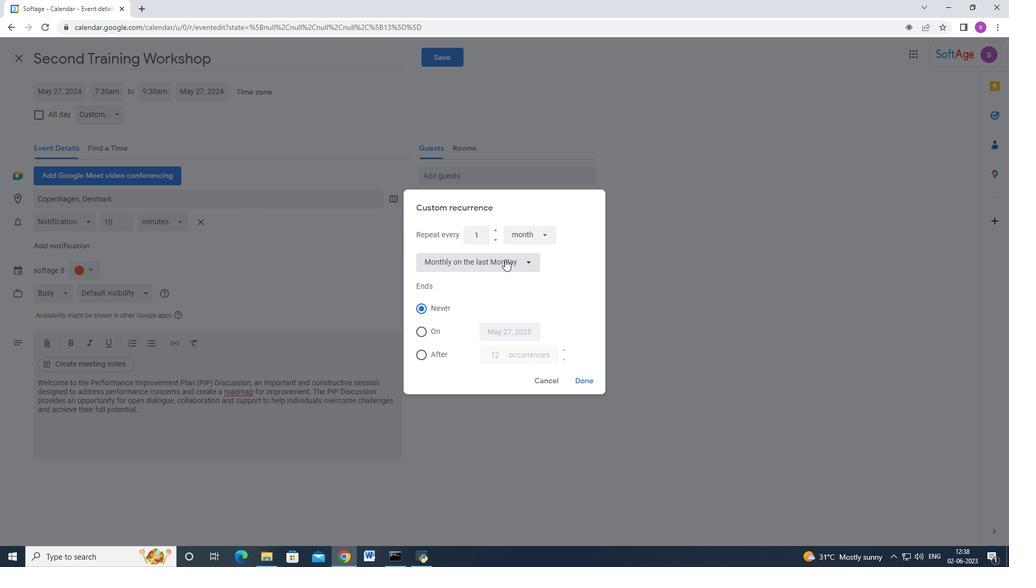 
Action: Mouse pressed left at (506, 260)
Screenshot: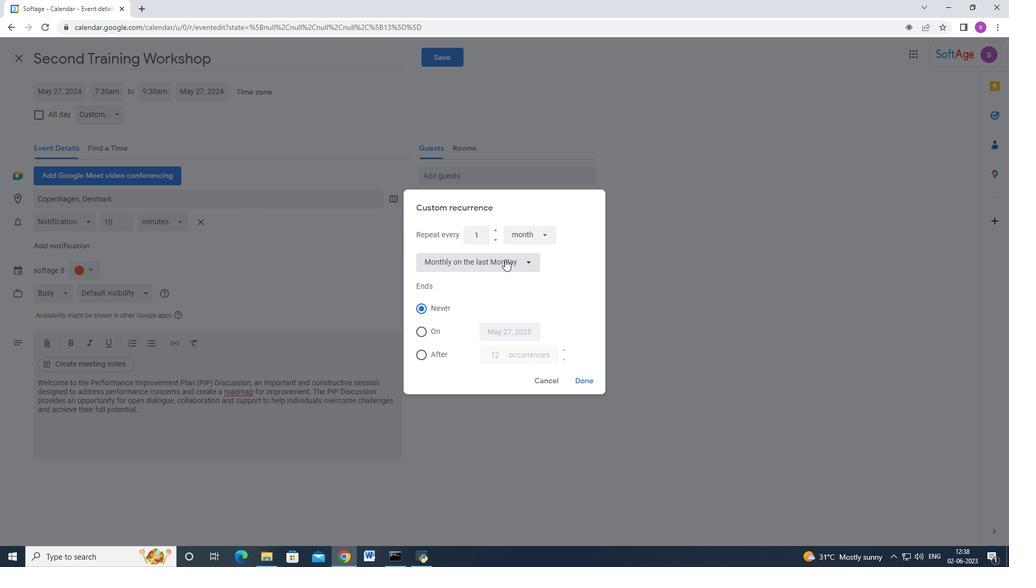 
Action: Mouse moved to (554, 282)
Screenshot: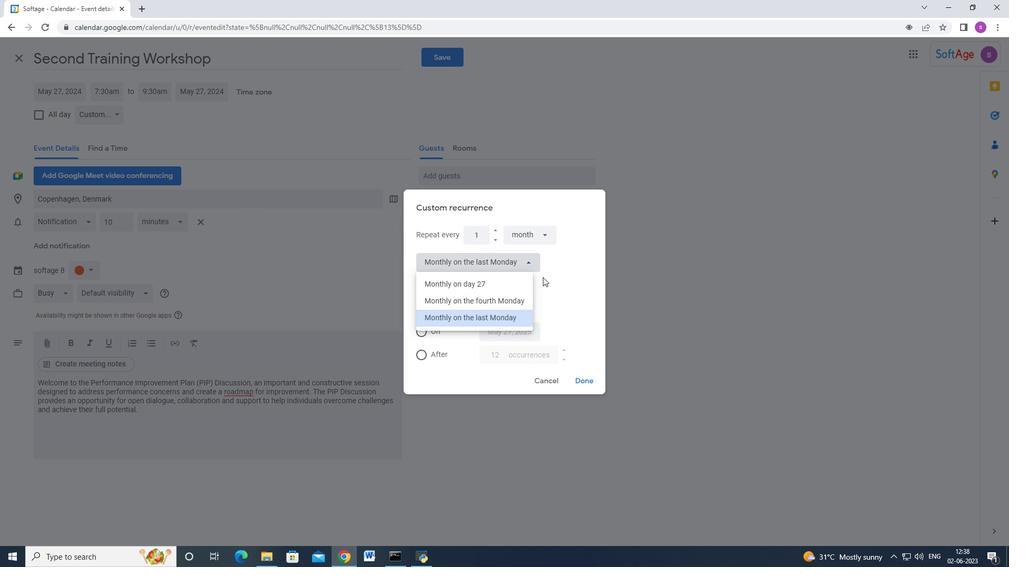 
Action: Mouse pressed left at (554, 282)
Screenshot: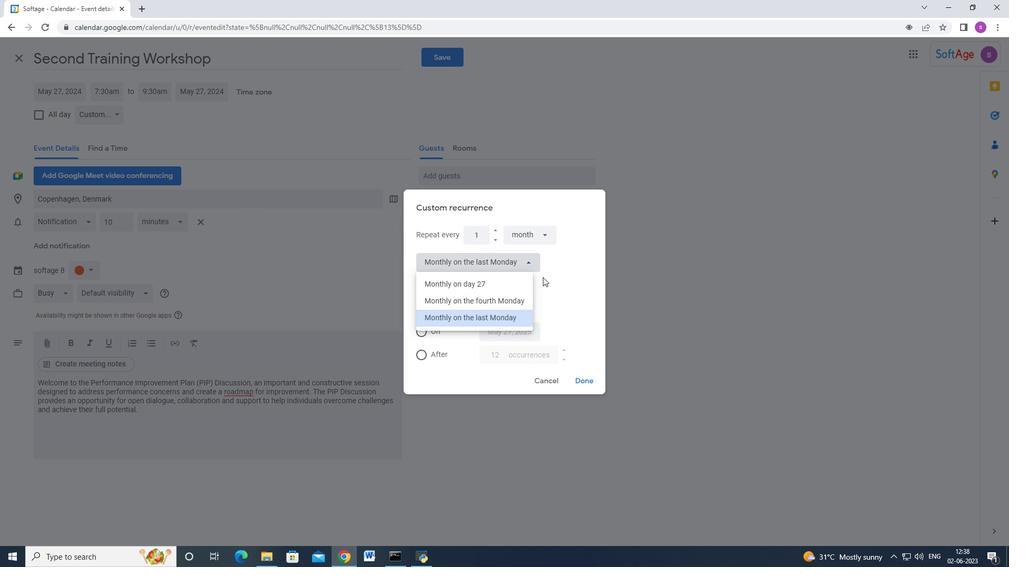 
Action: Mouse moved to (580, 381)
Screenshot: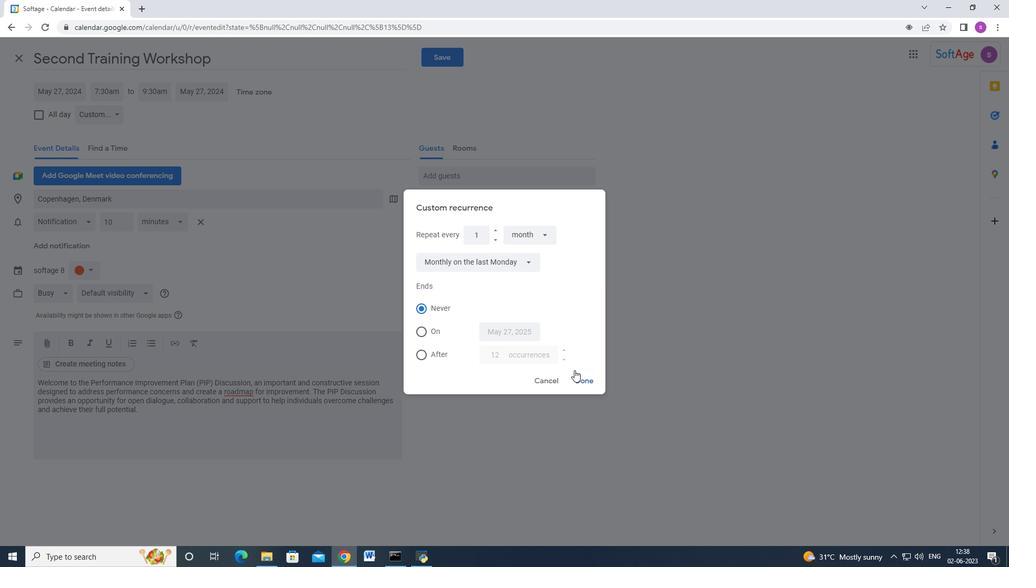 
Action: Mouse pressed left at (580, 381)
Screenshot: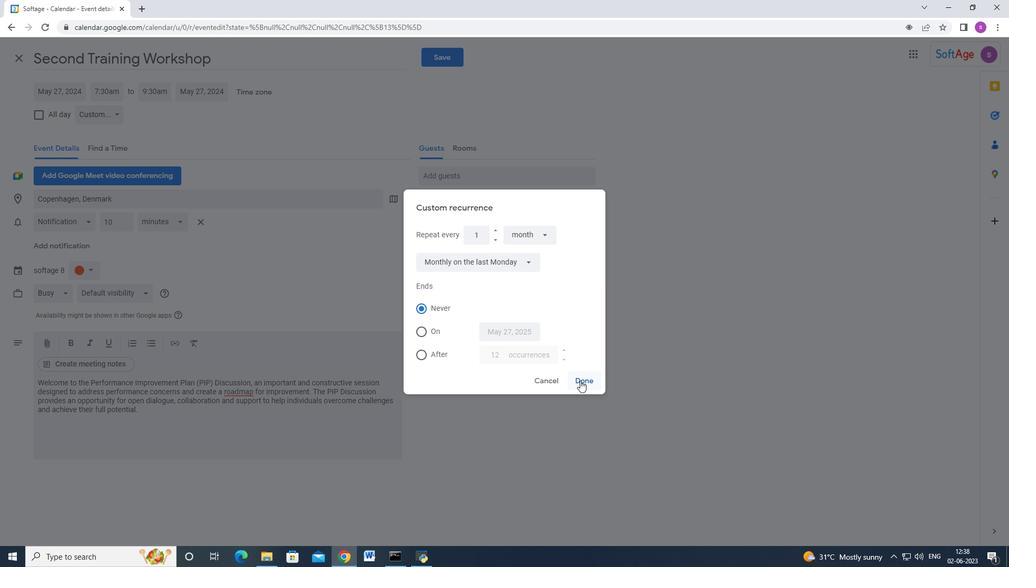 
Action: Mouse moved to (625, 316)
Screenshot: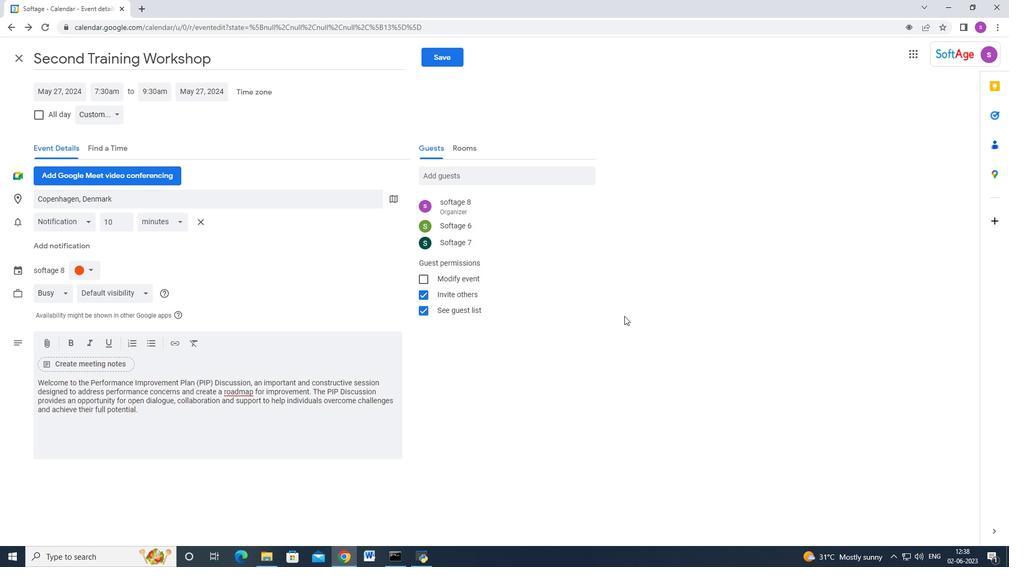 
